 Task: Create an HTML page with a simple navigation bar and dropdown menu.
Action: Mouse moved to (146, 259)
Screenshot: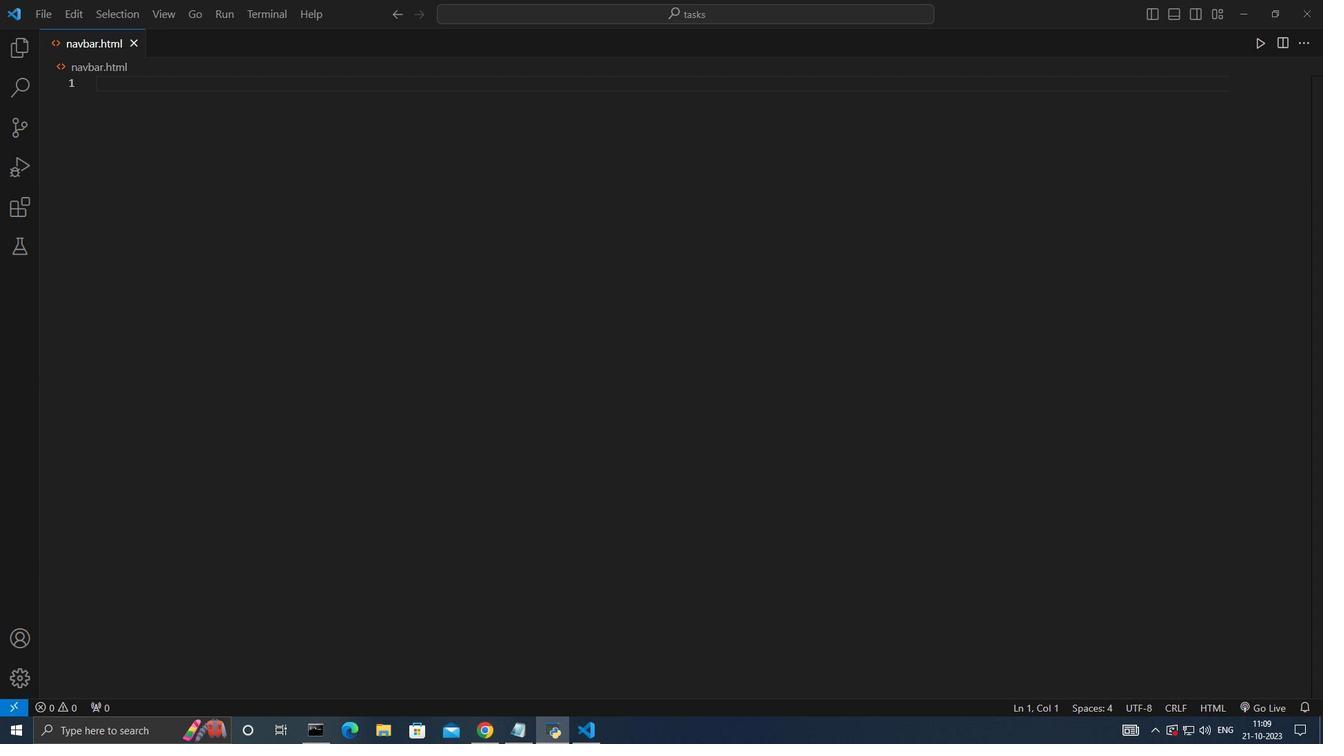 
Action: Mouse pressed left at (146, 259)
Screenshot: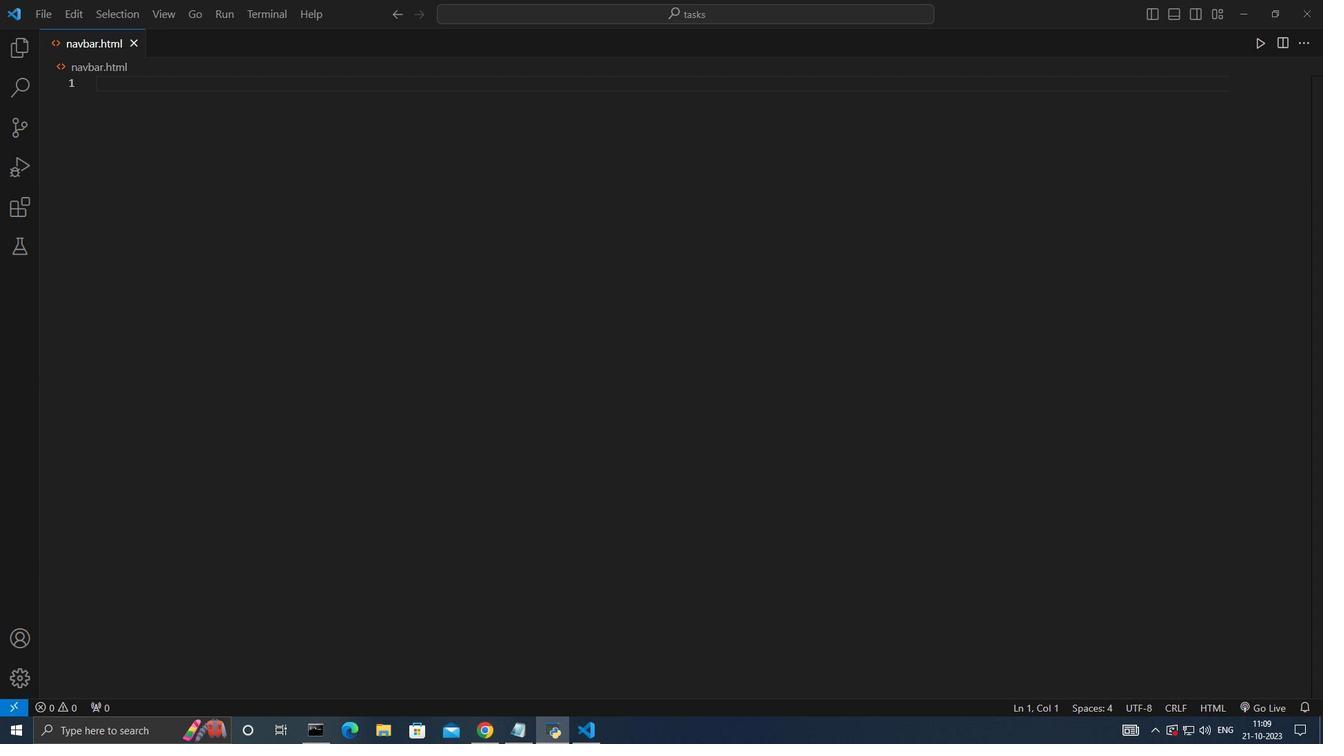 
Action: Mouse moved to (146, 259)
Screenshot: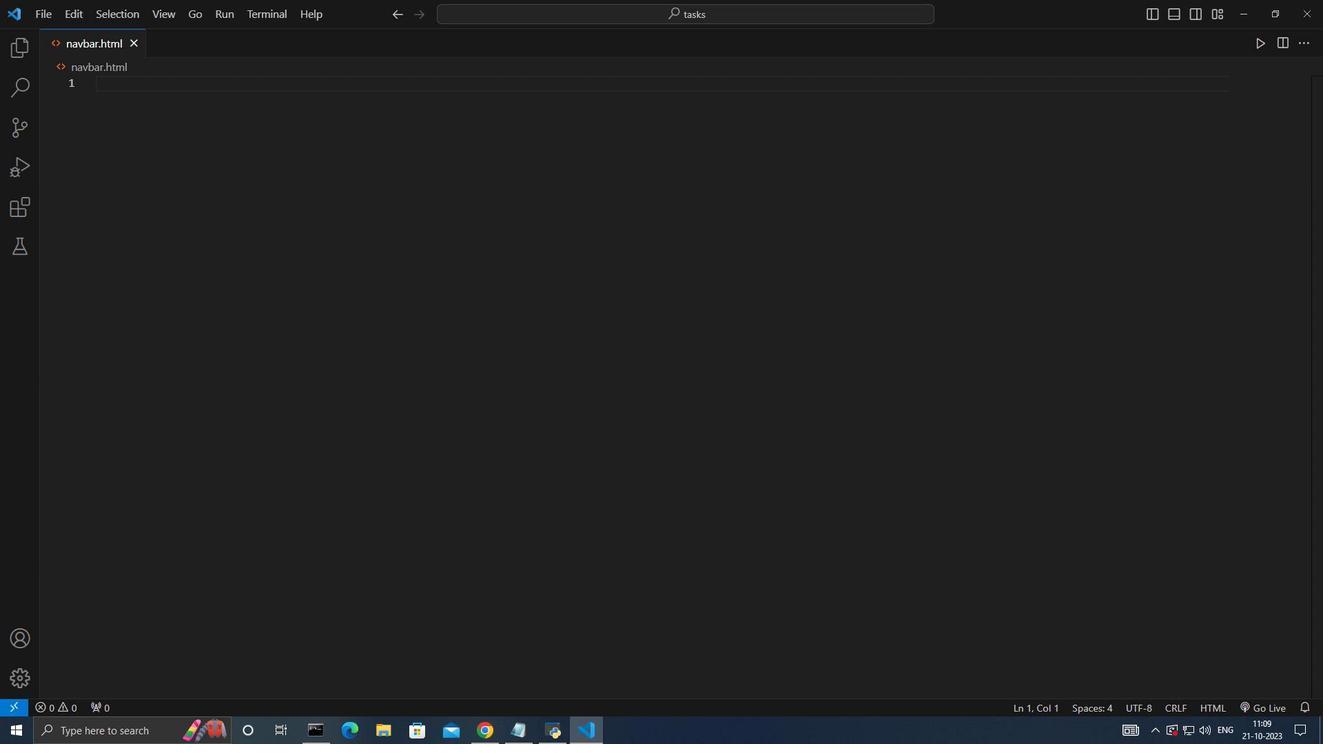 
Action: Mouse pressed left at (146, 259)
Screenshot: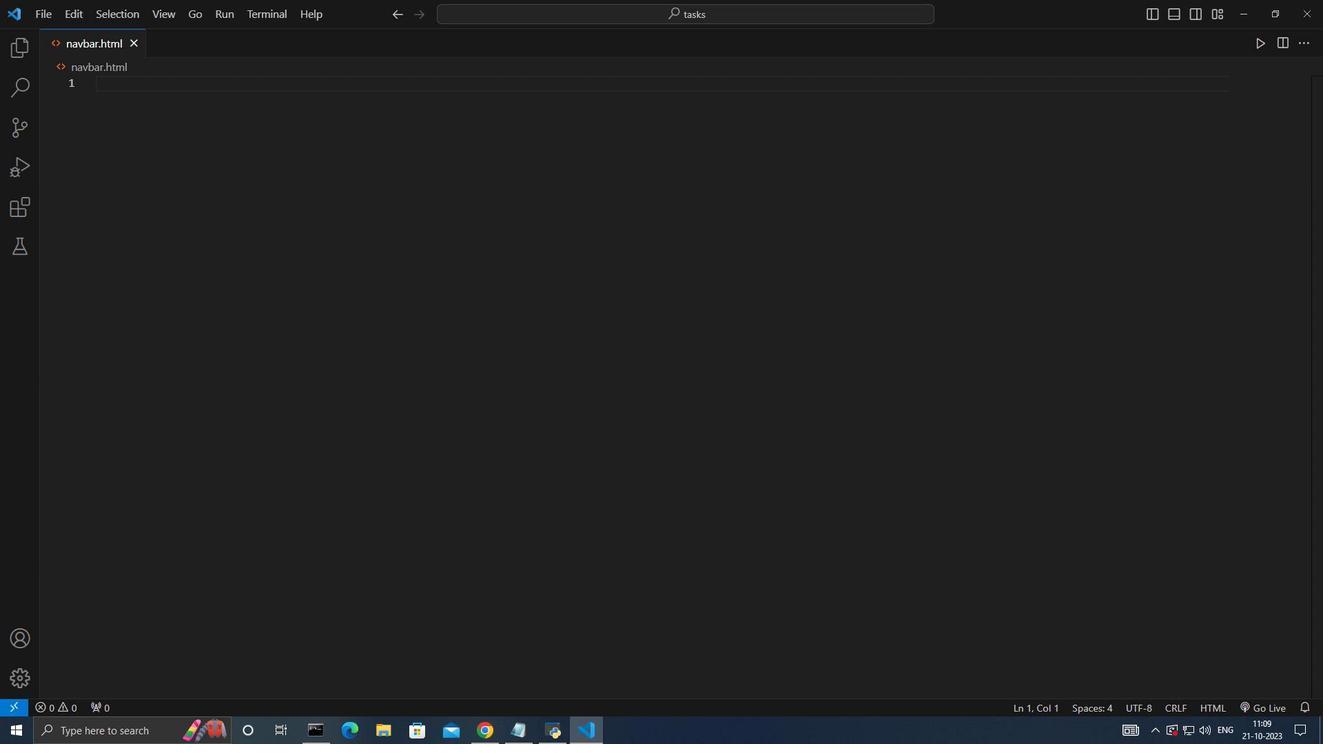 
Action: Mouse moved to (146, 259)
Screenshot: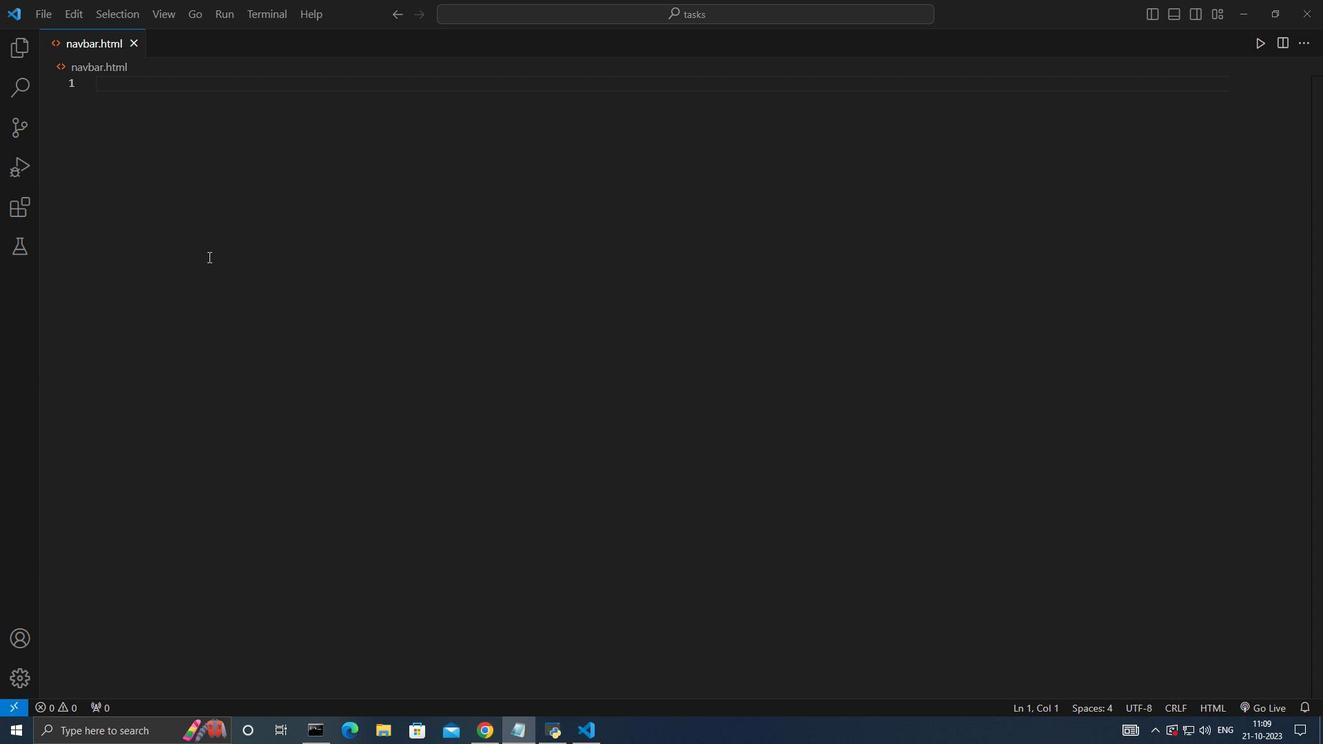
Action: Mouse pressed left at (146, 259)
Screenshot: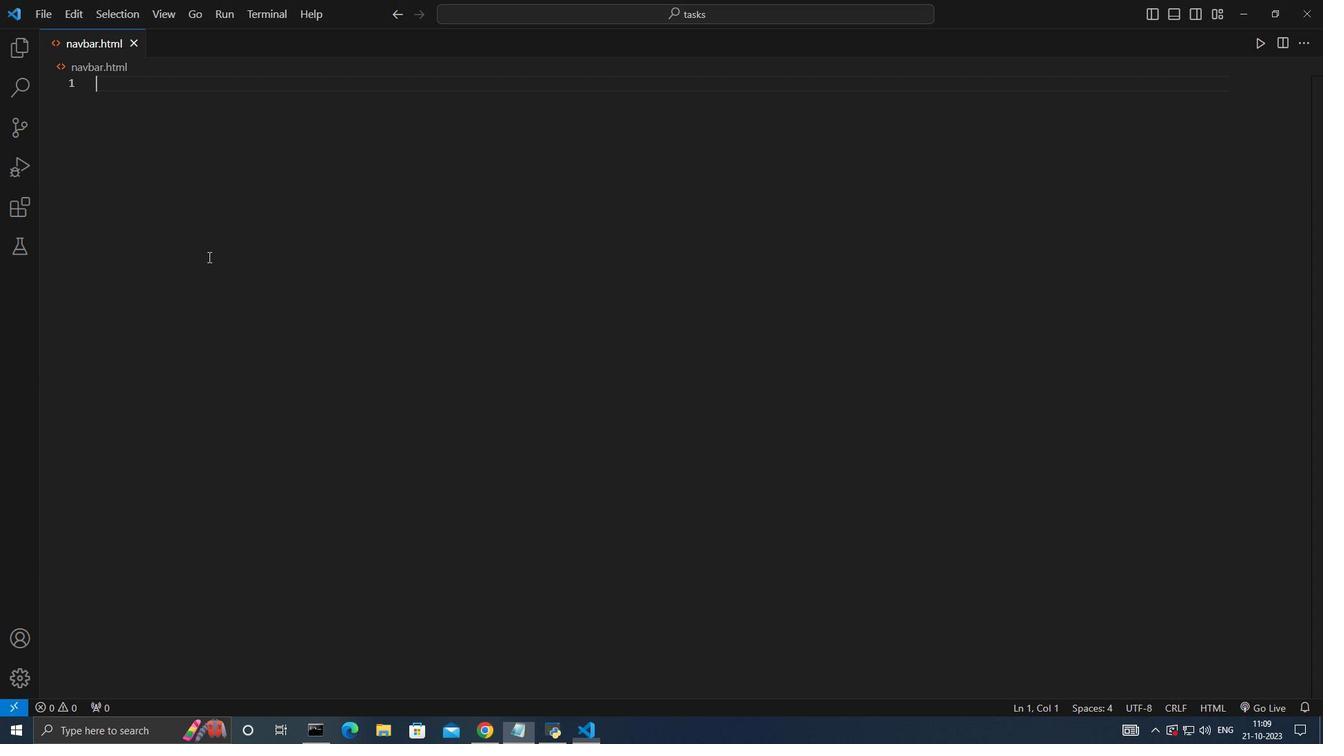 
Action: Key pressed <Key.shift_r>!<Key.enter><Key.tab><Key.tab><Key.shift><Key.shift><Key.shift><Key.shift><Key.shift><Key.shift><Key.shift><Key.shift><Key.shift><Key.shift><Key.shift><Key.shift><Key.shift><Key.shift><Key.shift><Key.shift><Key.shift><Key.shift><Key.shift><Key.shift><Key.shift><Key.shift><Key.shift><Key.shift><Key.shift><Key.shift><Key.shift><Key.shift><Key.shift><Key.shift><Key.shift><Key.shift><Key.shift><Key.shift><Key.shift><Key.shift><Key.shift><Key.shift><Key.shift><Key.shift><Key.shift><Key.shift><Key.shift><Key.shift><Key.shift><Key.shift><Key.shift><Key.shift><Key.shift>Simple<Key.space><Key.shift>Navigation<Key.space><Key.shift>Bar<Key.space>with<Key.space><Key.shift>Dropdown<Key.tab><Key.up><Key.up><Key.left><Key.left><Key.enter><Key.up><Key.tab>style<Key.enter><Key.enter><<191>><Key.shift><<191>><<191>><Key.shift>Basic<Key.space>styling<Key.space>for<Key.space>the<Key.space>navigation<Key.space>bar<Key.esc><<191>><Key.enter>ul.navbar<Key.right><Key.right><Key.right><Key.backspace><Key.backspace><Key.up><Key.right><Key.right><Key.right><Key.right><Key.right><Key.right><Key.left><Key.left><Key.left><Key.right><Key.right><Key.right><Key.space><Key.shift><Key.shift><Key.shift><Key.shift><Key.shift><Key.shift><Key.shift><Key.shift><Key.shift><Key.shift><Key.shift><Key.shift><Key.shift><Key.shift><Key.shift><Key.shift><Key.shift><Key.shift><Key.shift><Key.shift><Key.shift><Key.shift><Key.shift>*/<Key.down><Key.shift_r>{<Key.enter>list-style<Key.down><Key.enter>none<Key.enter><Key.enter>margin<Key.enter>0<Key.enter>padding<Key.enter>0<Key.enter>overl<Key.enter>hidd<Key.enter><Key.enter>backg<Key.enter><Key.shift_r>#333<Key.enter><Key.left><Key.down><Key.enter><Key.enter>li.nav-item<Key.space><Key.shift_r>{<Key.enter>float<Key.shift_r>:lef<Key.enter><Key.down><Key.enter><Key.enter>a.nav-link,<Key.space>.dropdown-content<Key.space>a<Key.space><Key.shift_r>{<Key.enter>display<Key.shift_r>:<Key.enter>;<Key.enter>color<Key.enter>white<Key.enter><Key.enter>colo<Key.backspace>text<Key.enter>center<Key.enter>padding<Key.enter><Key.backspace><Key.backspace><Key.backspace><Key.backspace><Key.backspace><Key.backspace><Key.shift_r>:<Key.space>center<Key.enter><Key.enter>padding<Key.enter>14px<Key.space>16px<Key.enter><Key.enter>text-de<Key.enter>none<Key.enter><Key.left><Key.down><Key.enter><Key.enter>a.nav-link<Key.shift_r>Lhover,<Key.space>.dropdown<Key.shift_r>:<Key.space>hover<Key.space>.dropdown-content<Key.space><Key.shift_r>{<Key.enter><Key.right><Key.up><Key.up><Key.right><Key.right><Key.right><Key.right><Key.right><Key.right><Key.right><Key.backspace><Key.left><Key.left><Key.right><Key.down><Key.tab><Key.tab><Key.backspace>backgr<Key.enter><Key.shift><Key.shift><Key.shift><Key.shift><Key.shift><Key.shift><Key.shift>#555<Key.enter><Key.down><Key.enter><Key.enter><<191>><Key.shift>Dropdown<Key.space>menu<Key.space>styling<Key.enter>.dropdown<Key.space><Key.shift_r>{<Key.enter>display<Key.enter>inline-block
Screenshot: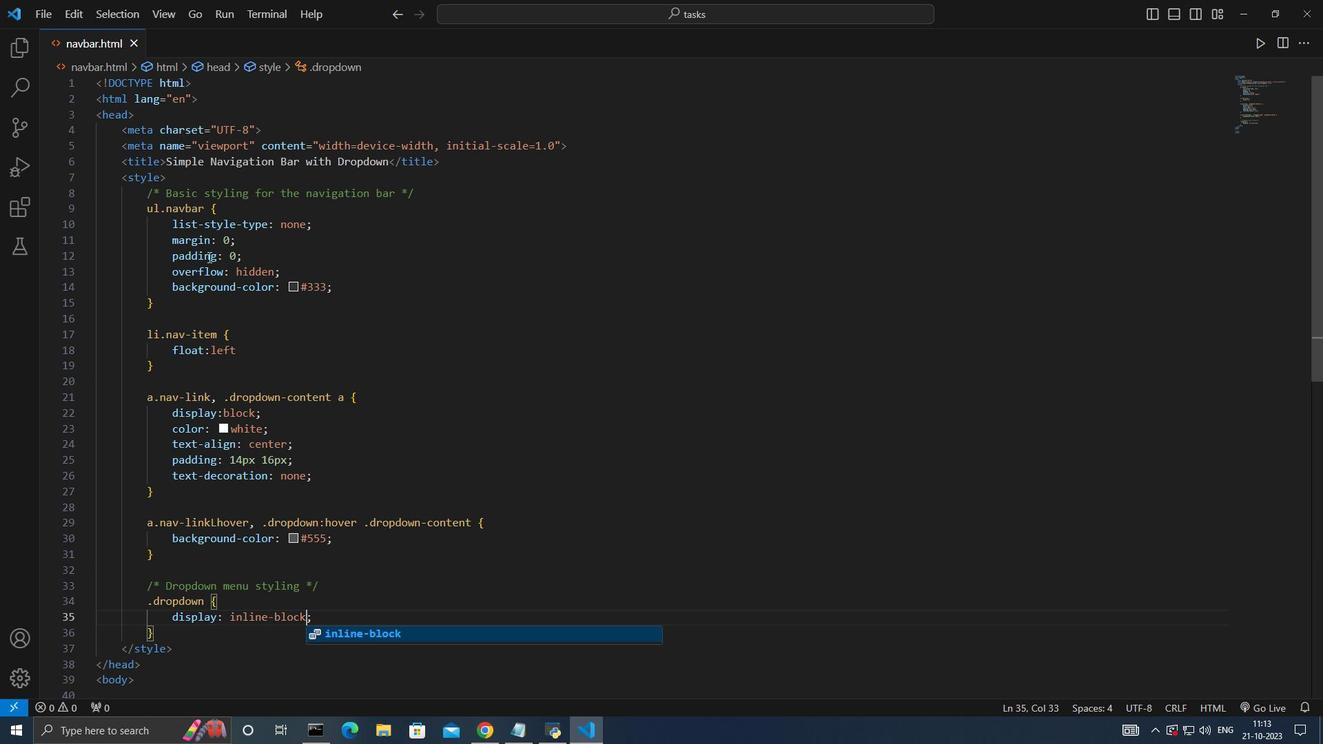 
Action: Mouse moved to (146, 259)
Screenshot: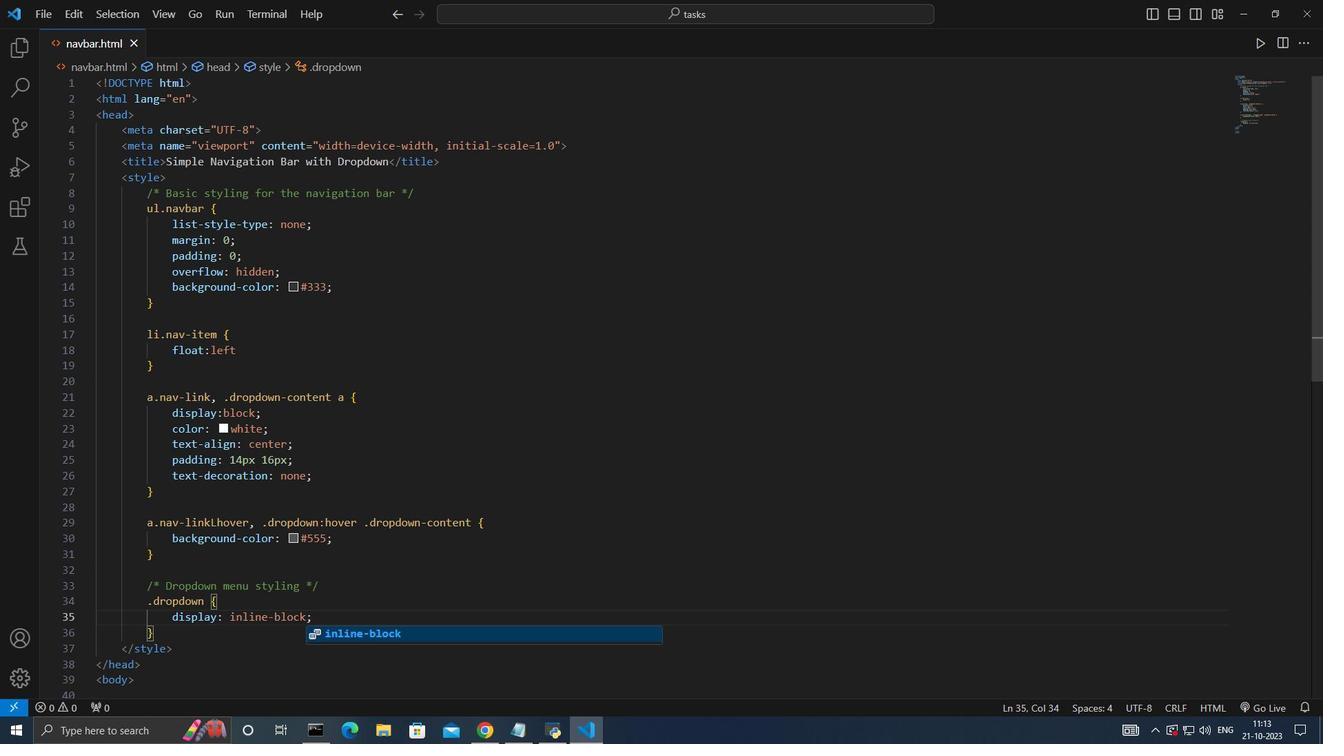 
Action: Mouse scrolled (146, 259) with delta (0, 0)
Screenshot: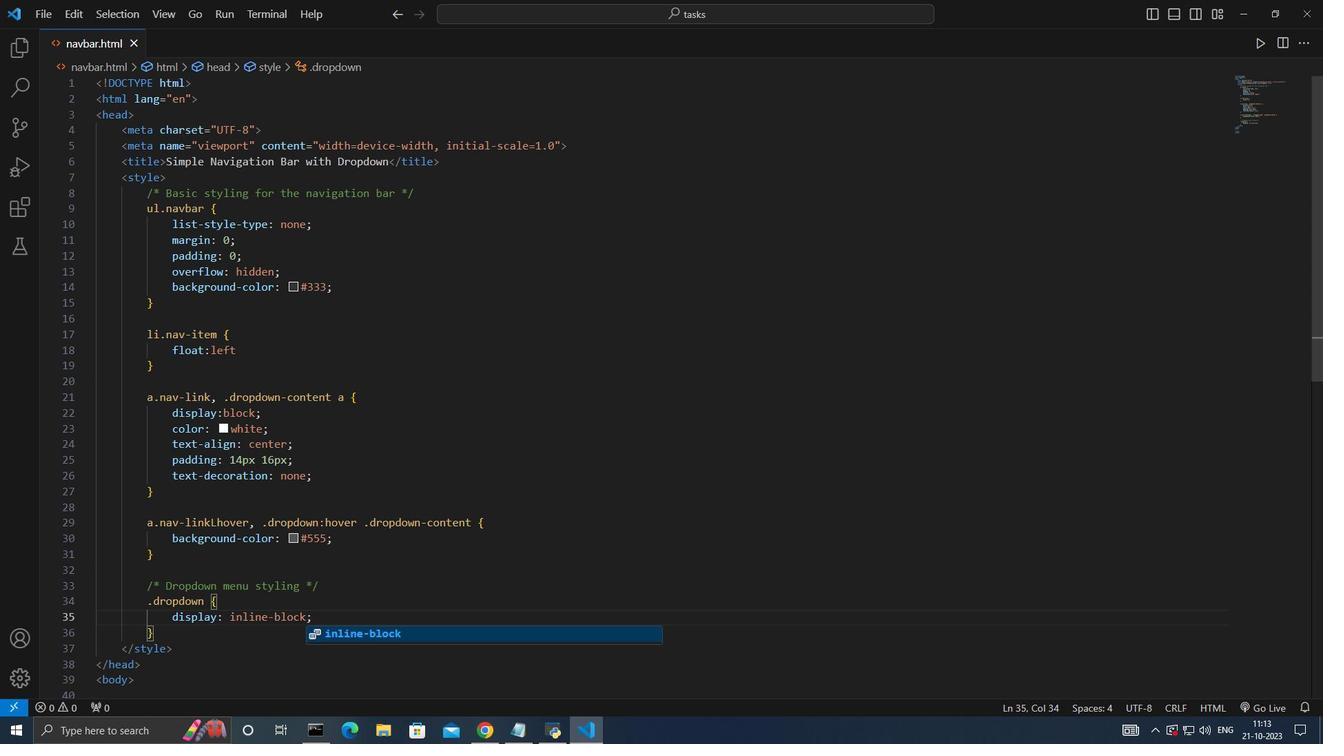 
Action: Mouse moved to (146, 259)
Screenshot: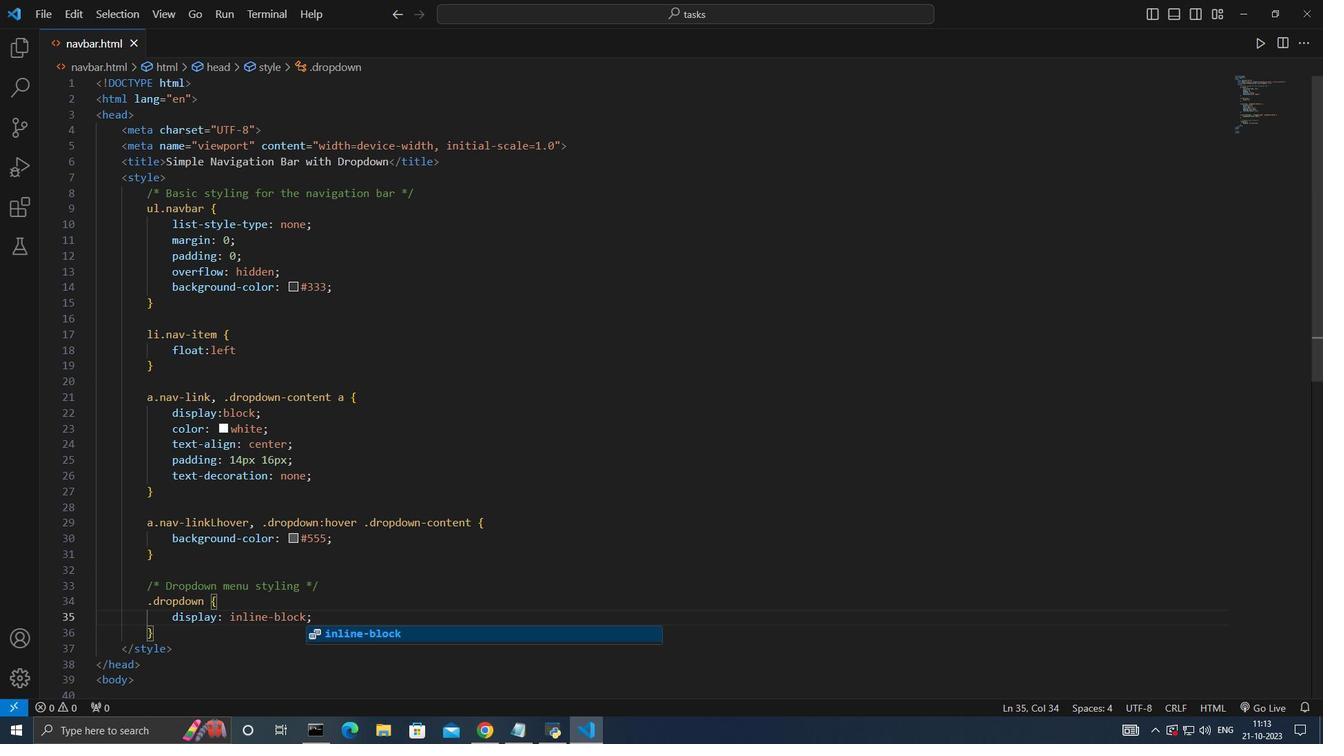 
Action: Mouse scrolled (146, 259) with delta (0, 0)
Screenshot: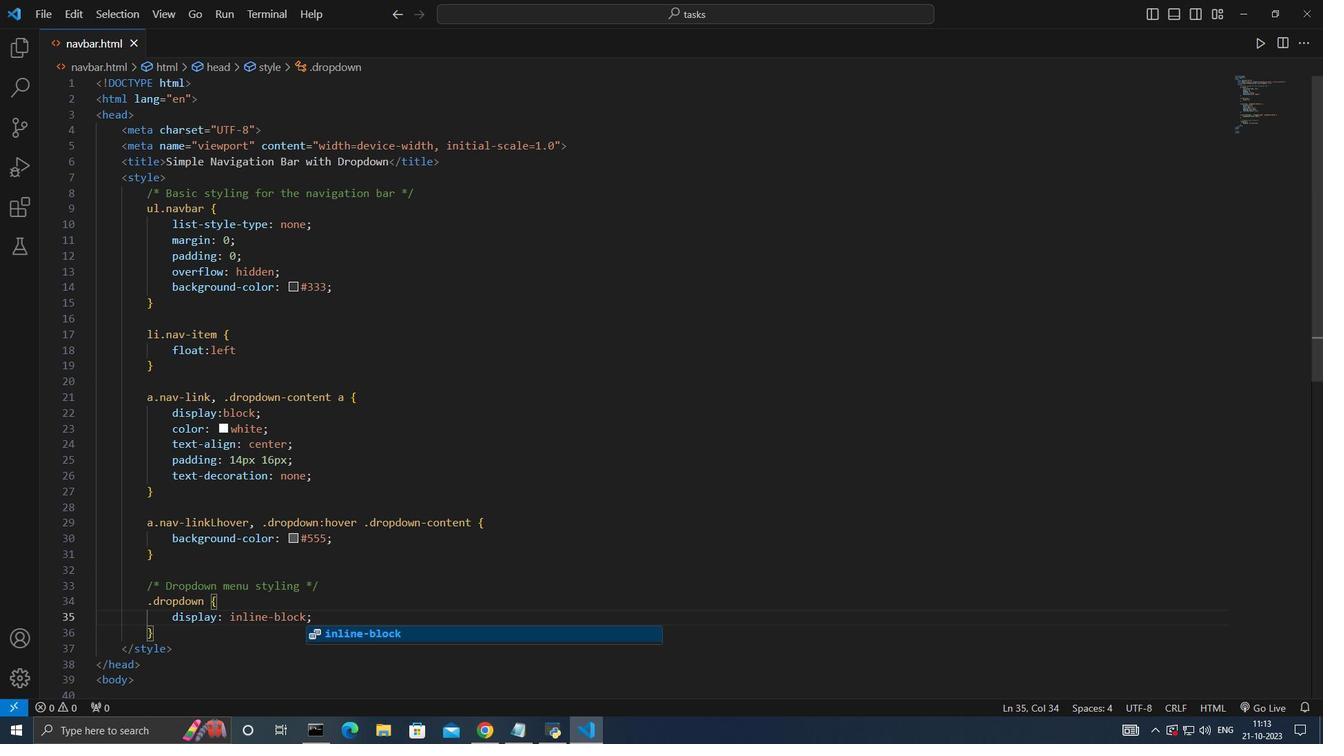 
Action: Mouse moved to (146, 259)
Screenshot: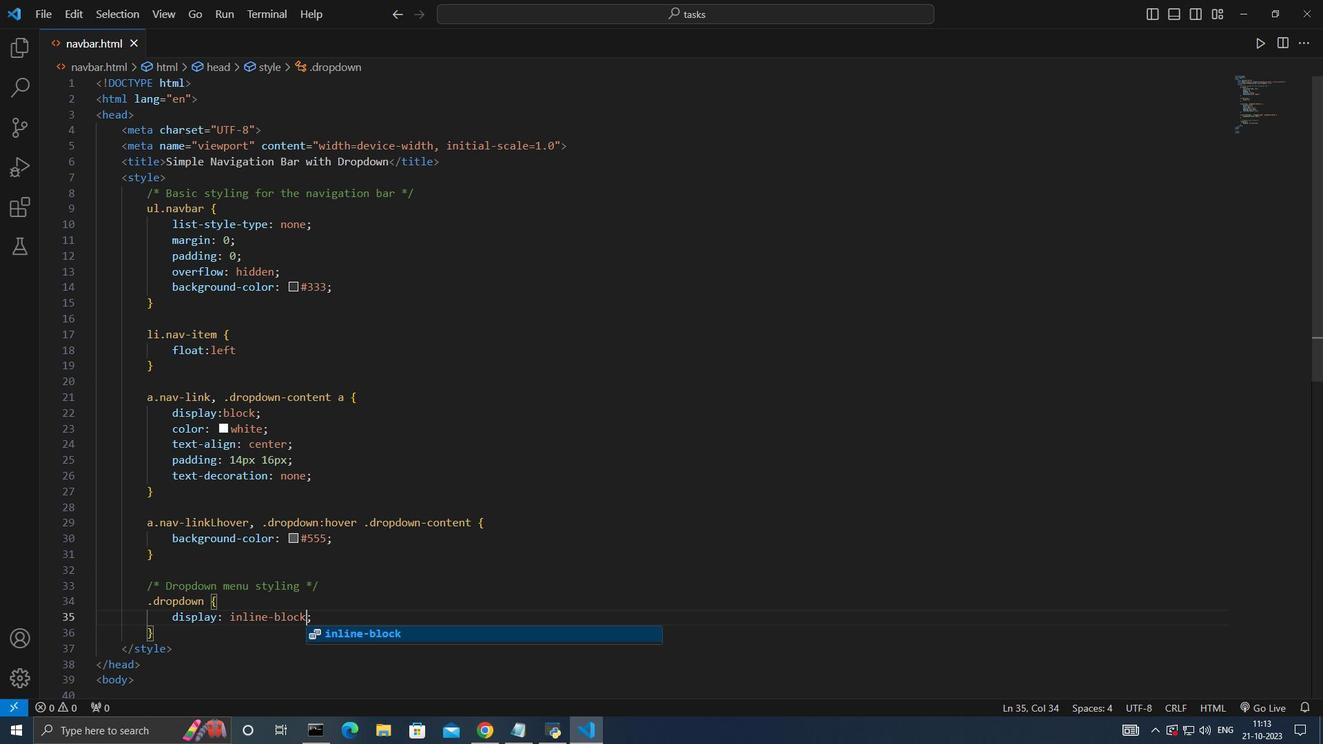 
Action: Mouse scrolled (146, 259) with delta (0, 0)
Screenshot: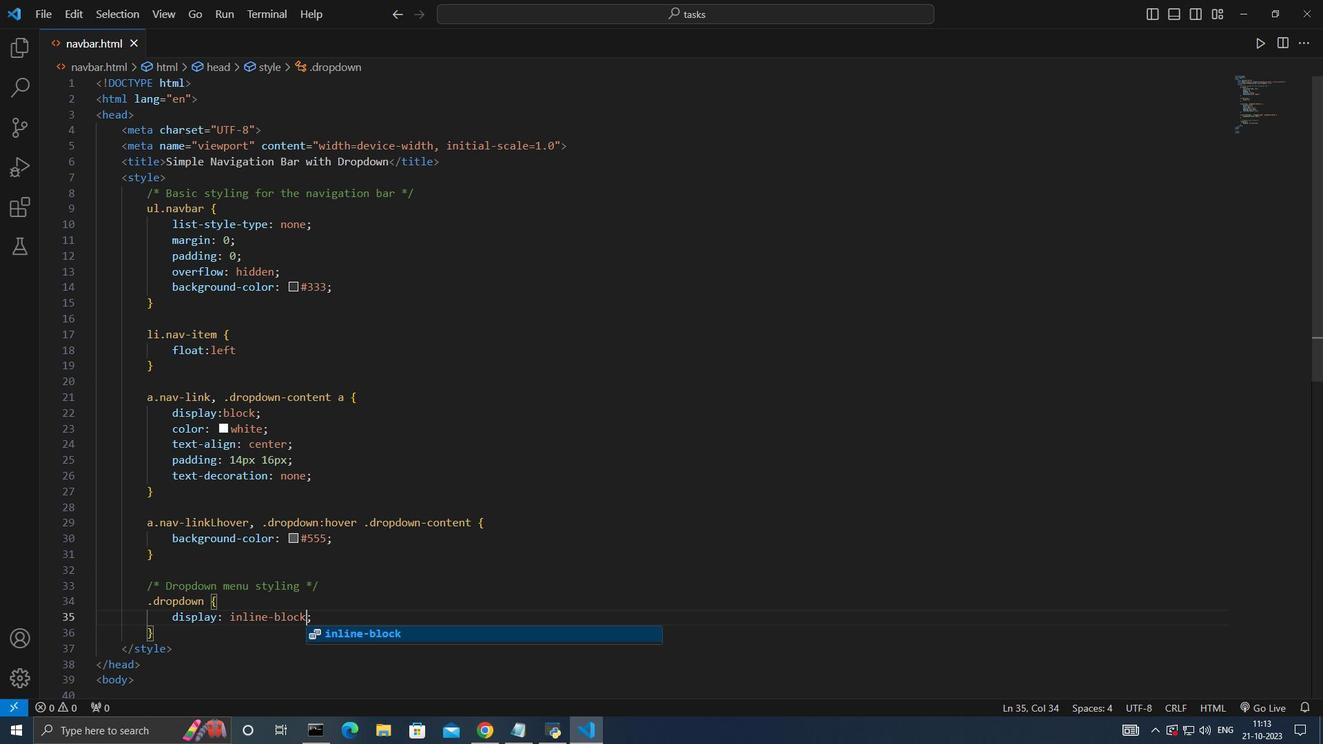 
Action: Mouse moved to (146, 259)
Screenshot: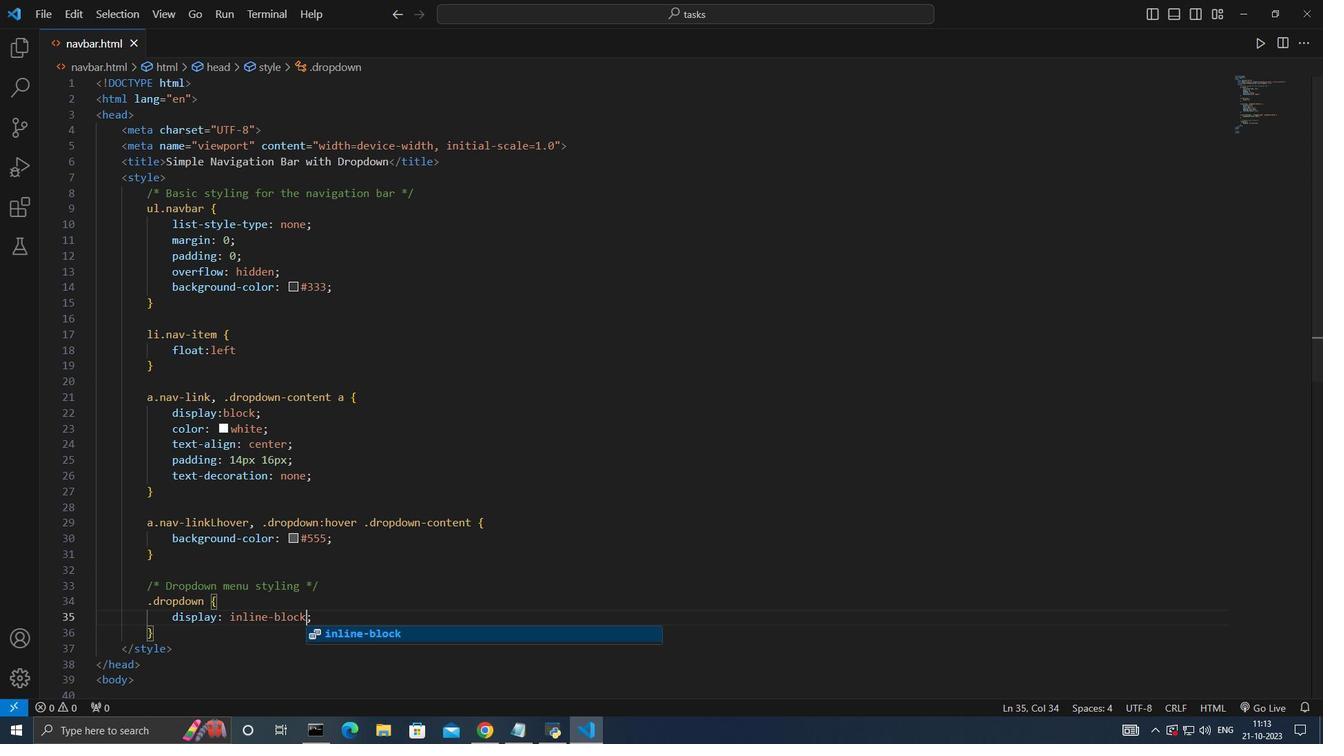 
Action: Mouse scrolled (146, 259) with delta (0, 0)
Screenshot: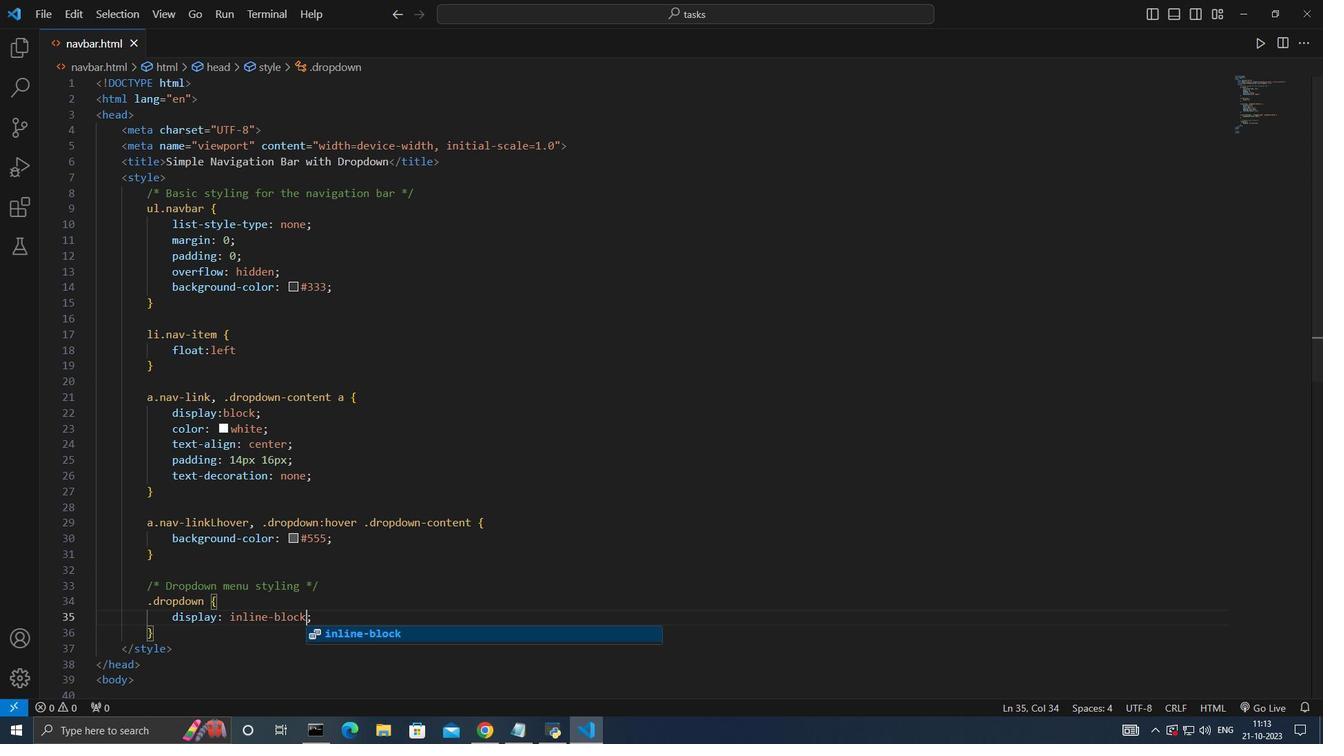 
Action: Mouse moved to (146, 259)
Screenshot: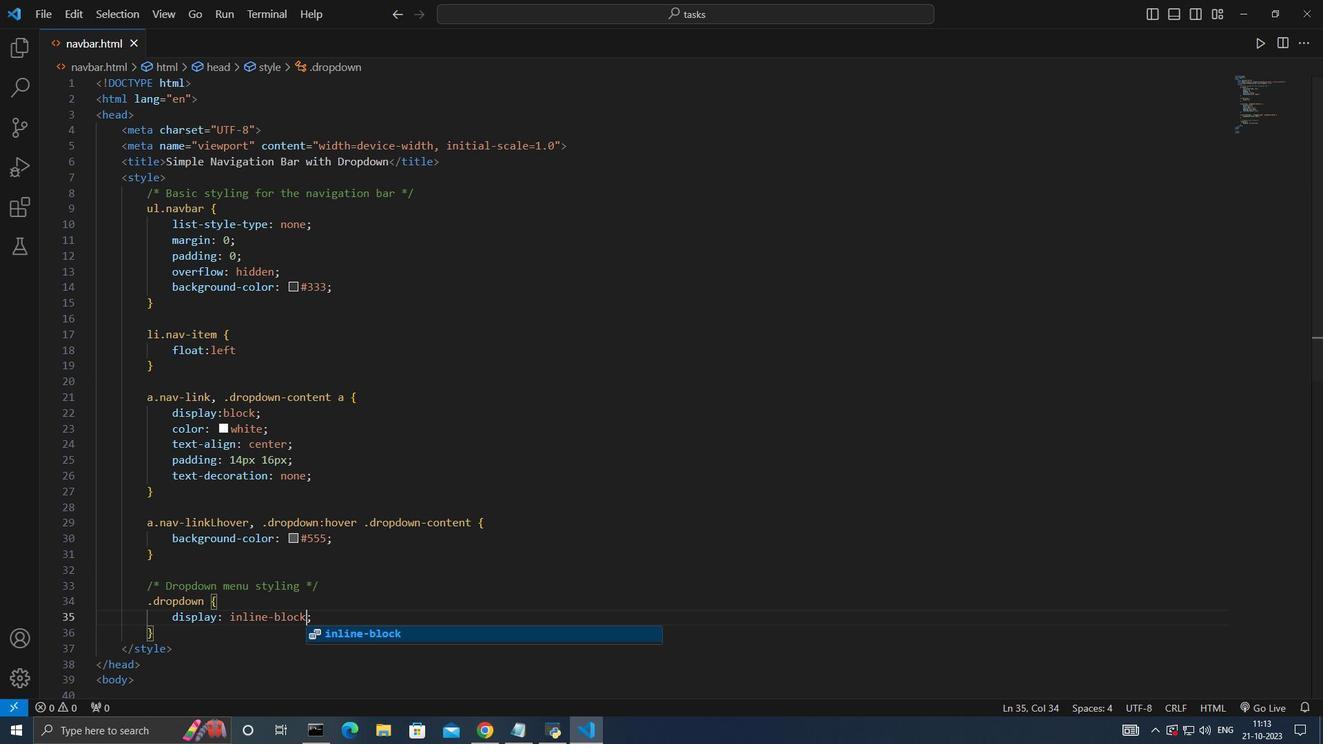 
Action: Mouse scrolled (146, 259) with delta (0, 0)
Screenshot: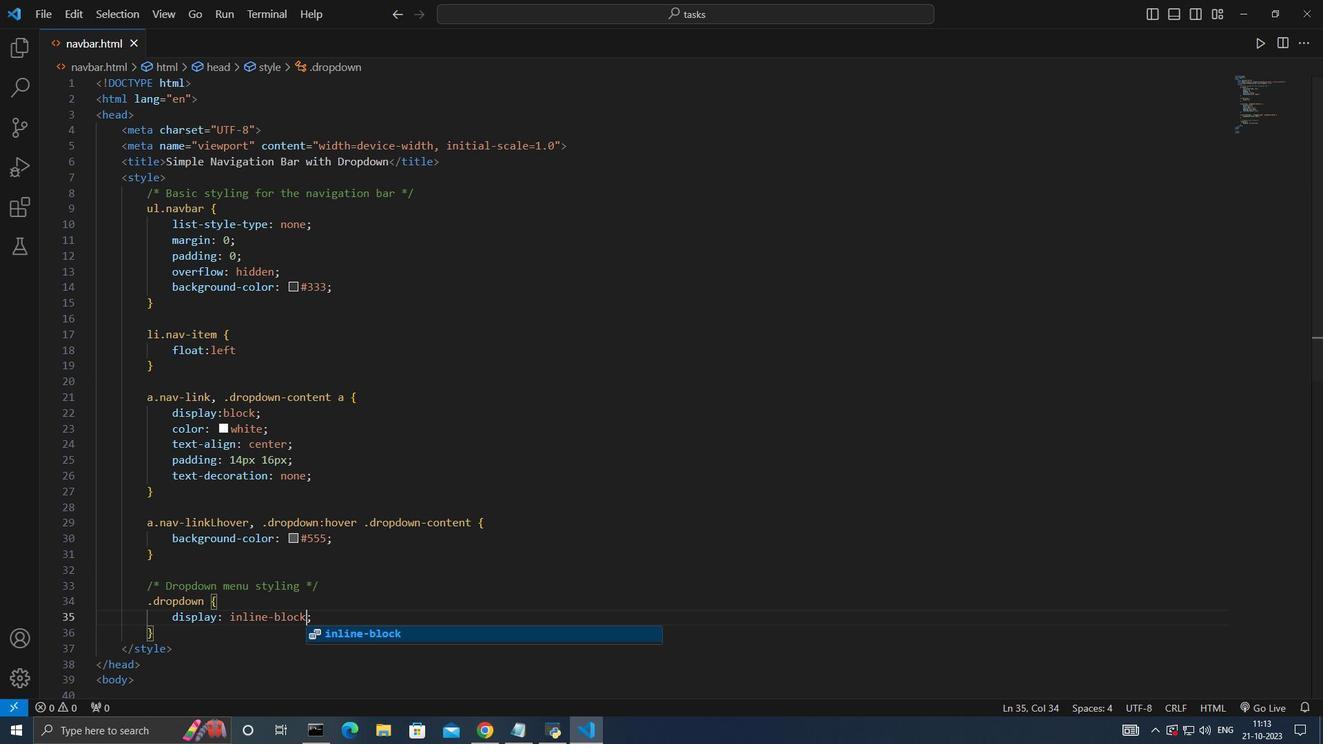 
Action: Mouse moved to (146, 259)
Screenshot: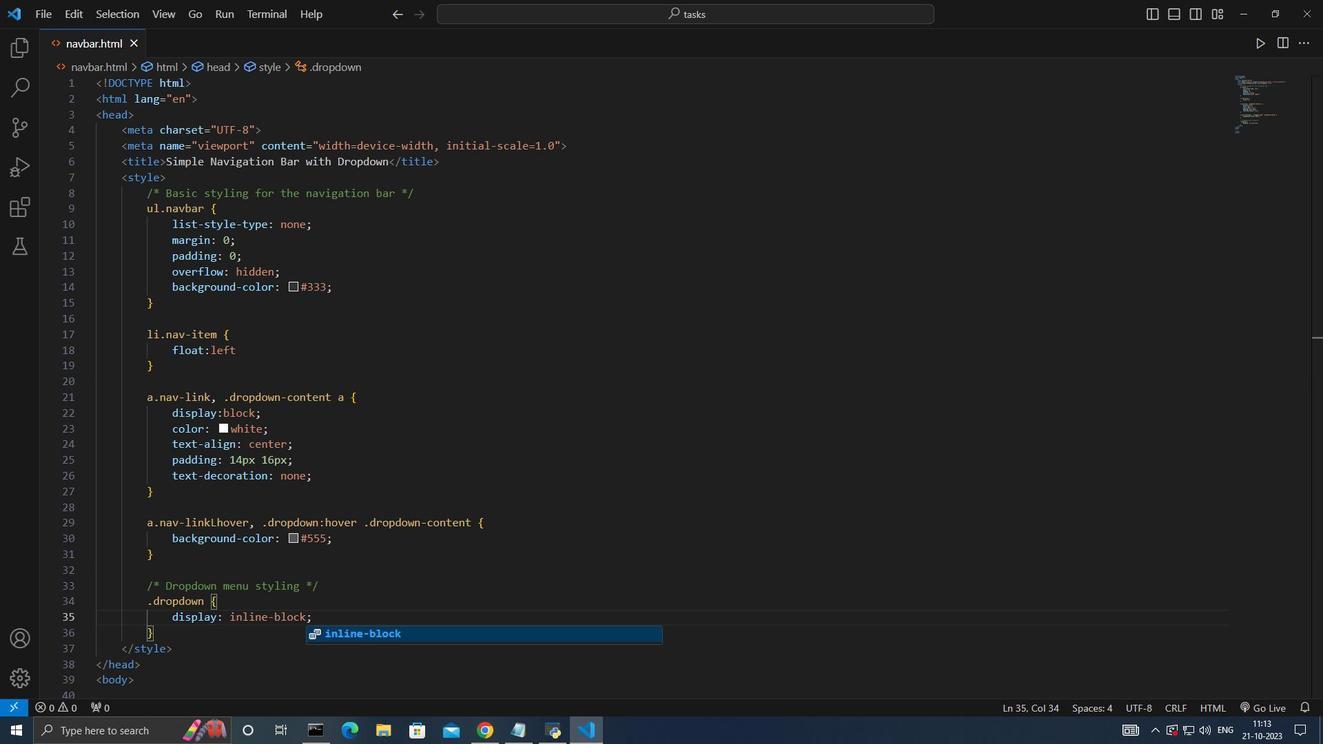 
Action: Mouse scrolled (146, 259) with delta (0, 0)
Screenshot: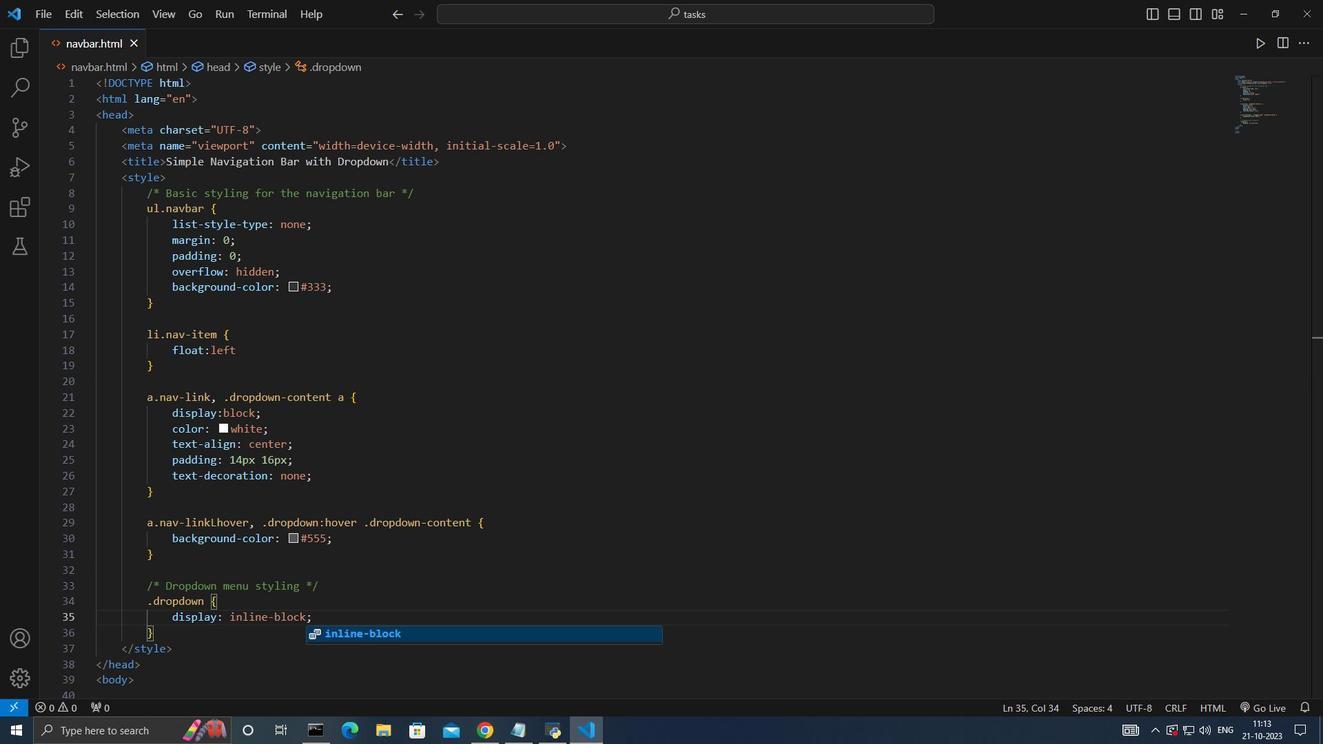 
Action: Mouse moved to (146, 259)
Screenshot: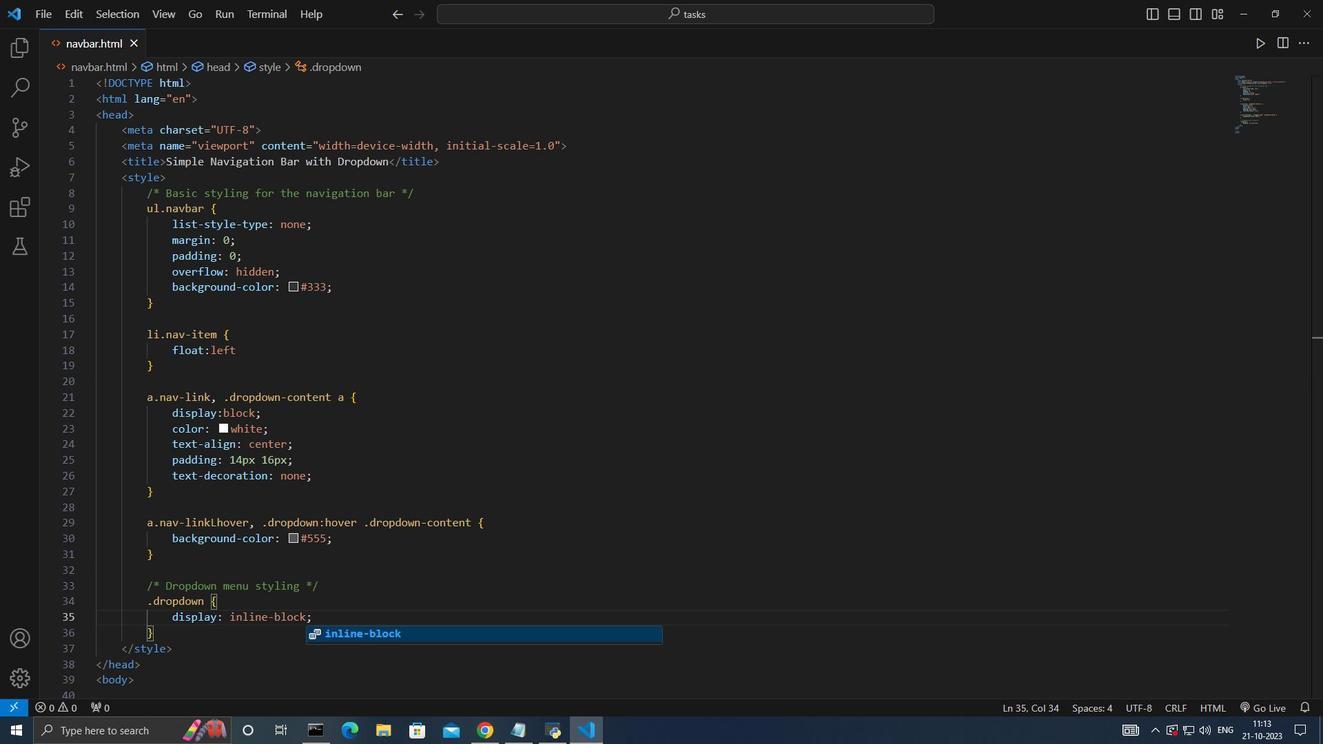 
Action: Mouse scrolled (146, 259) with delta (0, 0)
Screenshot: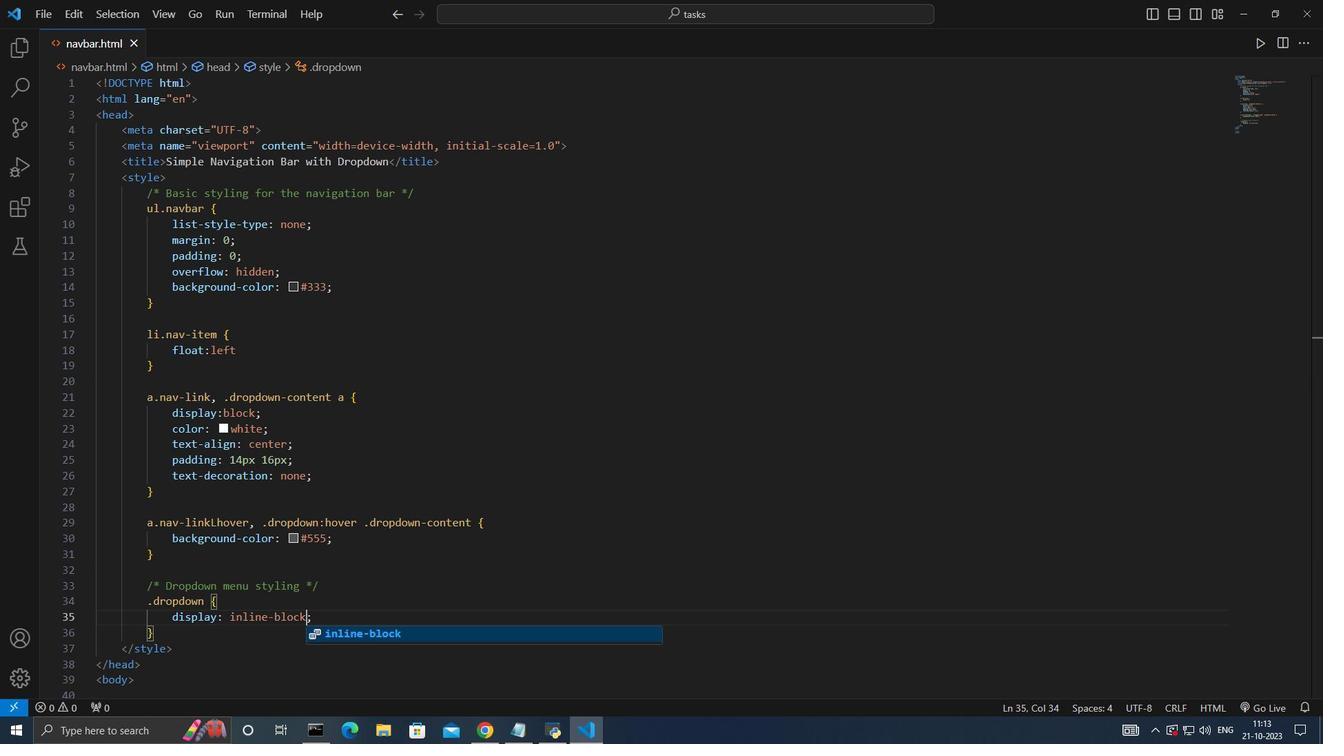 
Action: Mouse moved to (146, 259)
Screenshot: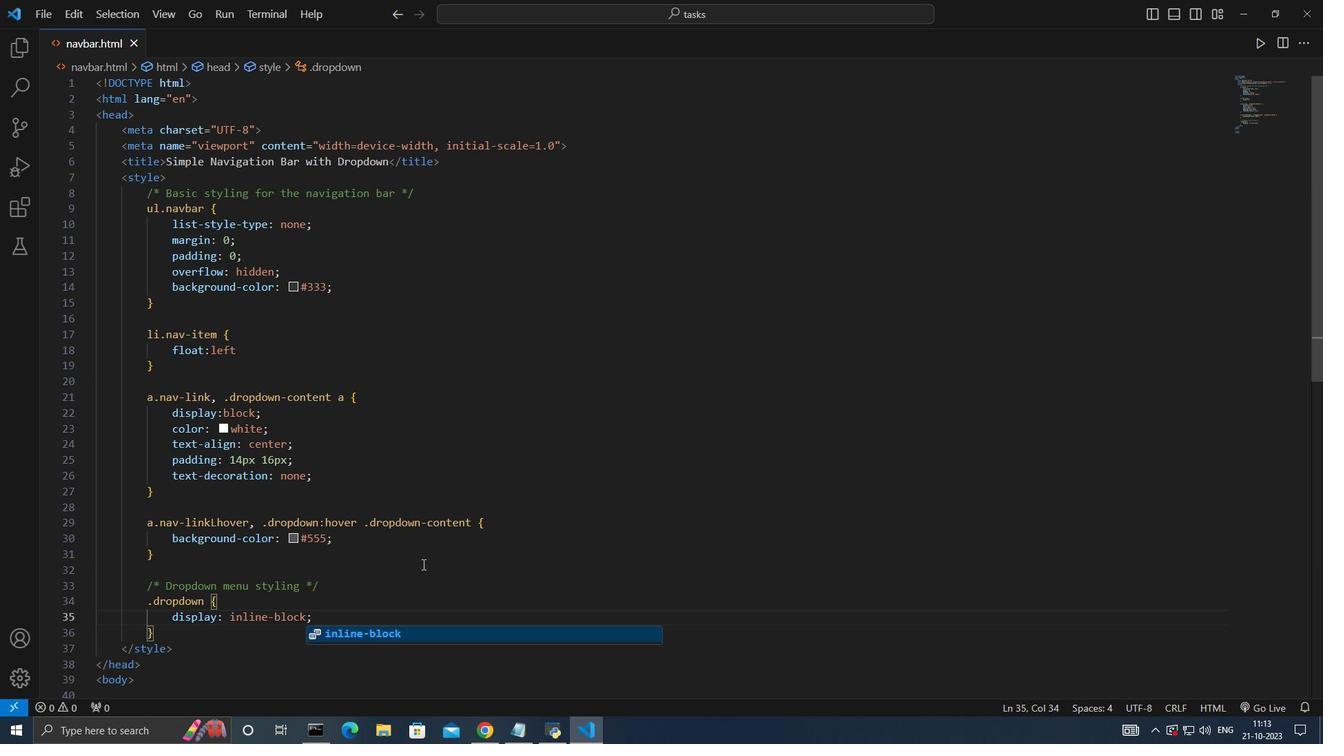 
Action: Mouse pressed left at (146, 259)
Screenshot: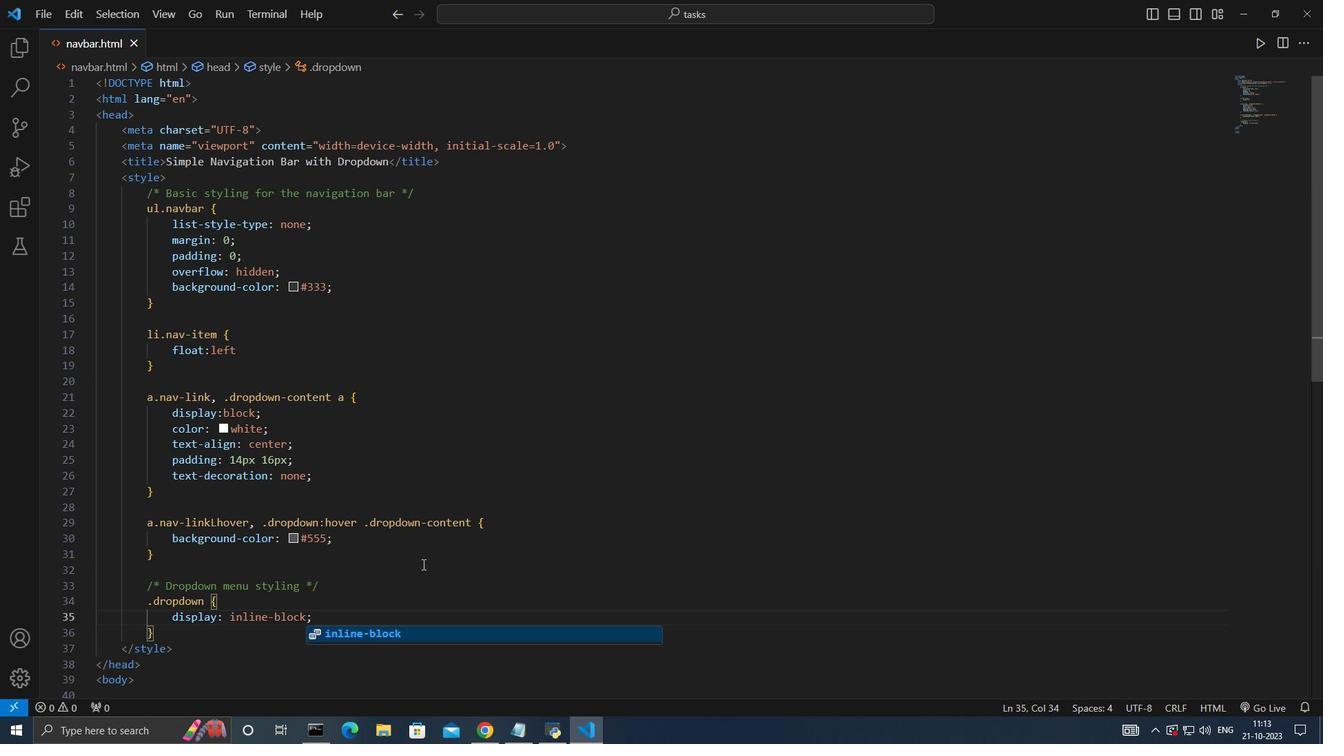 
Action: Mouse moved to (146, 259)
Screenshot: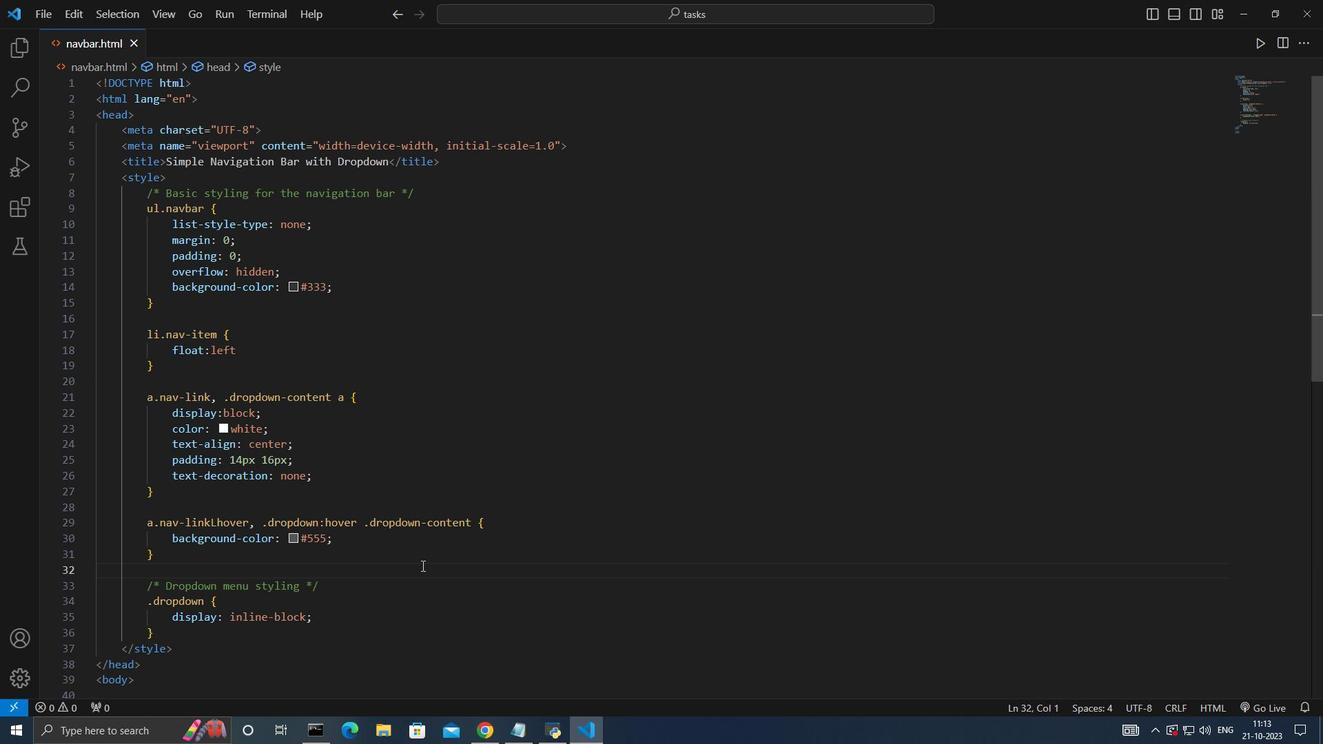 
Action: Key pressed <Key.down>
Screenshot: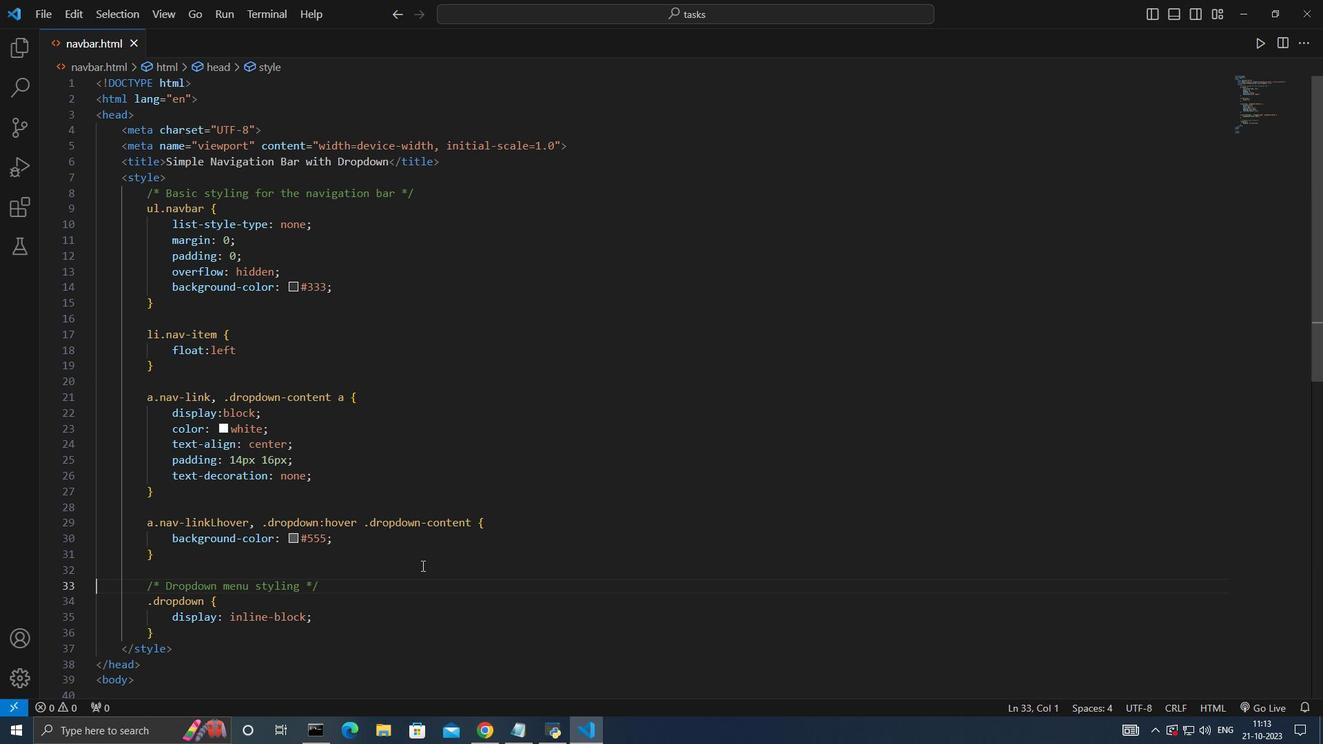 
Action: Mouse moved to (146, 259)
Screenshot: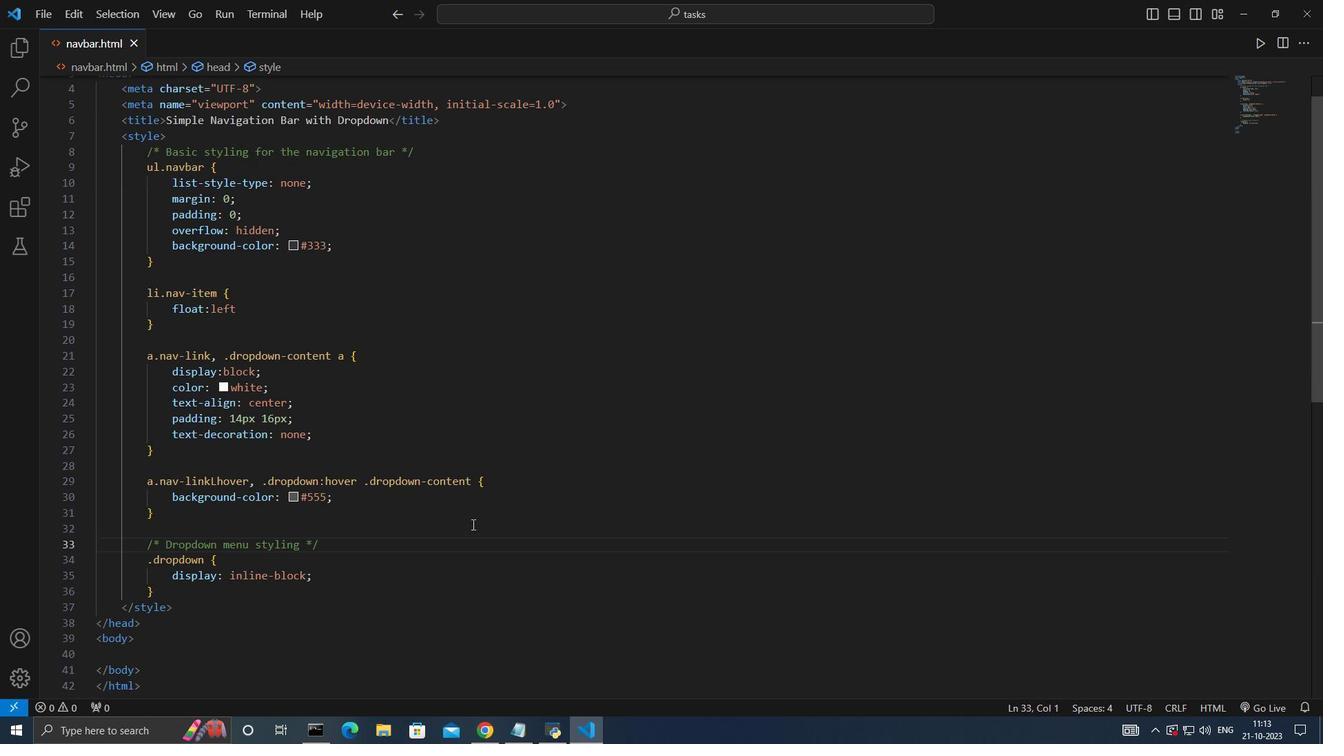 
Action: Mouse scrolled (146, 259) with delta (0, 0)
Screenshot: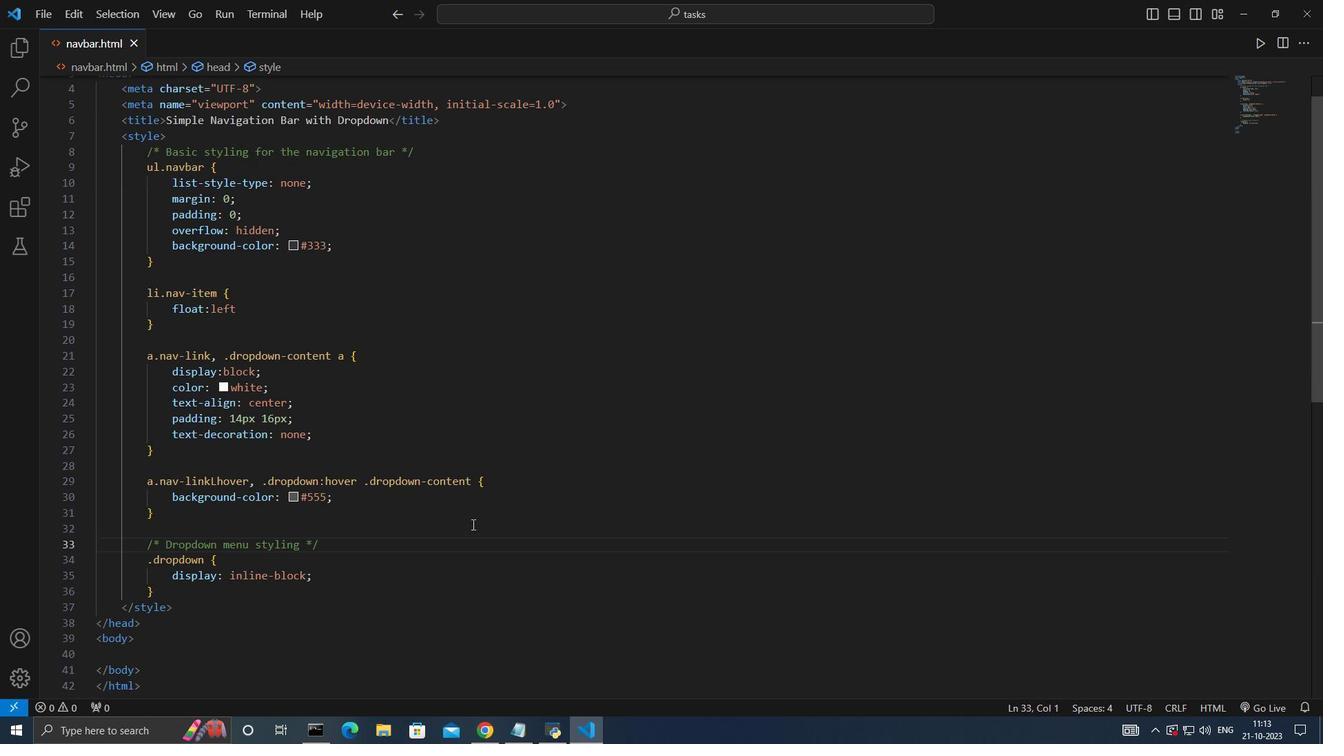 
Action: Mouse moved to (146, 259)
Screenshot: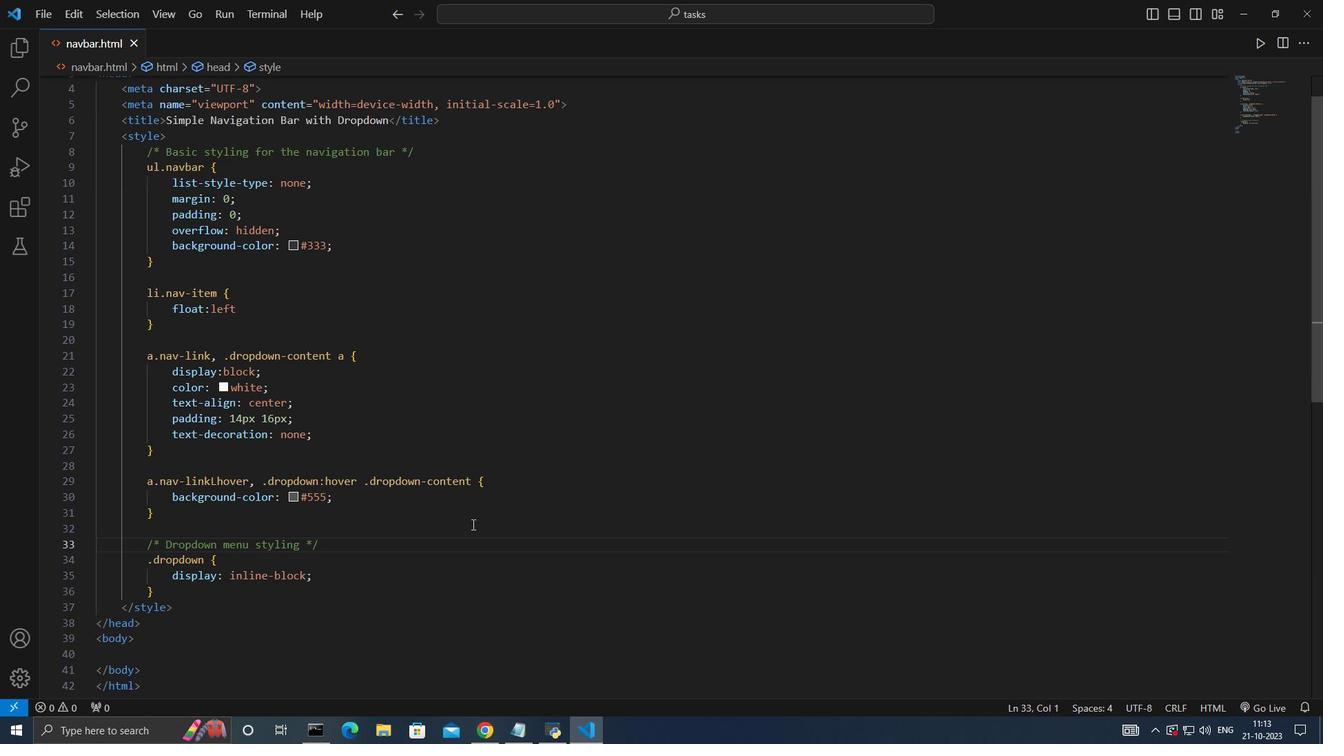 
Action: Mouse scrolled (146, 259) with delta (0, 0)
Screenshot: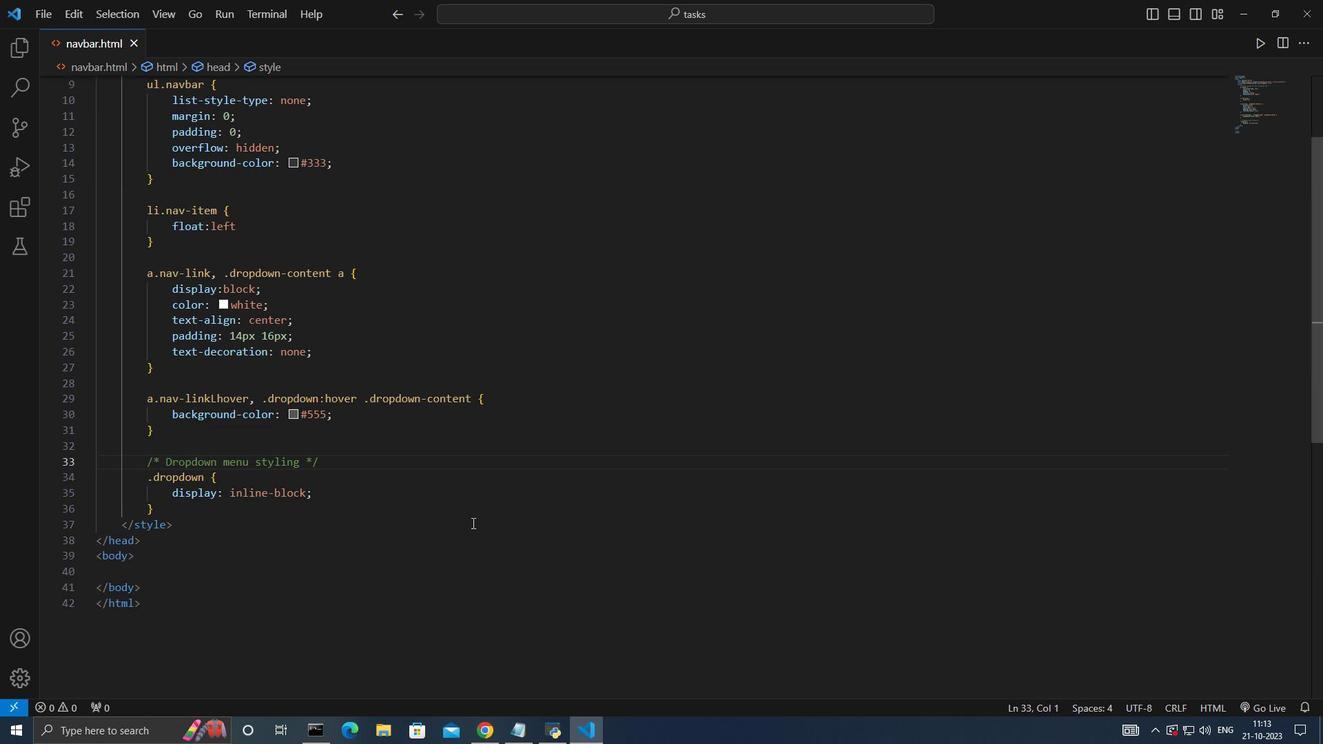 
Action: Mouse moved to (146, 259)
Screenshot: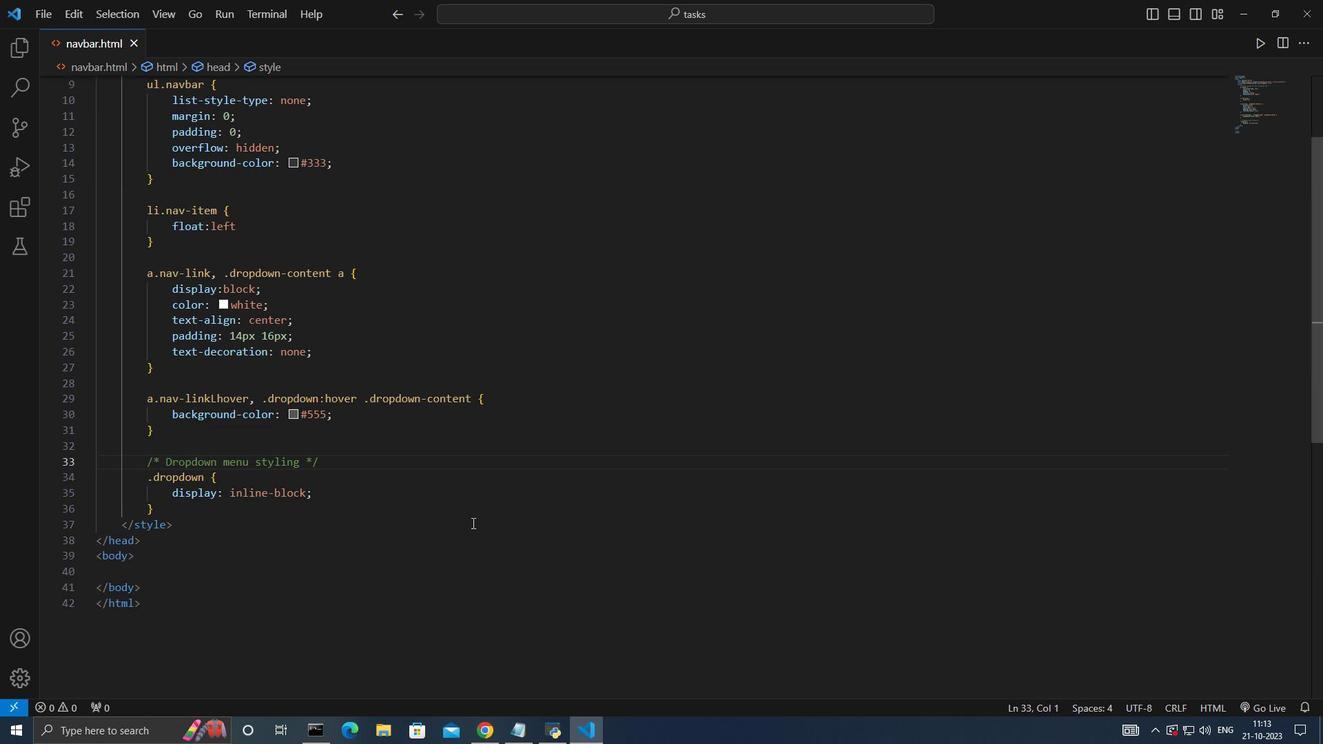 
Action: Mouse scrolled (146, 259) with delta (0, 0)
Screenshot: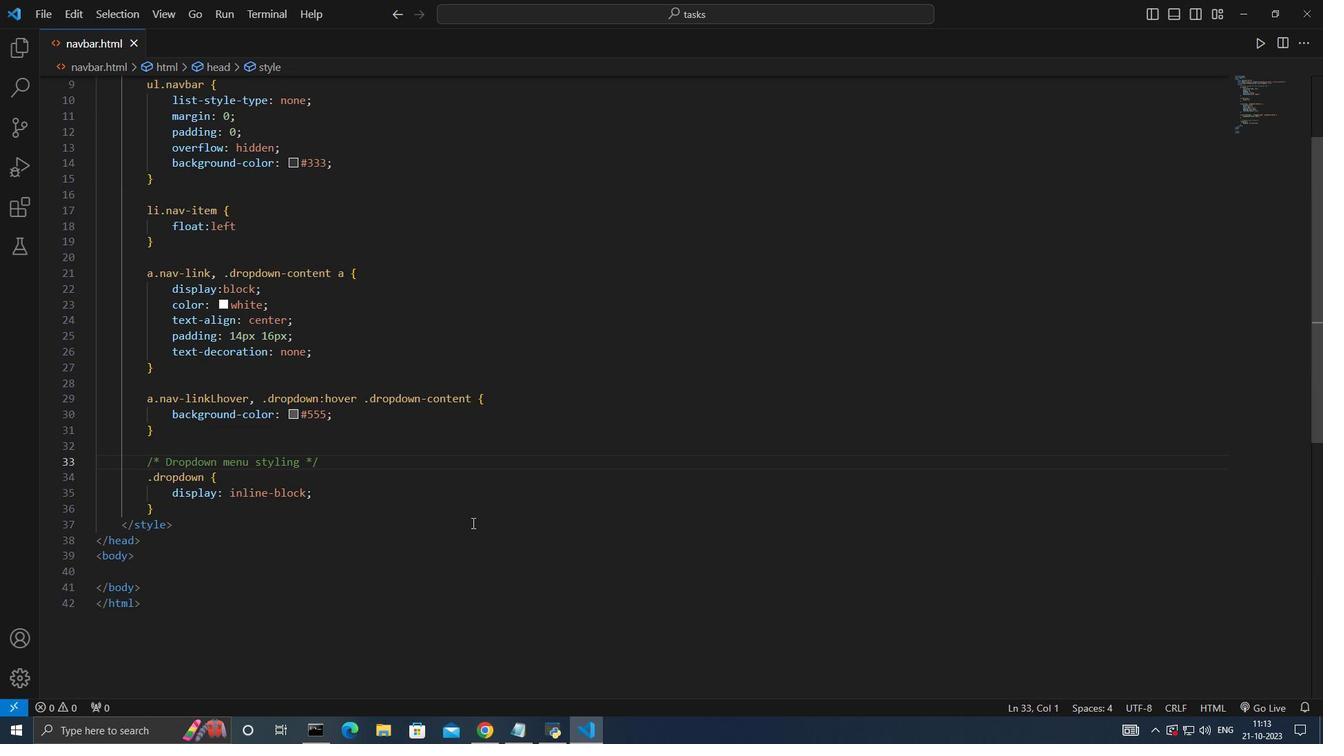 
Action: Mouse scrolled (146, 259) with delta (0, 0)
Screenshot: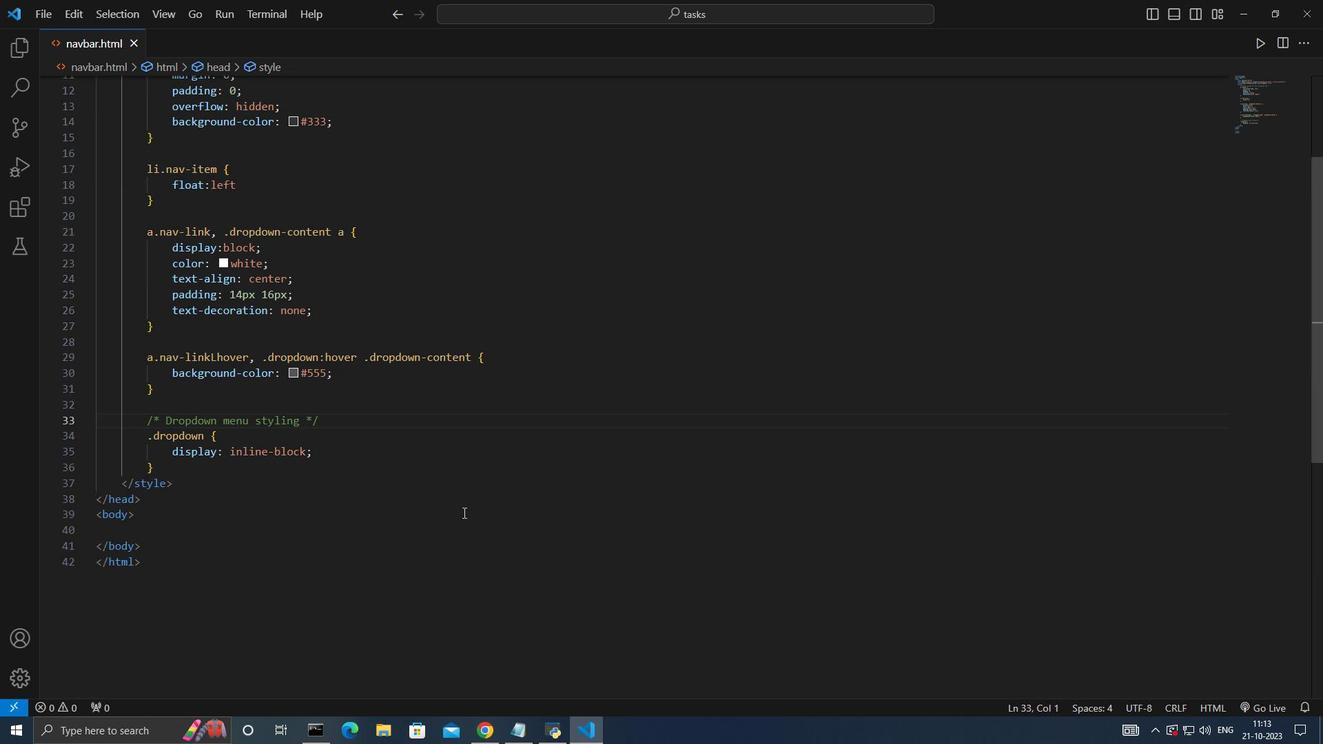 
Action: Mouse moved to (146, 259)
Screenshot: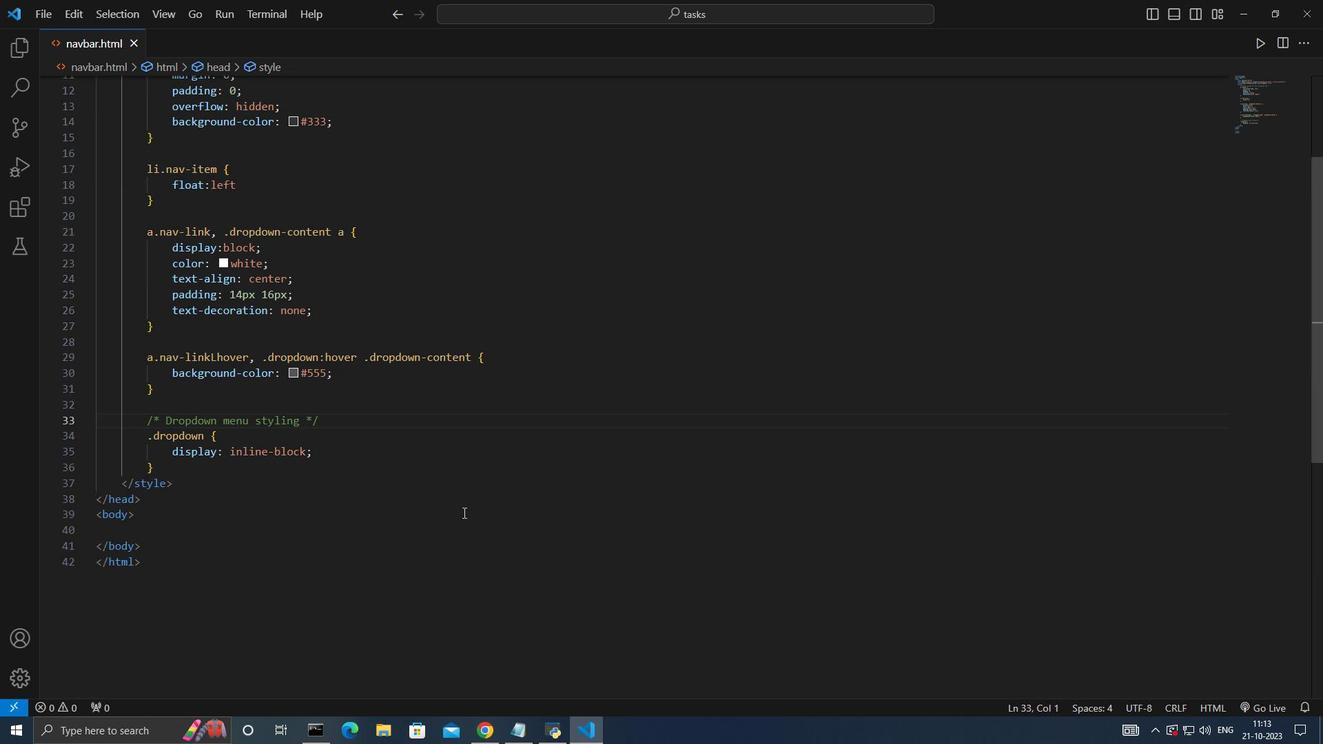 
Action: Mouse scrolled (146, 259) with delta (0, 0)
Screenshot: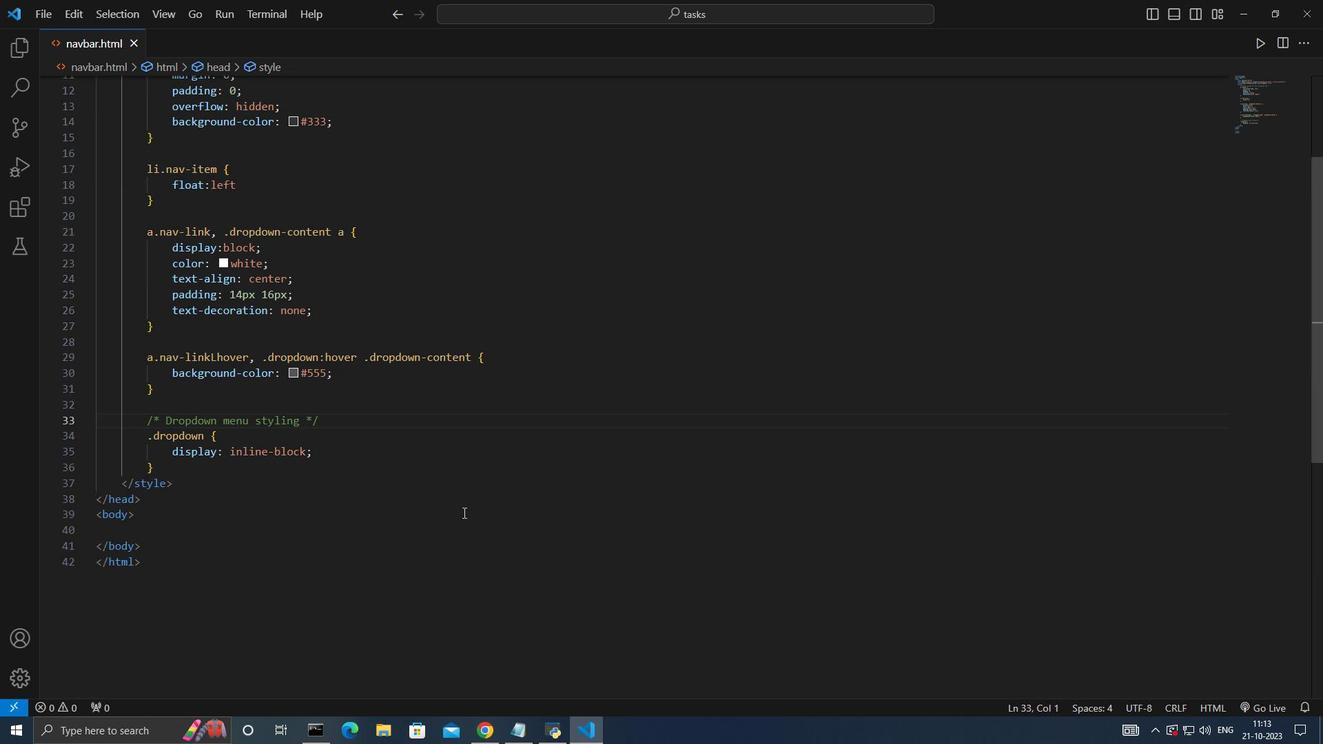 
Action: Mouse moved to (146, 259)
Screenshot: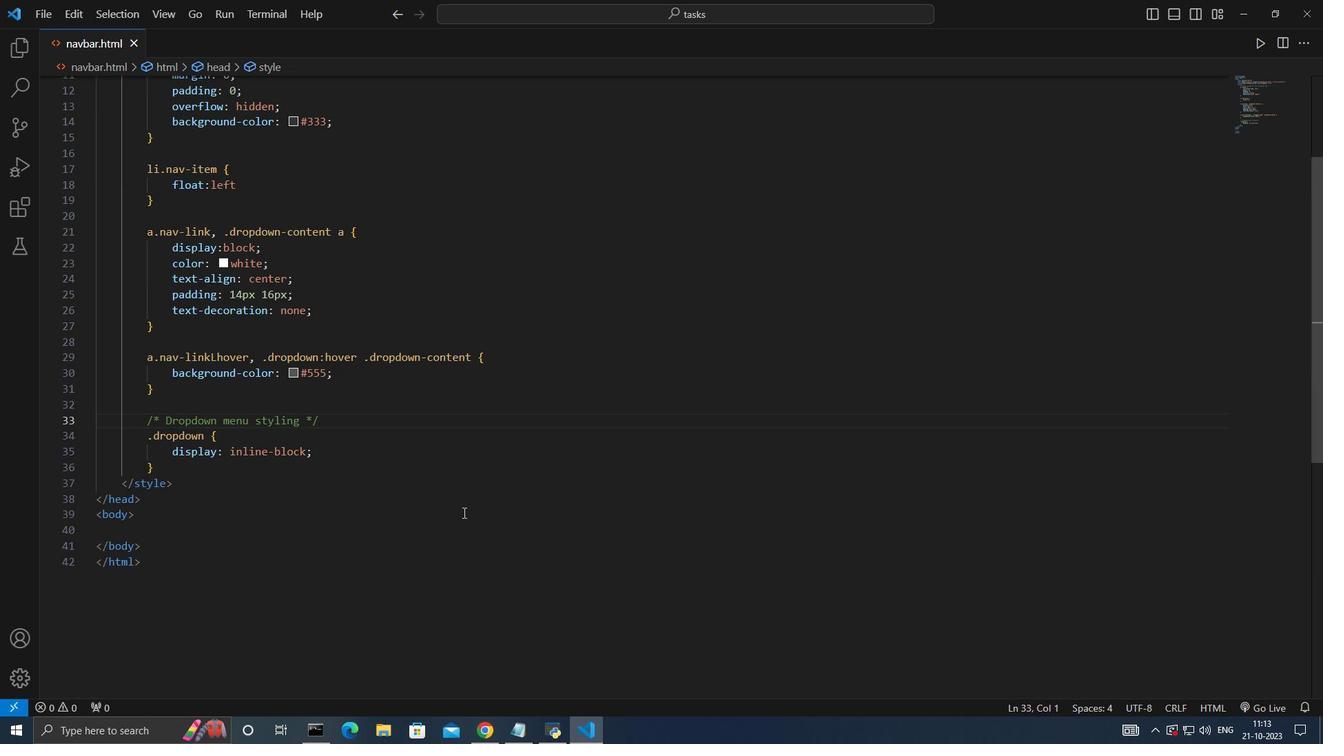 
Action: Mouse scrolled (146, 259) with delta (0, 0)
Screenshot: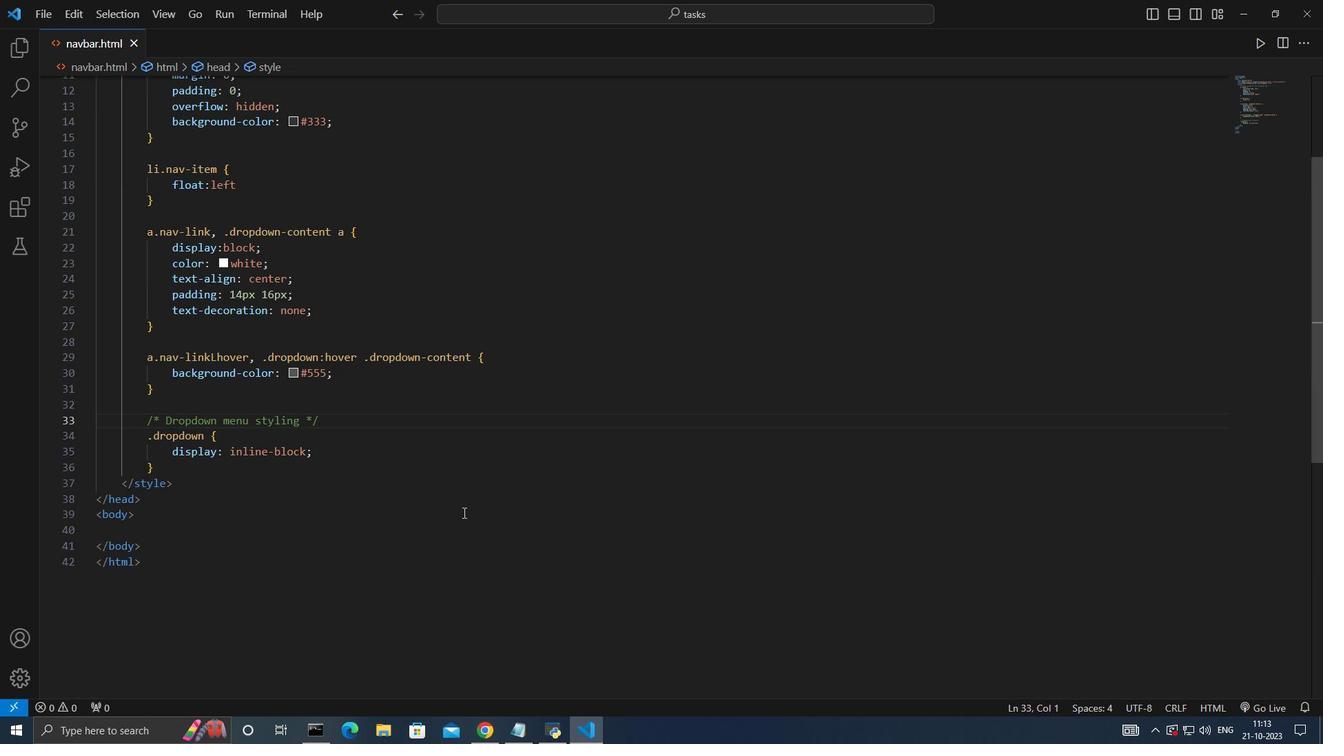 
Action: Mouse moved to (146, 259)
Screenshot: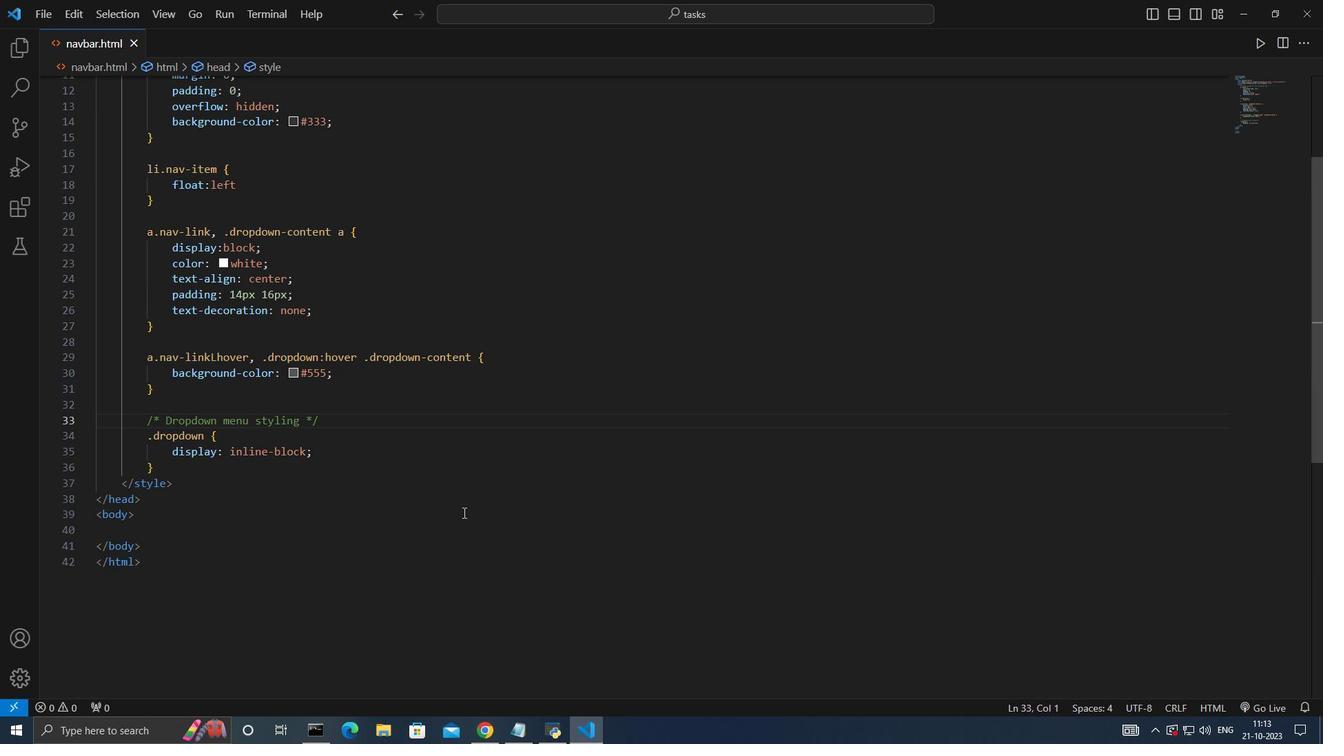 
Action: Mouse scrolled (146, 259) with delta (0, 0)
Screenshot: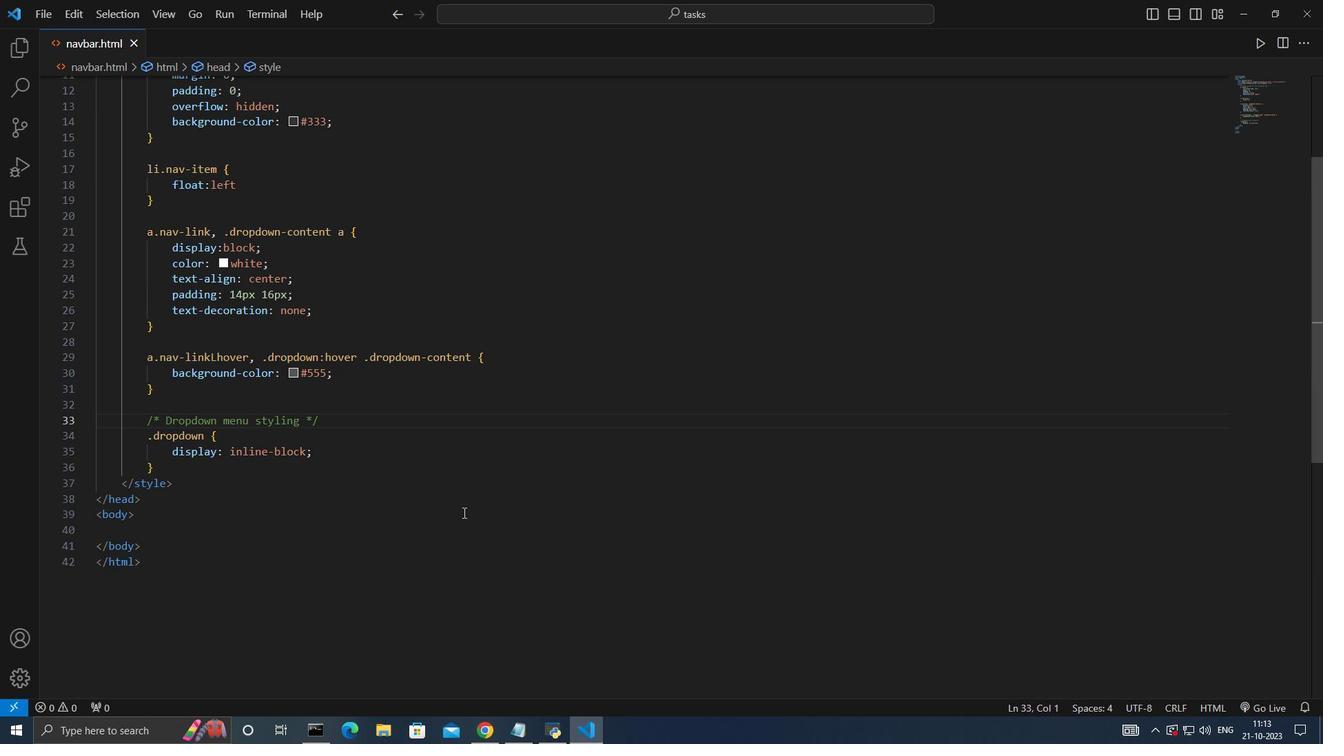 
Action: Mouse moved to (146, 259)
Screenshot: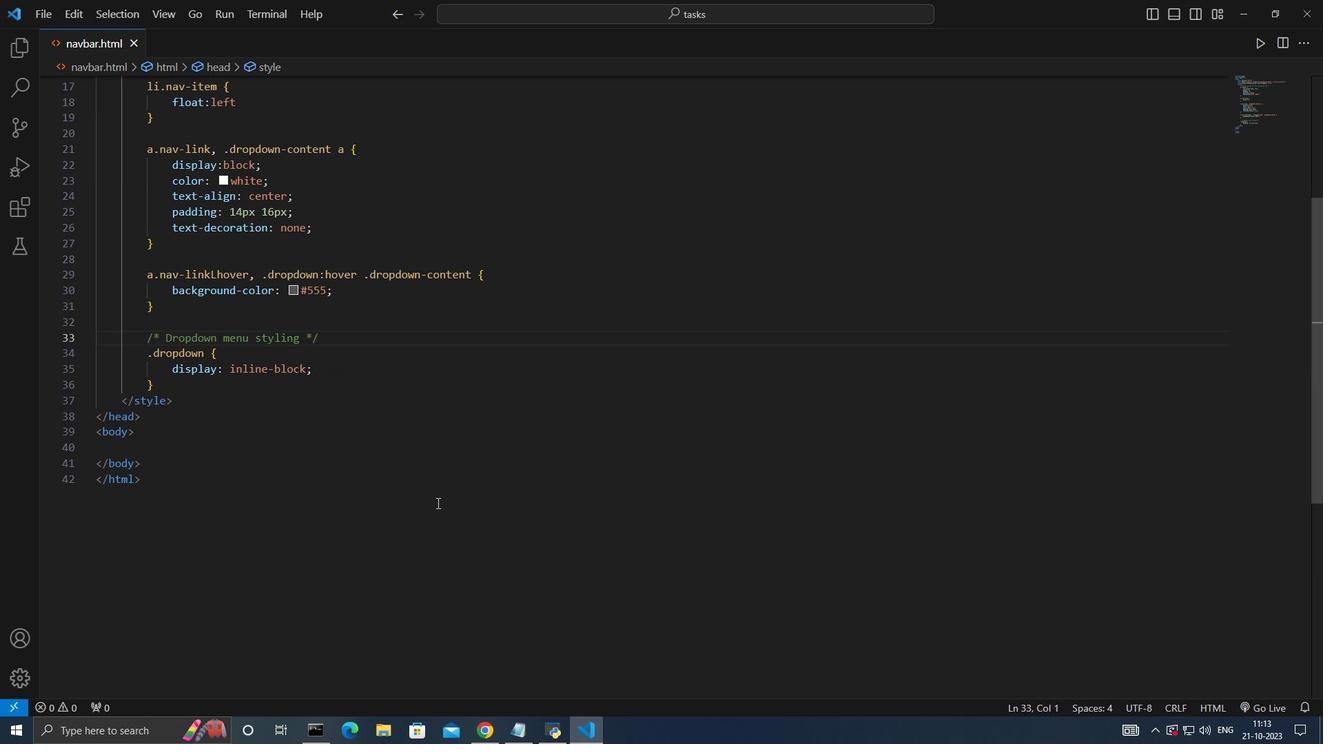 
Action: Mouse scrolled (146, 259) with delta (0, 0)
Screenshot: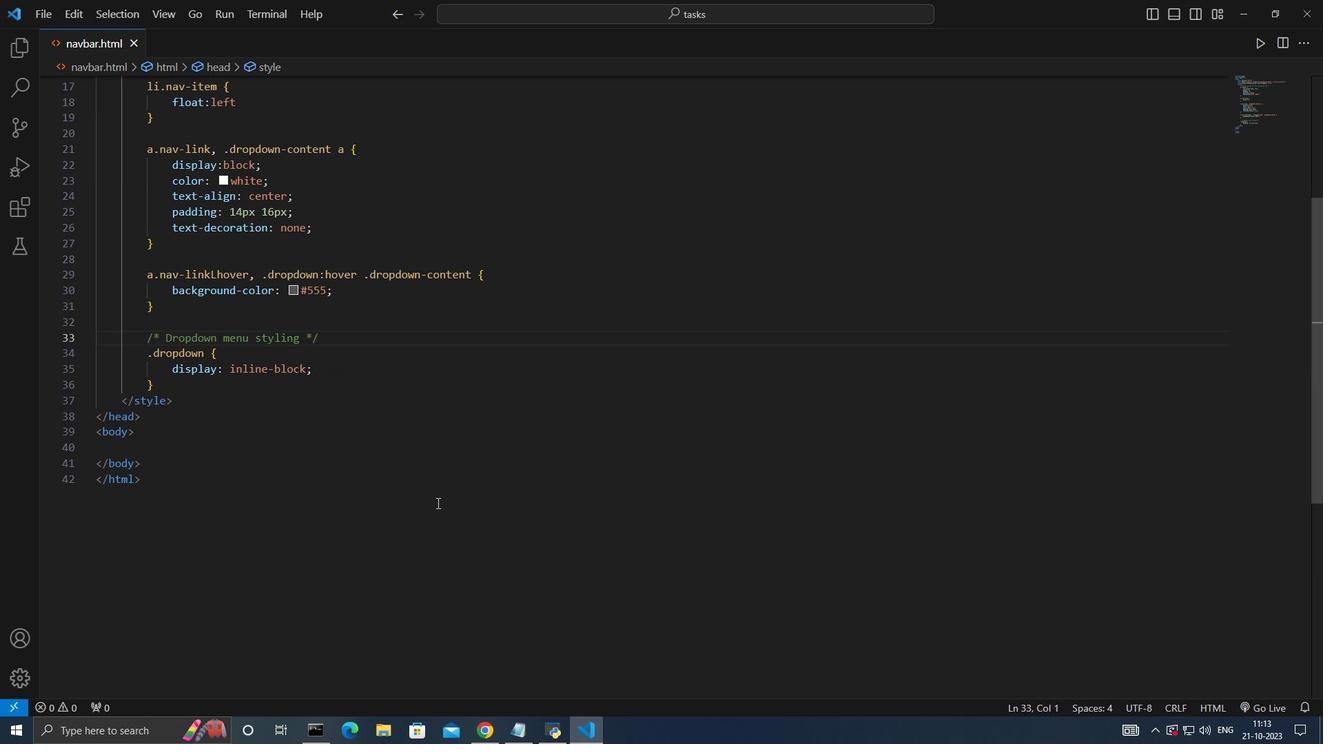 
Action: Mouse moved to (146, 259)
Screenshot: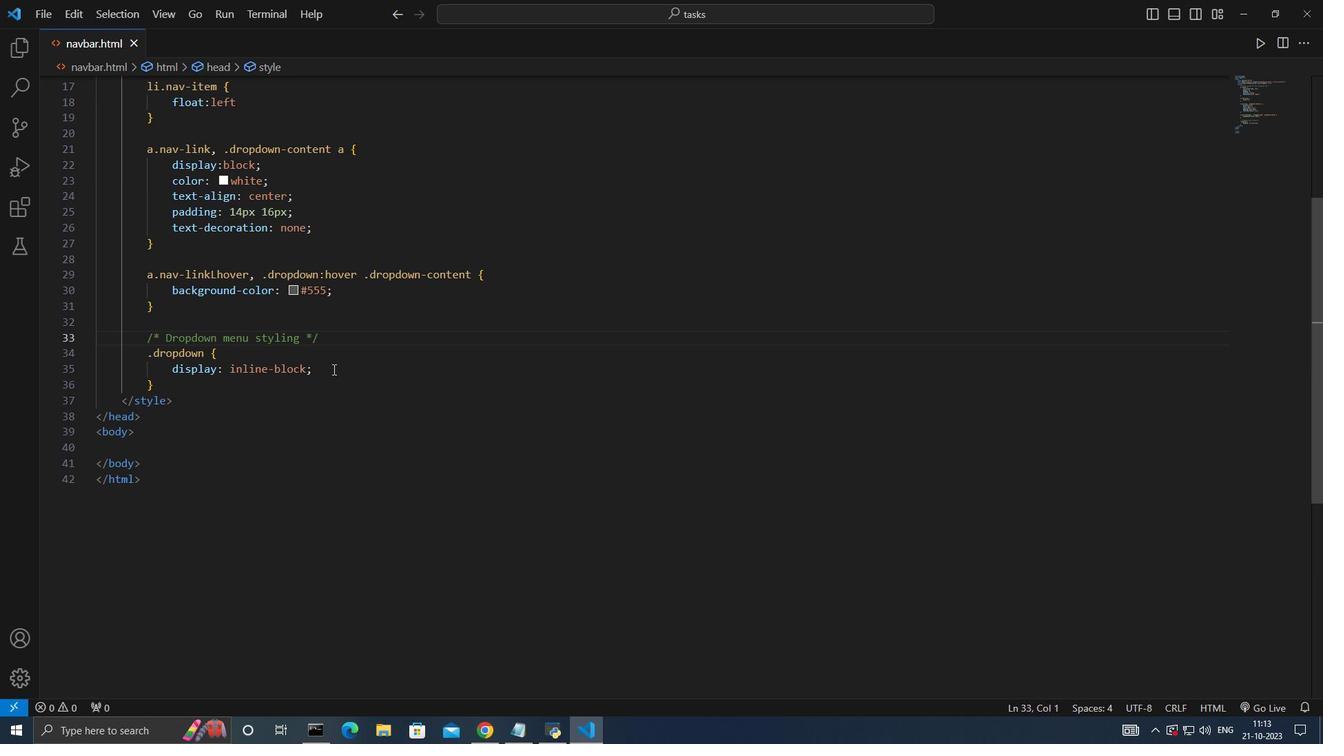 
Action: Mouse pressed left at (146, 259)
Screenshot: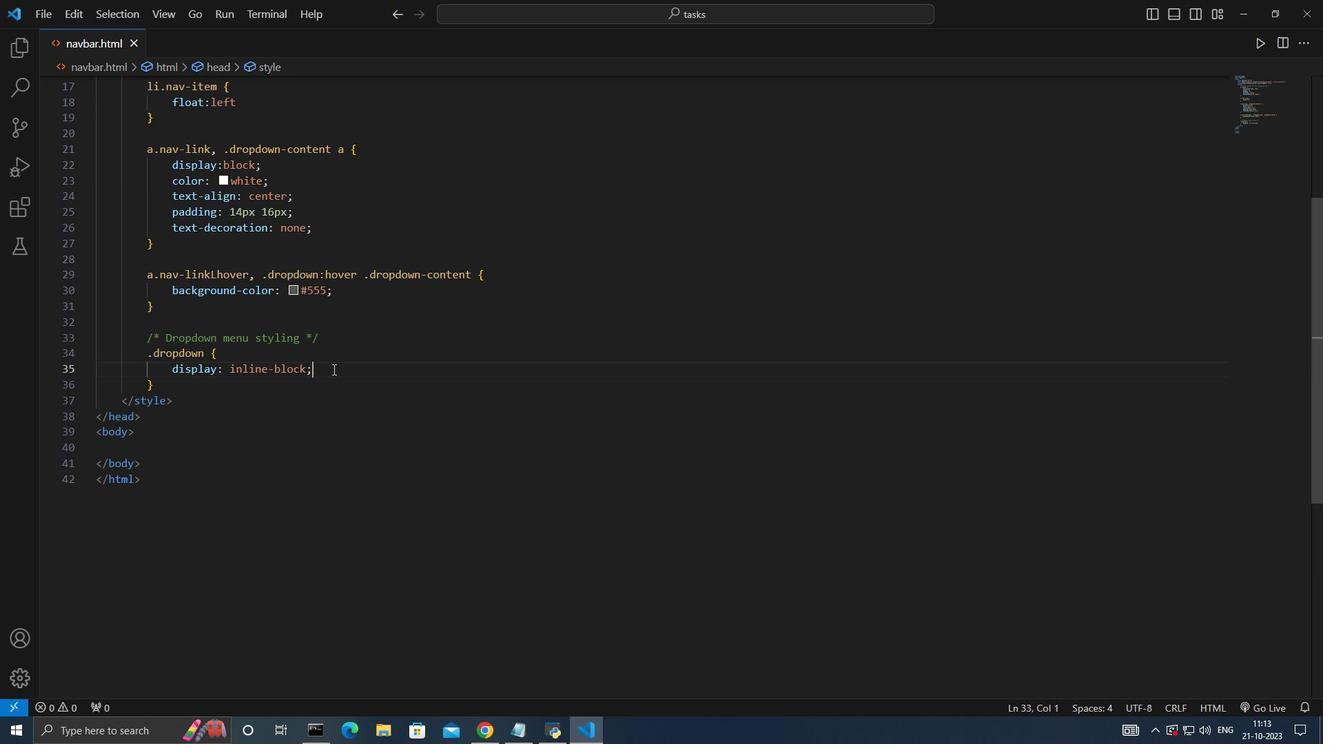 
Action: Key pressed <Key.up><Key.down><Key.down><Key.enter><Key.enter>.drop<Key.down><Key.enter><Key.space><Key.shift_r>{<Key.enter>display<Key.enter>none<Key.enter><Key.enter>posiit<Key.backspace><Key.backspace><Key.backspace>ition<Key.enter>absolute<Key.enter><Key.enter>background<Key.enter><Key.backspace><Key.backspace>-co<Key.enter><Key.shift><Key.shift>#33<Key.enter><Key.enter>min-wi<Key.enter>160px<Key.enter><Key.enter>z-indez<Key.enter><Key.backspace><Key.backspace>1;<Key.enter><Key.backspace><Key.backspace><Key.backspace><Key.backspace><Key.down><Key.enter><Key.enter>
Screenshot: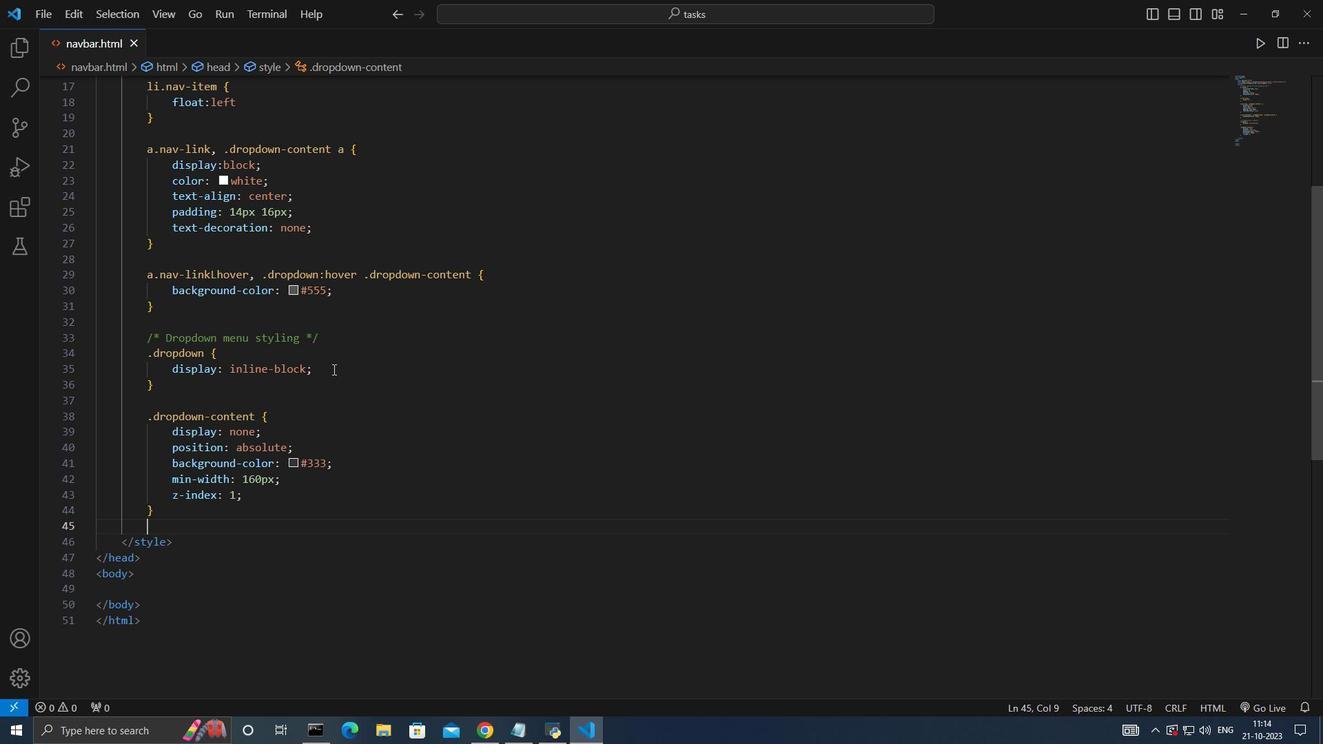 
Action: Mouse moved to (146, 259)
Screenshot: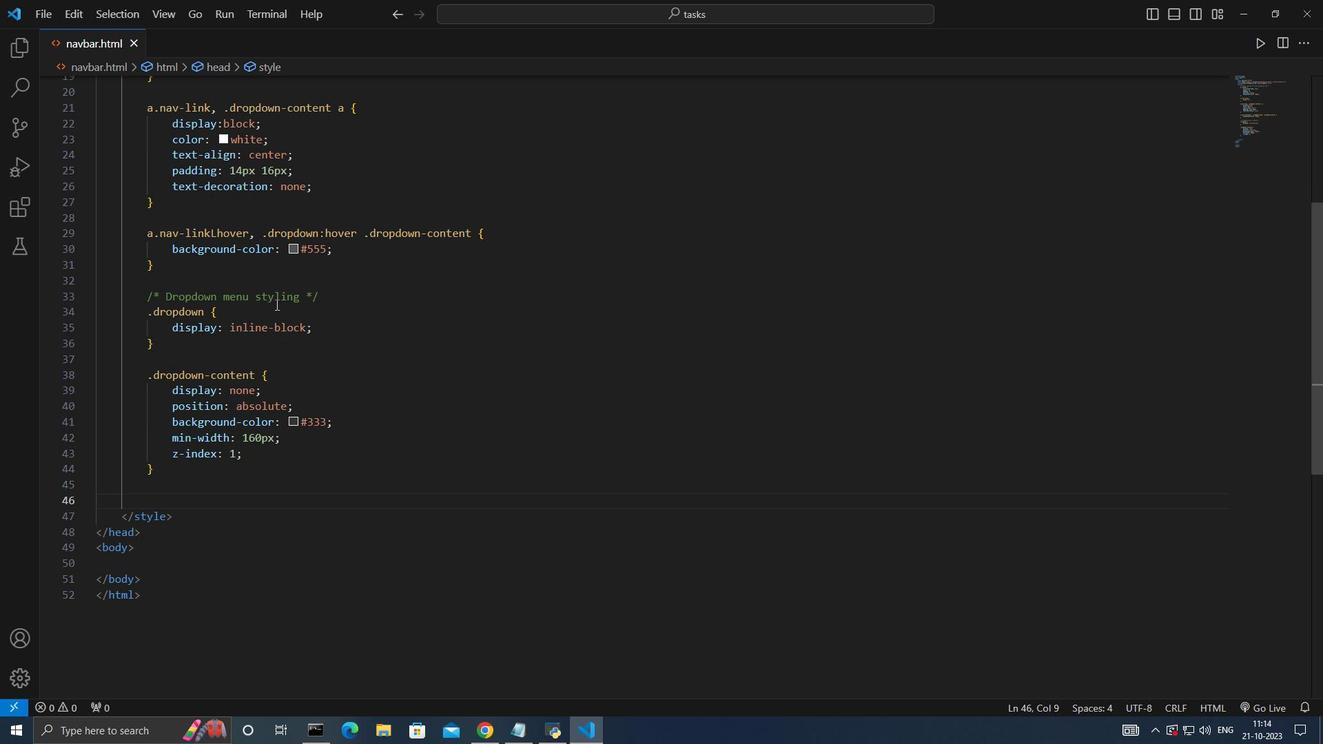 
Action: Mouse scrolled (146, 259) with delta (0, 0)
Screenshot: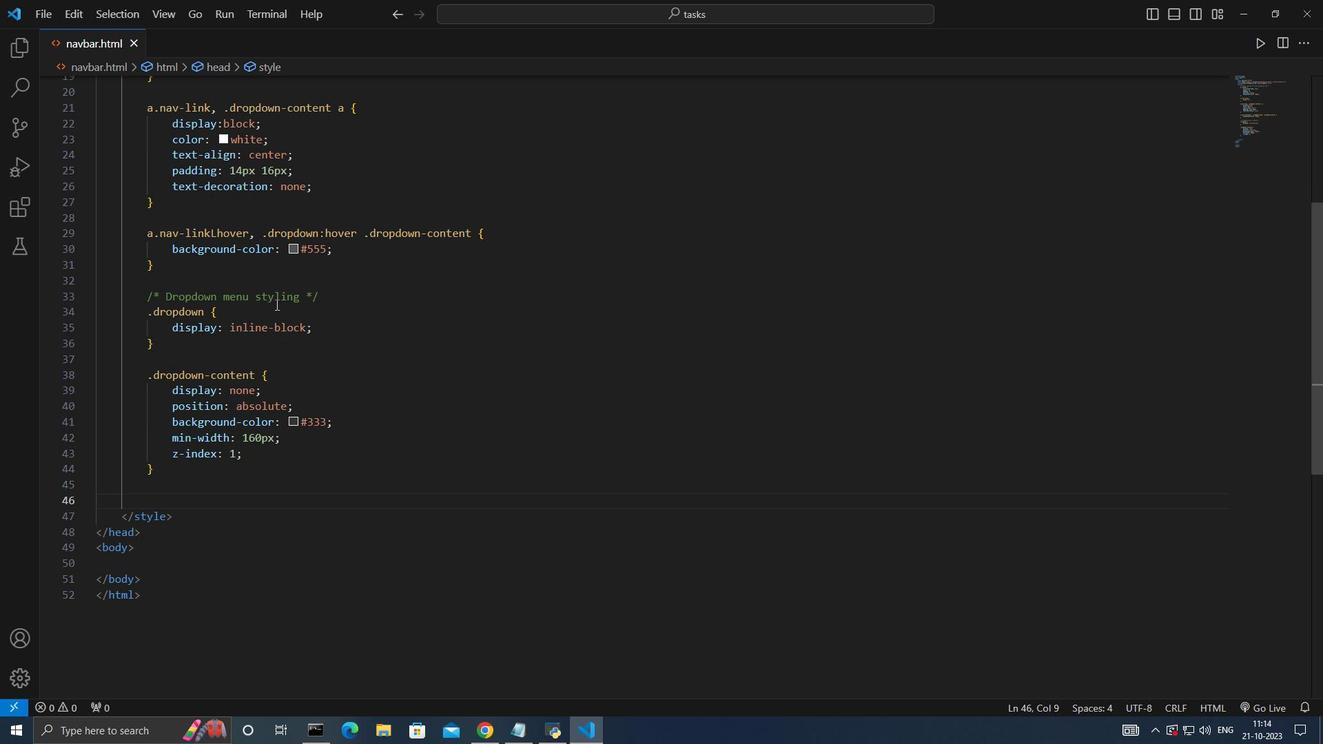 
Action: Mouse moved to (146, 259)
Screenshot: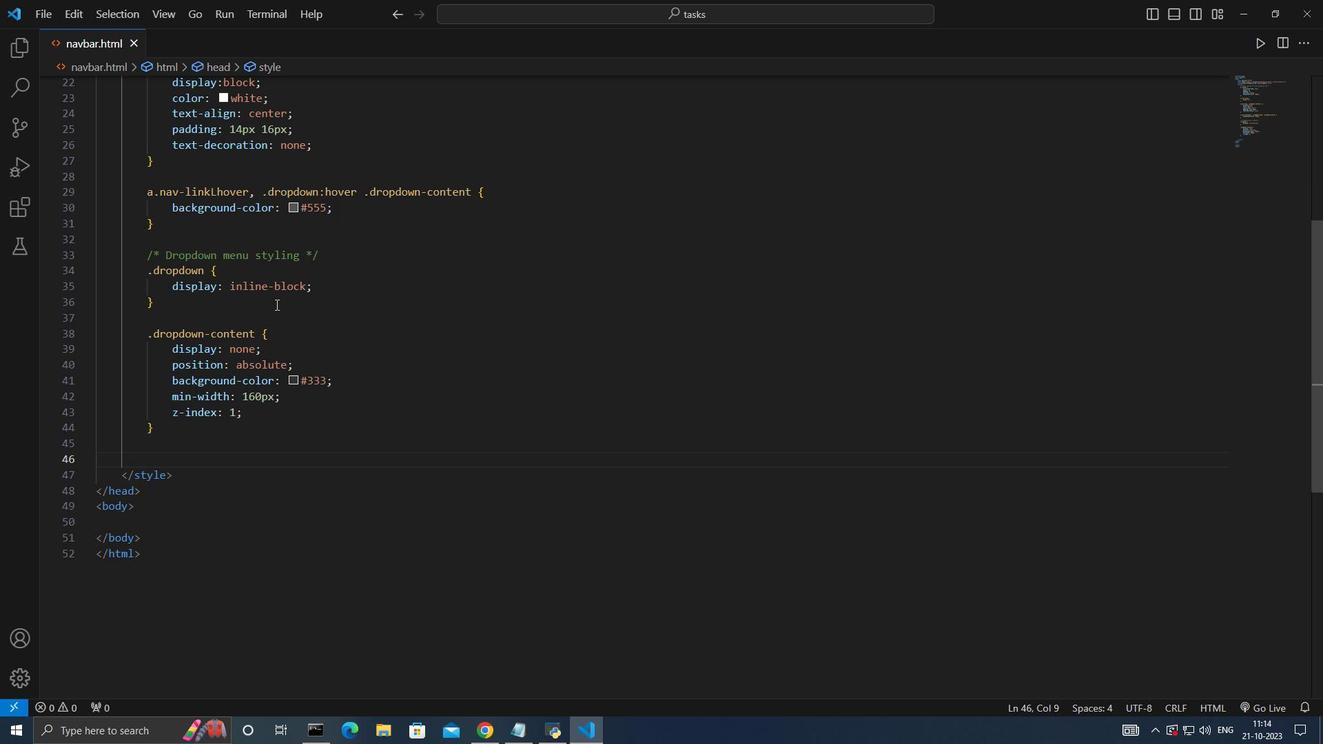 
Action: Mouse scrolled (146, 259) with delta (0, 0)
Screenshot: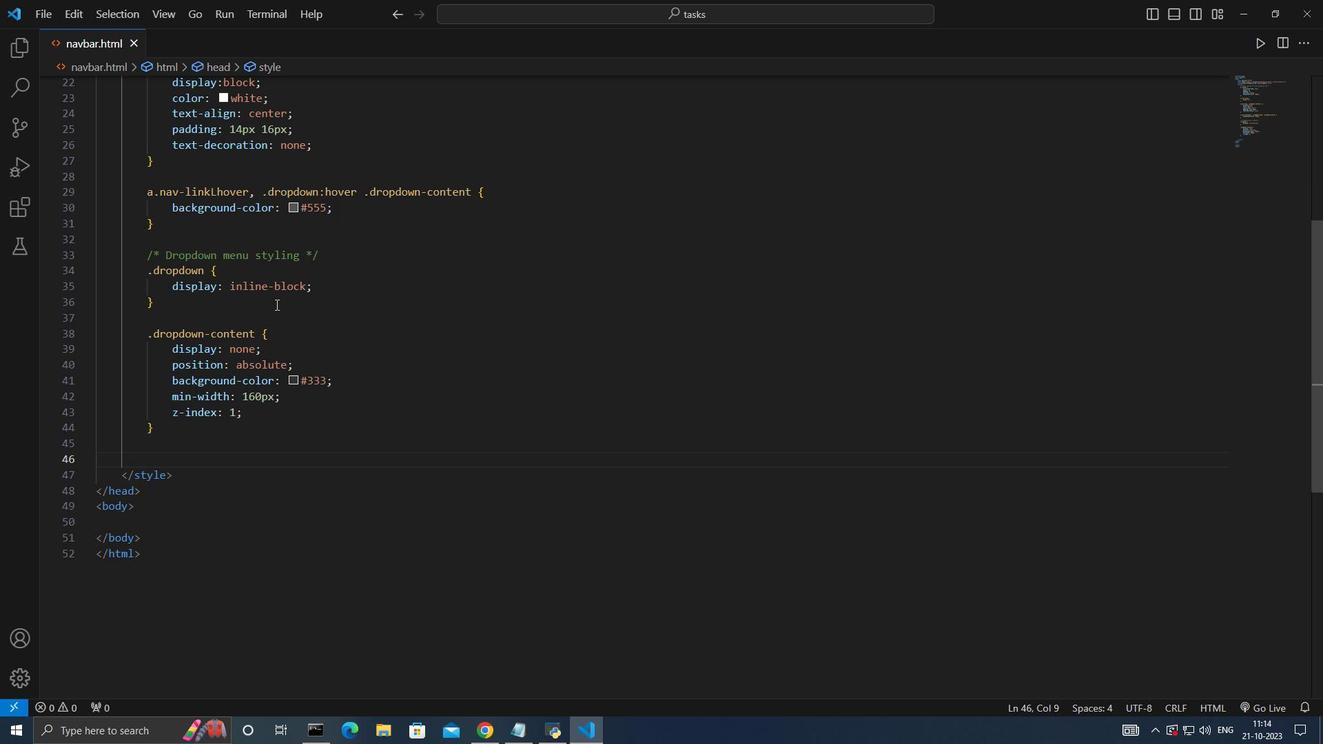 
Action: Mouse scrolled (146, 259) with delta (0, 0)
Screenshot: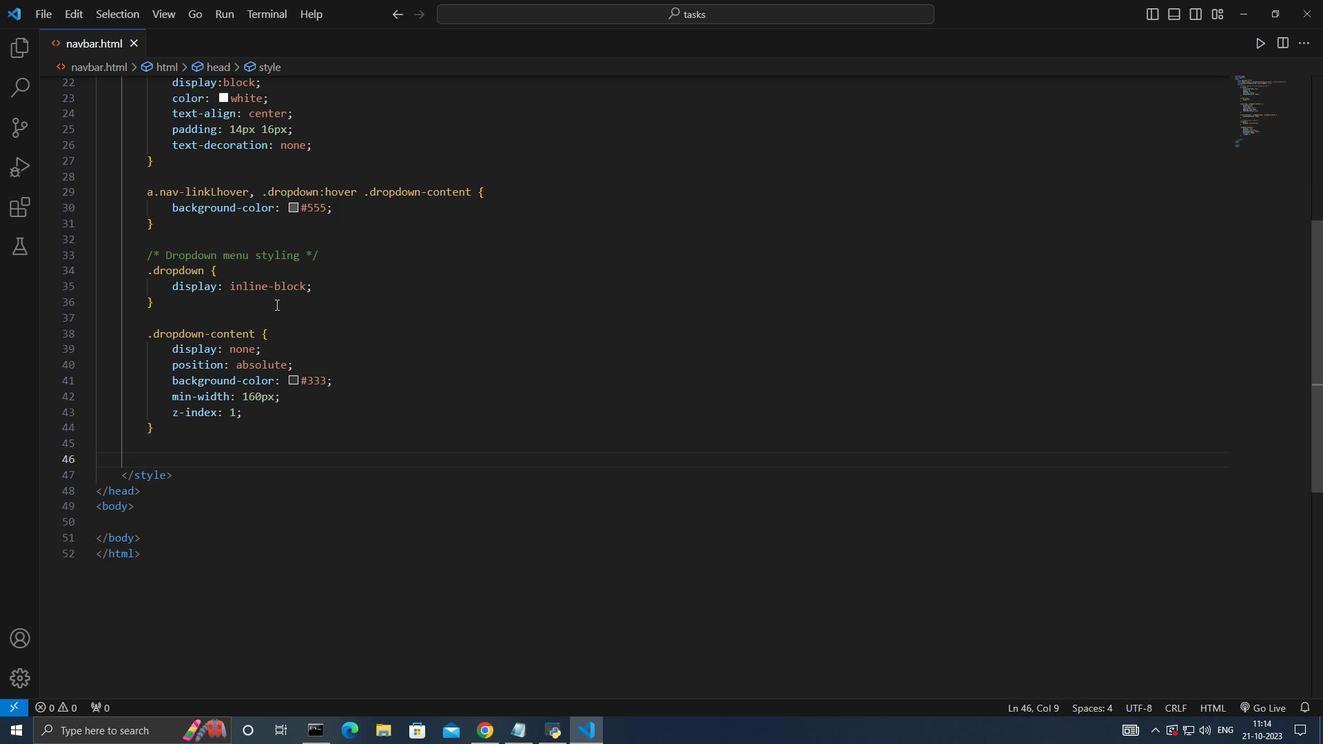 
Action: Mouse scrolled (146, 259) with delta (0, 0)
Screenshot: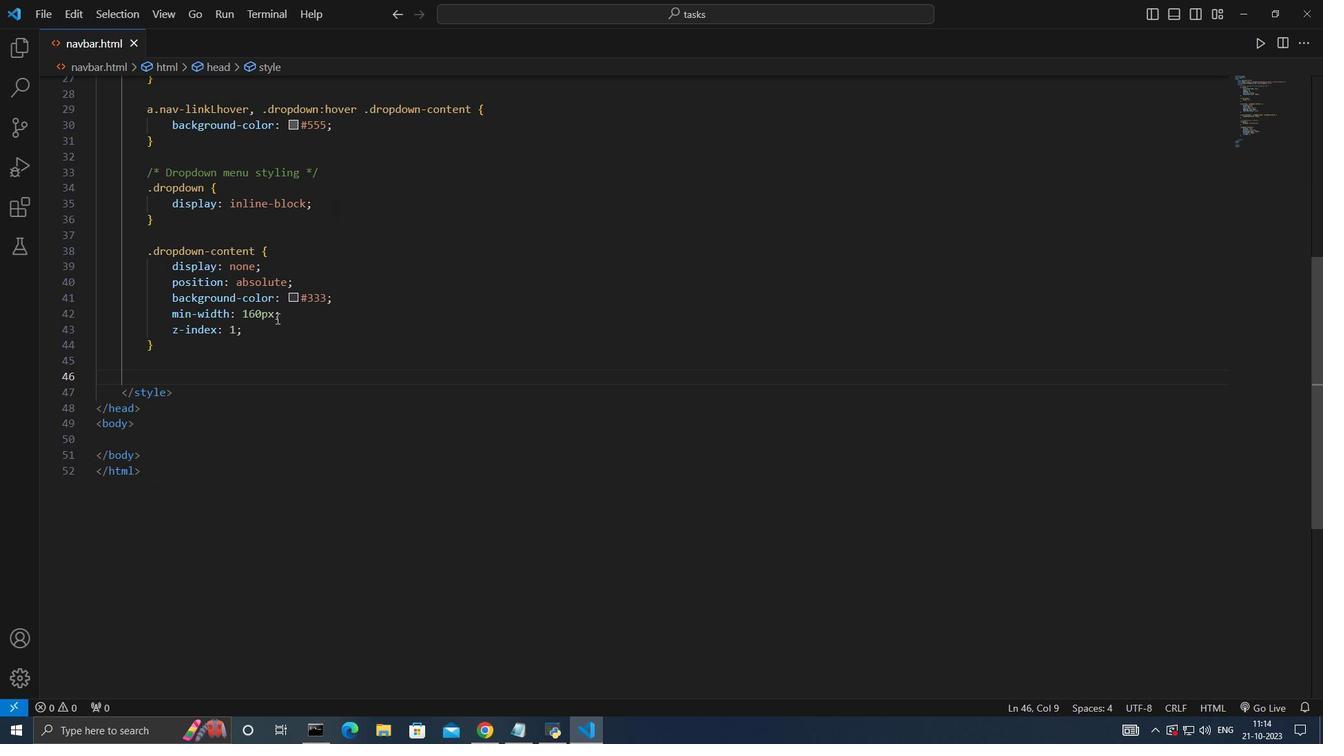 
Action: Mouse moved to (146, 259)
Screenshot: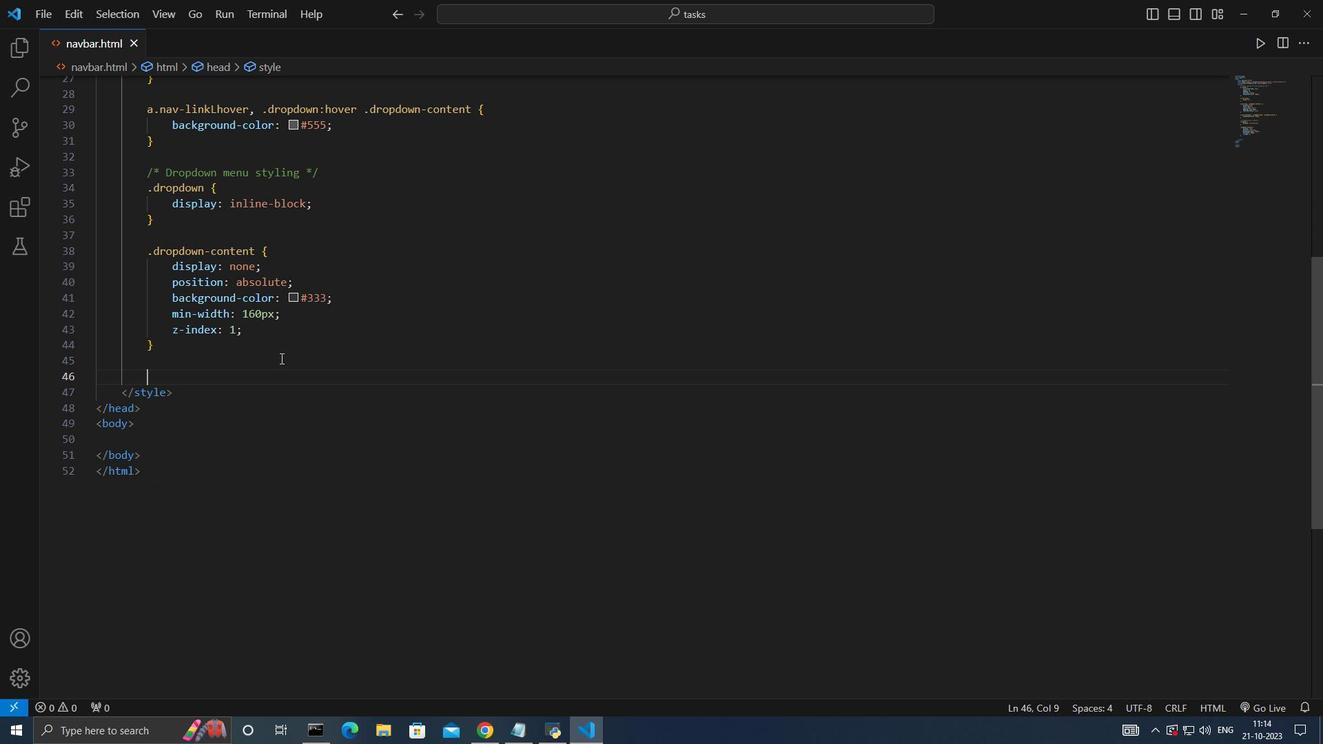 
Action: Key pressed .dropdown-content<Key.space>a<Key.space><Key.shift_r>{<Key.enter>display<Key.enter>block<Key.enter><Key.down><Key.enter><Key.enter>.dropdown<Key.shift_r>:hover<Key.space>.drop-down-content<Key.space><Key.shift_r>{<Key.enter>display<Key.enter>block<Key.enter>
Screenshot: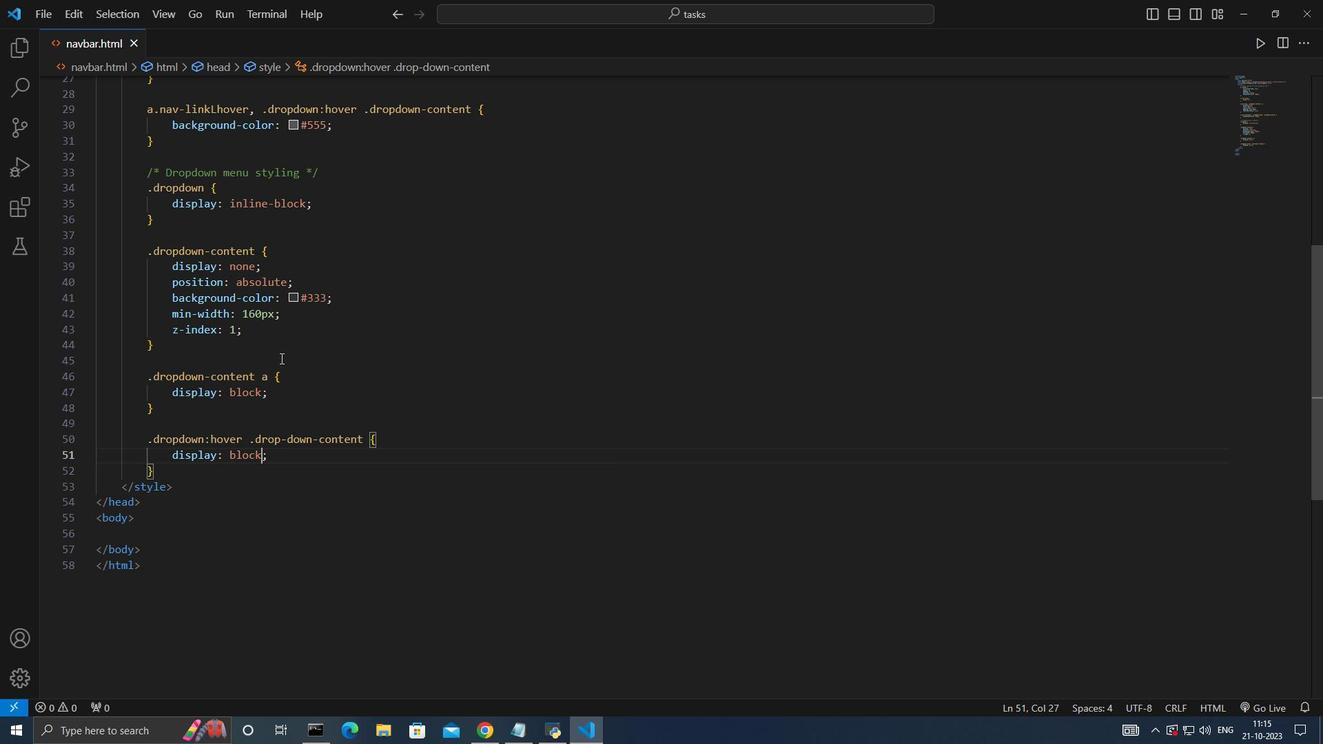 
Action: Mouse moved to (146, 259)
Screenshot: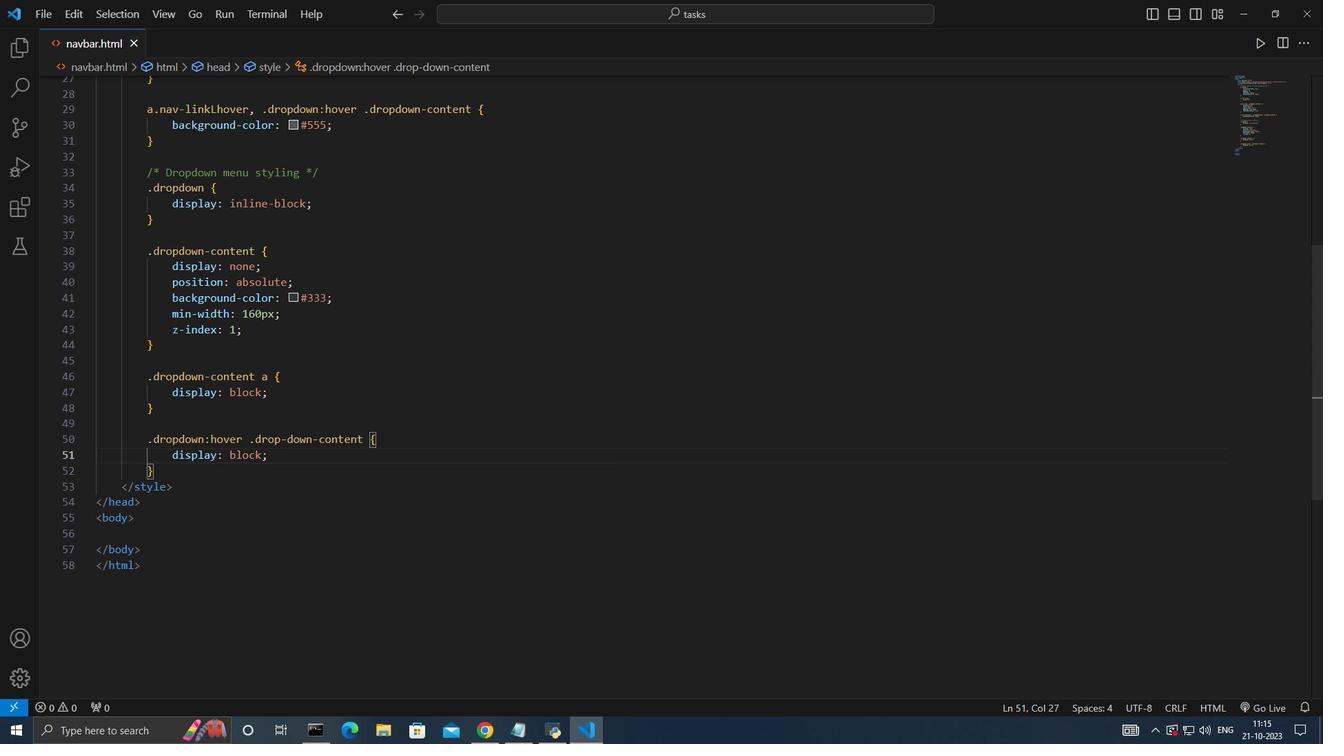 
Action: Mouse scrolled (146, 259) with delta (0, 0)
Screenshot: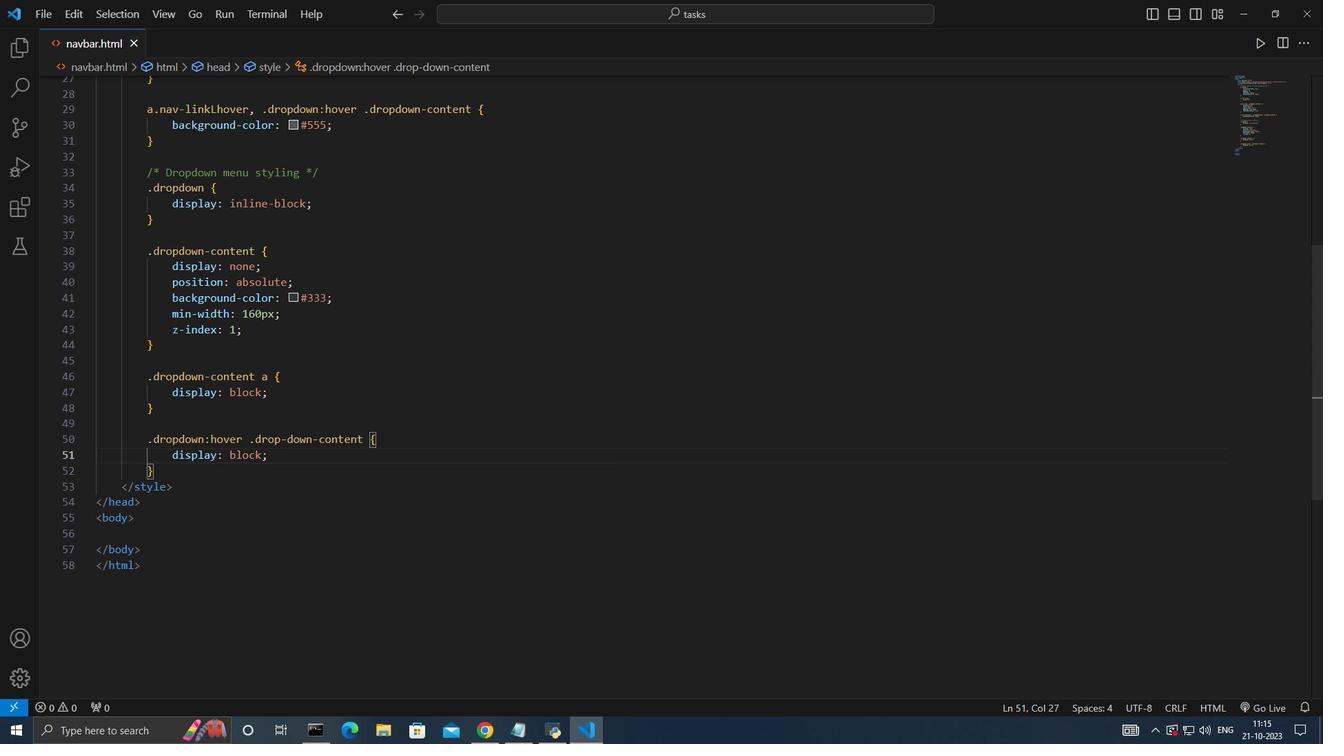 
Action: Mouse moved to (146, 259)
Screenshot: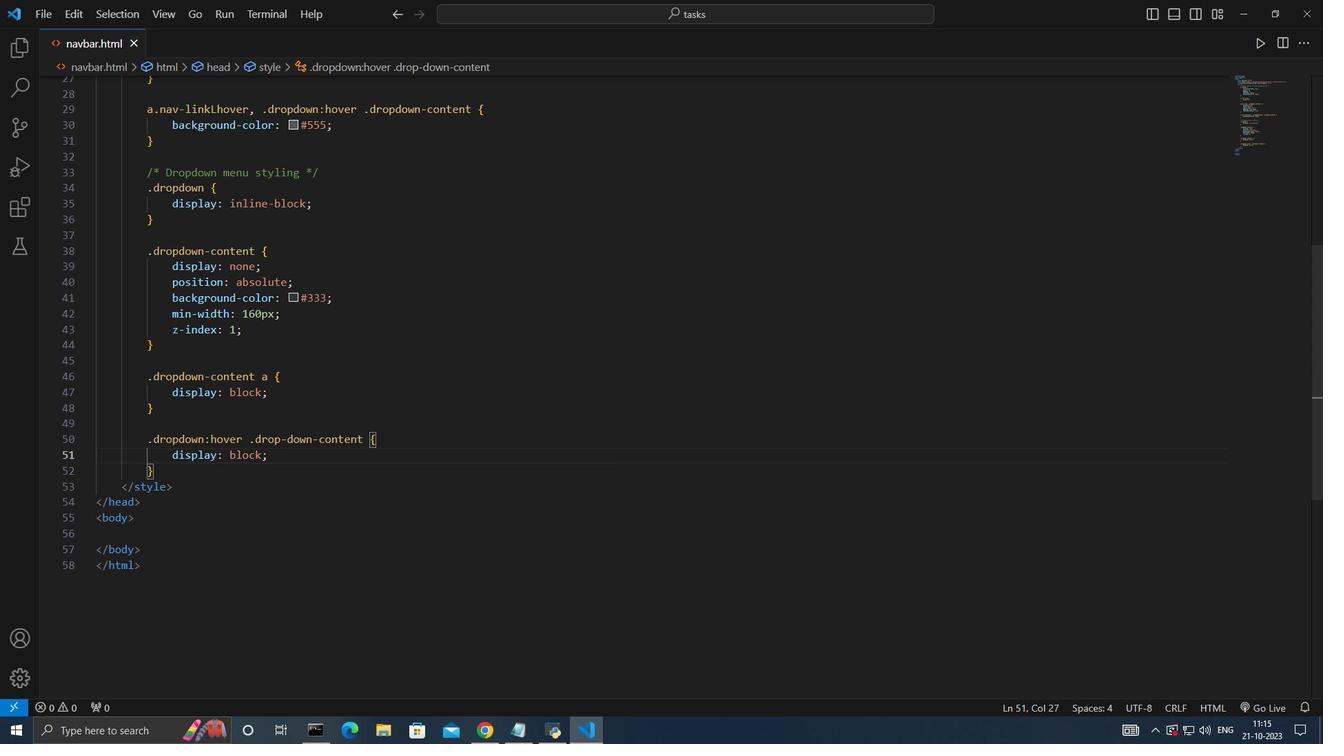
Action: Mouse scrolled (146, 259) with delta (0, 0)
Screenshot: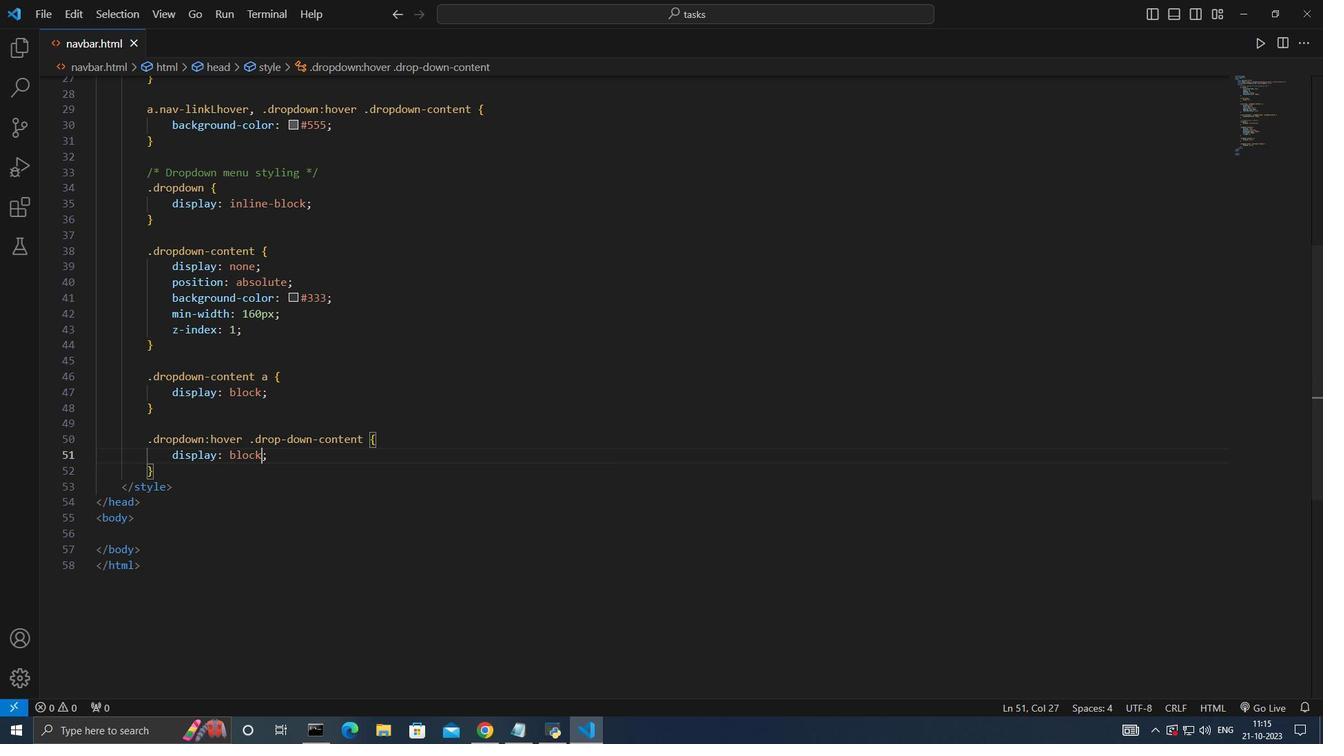 
Action: Mouse moved to (146, 259)
Screenshot: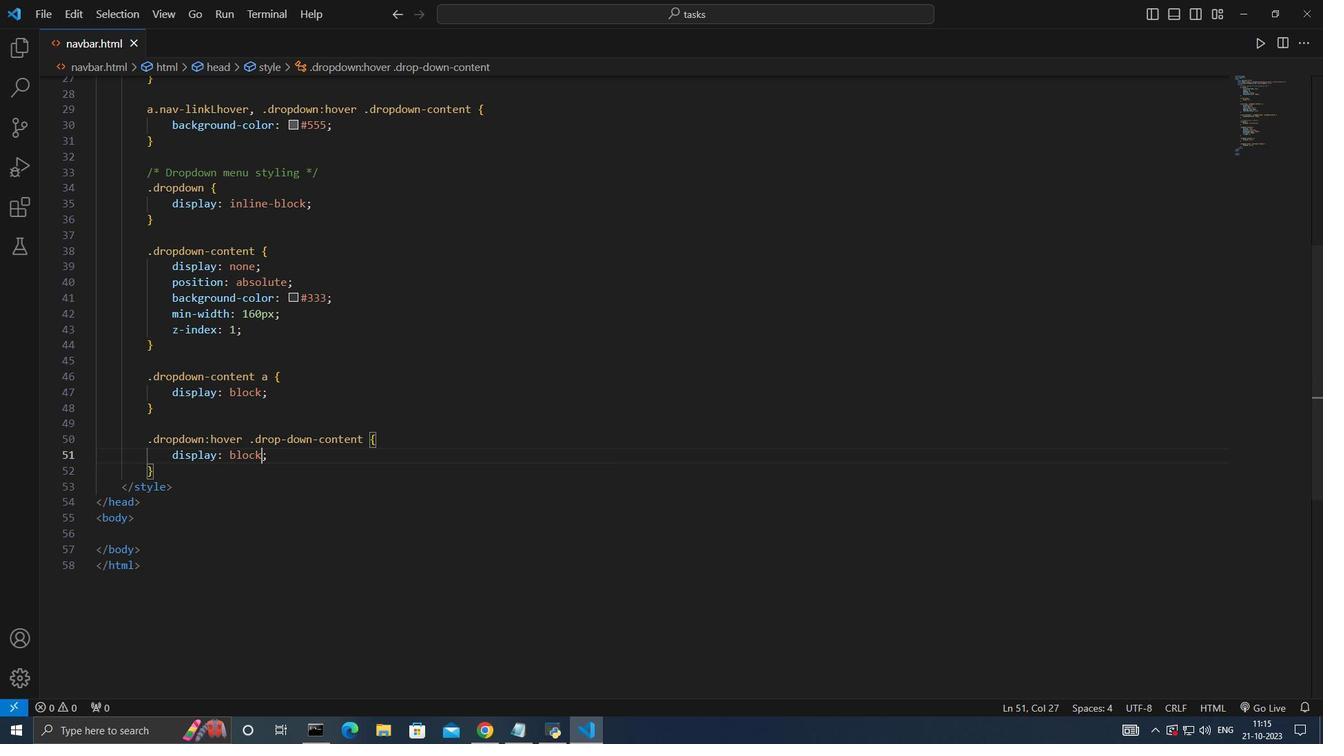 
Action: Mouse scrolled (146, 259) with delta (0, 0)
Screenshot: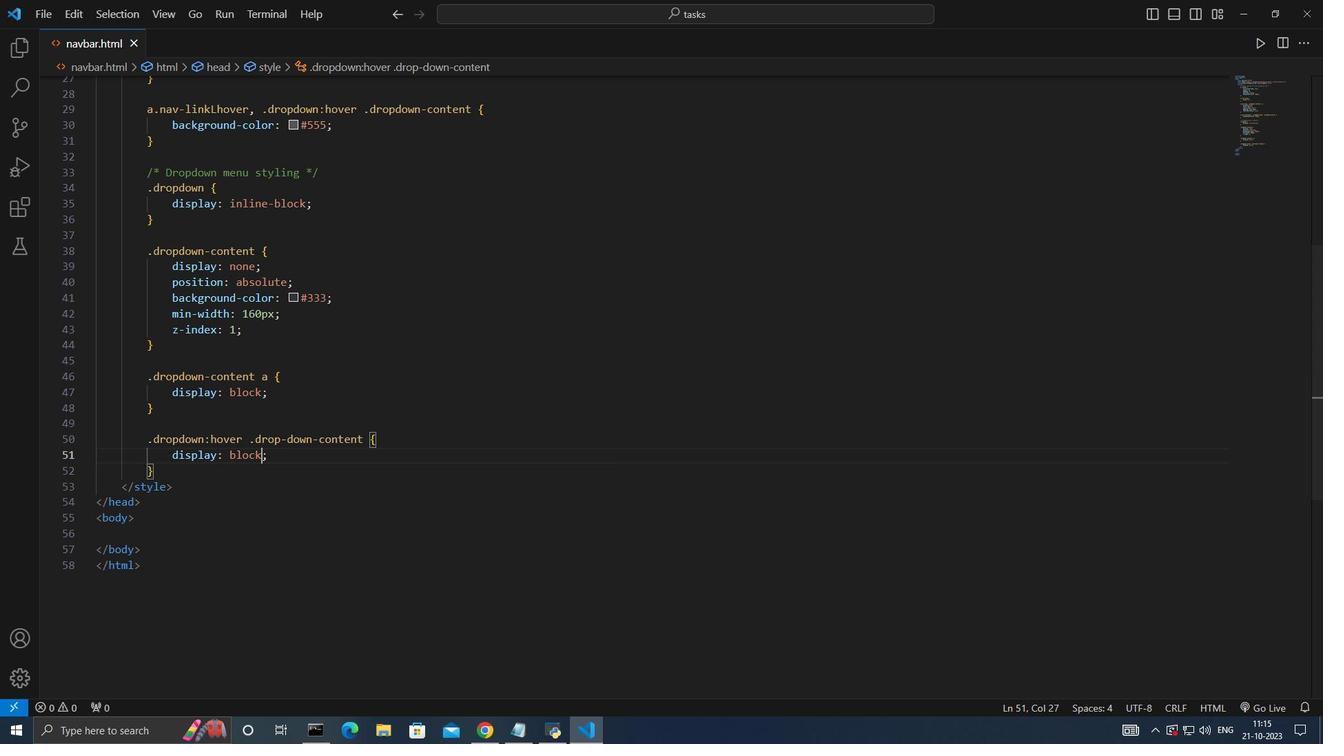 
Action: Mouse scrolled (146, 259) with delta (0, 0)
Screenshot: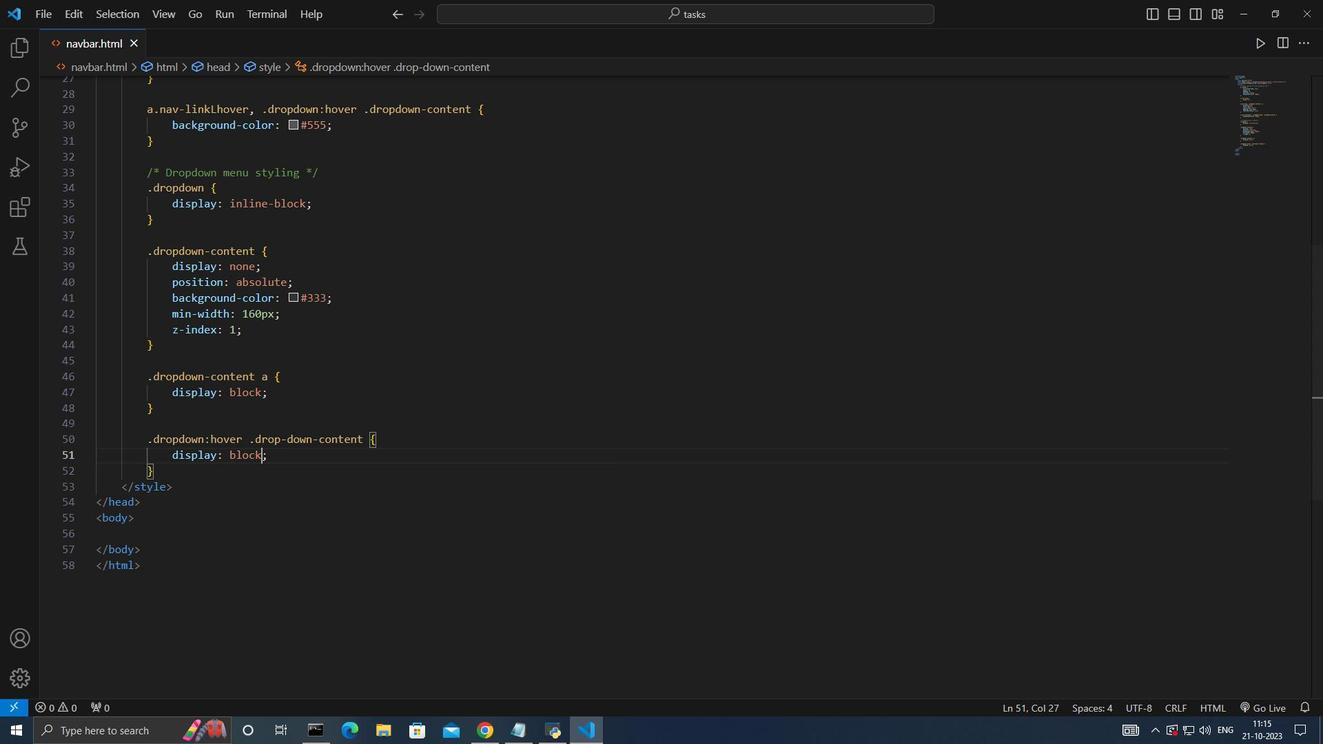 
Action: Mouse moved to (146, 259)
Screenshot: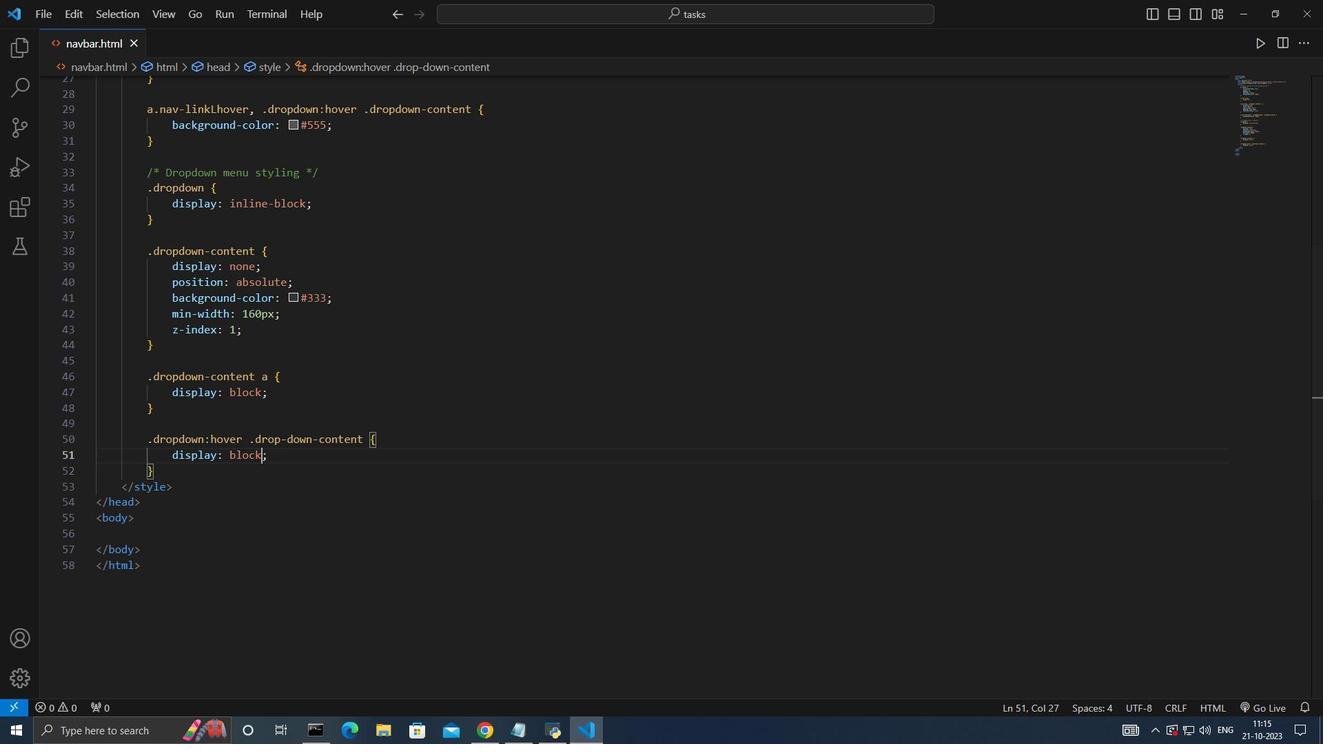 
Action: Mouse scrolled (146, 259) with delta (0, 0)
Screenshot: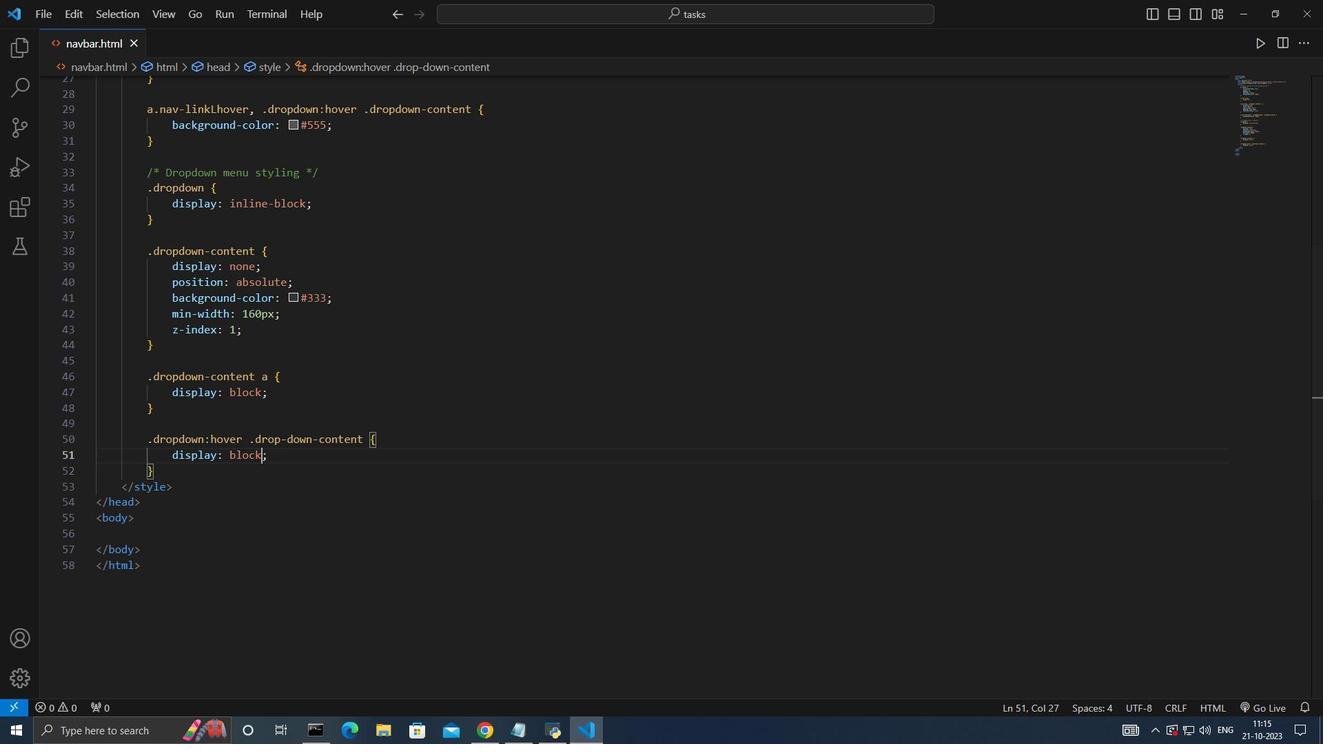 
Action: Mouse moved to (146, 259)
Screenshot: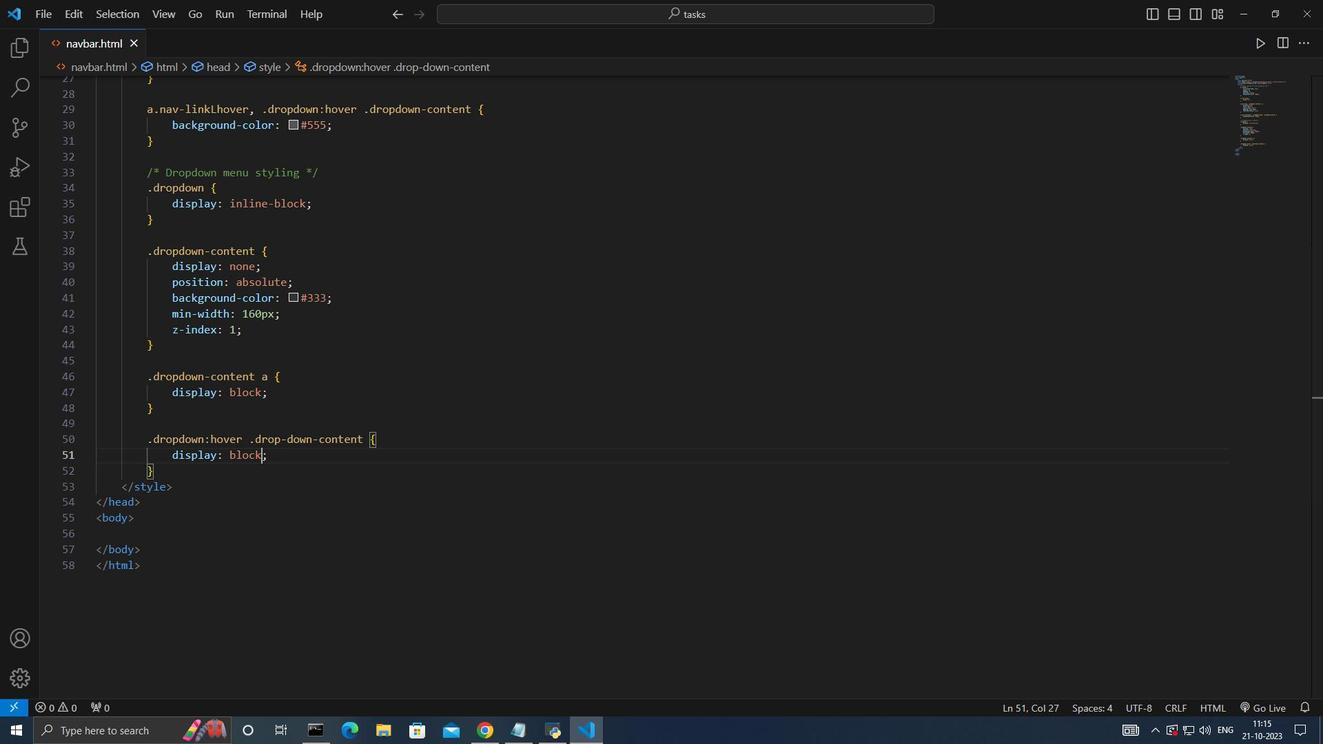 
Action: Mouse scrolled (146, 259) with delta (0, 0)
Screenshot: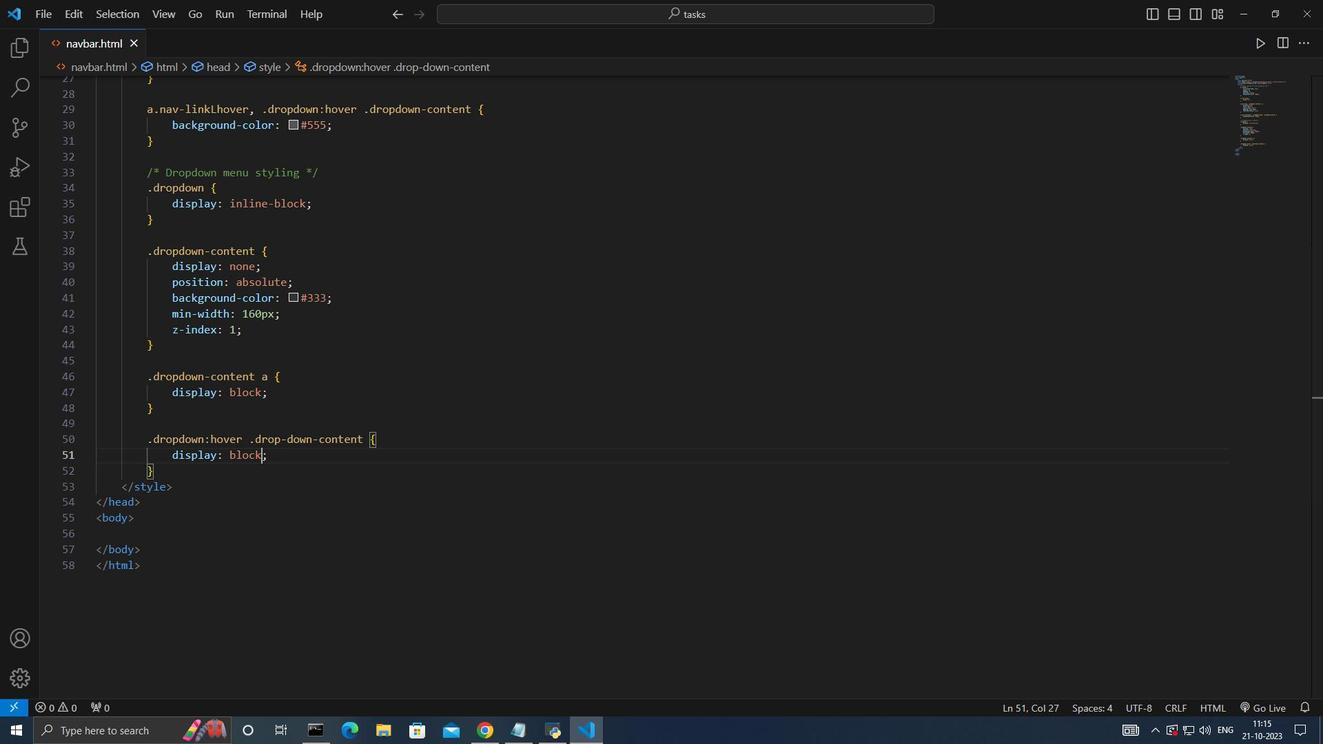 
Action: Mouse moved to (146, 259)
Screenshot: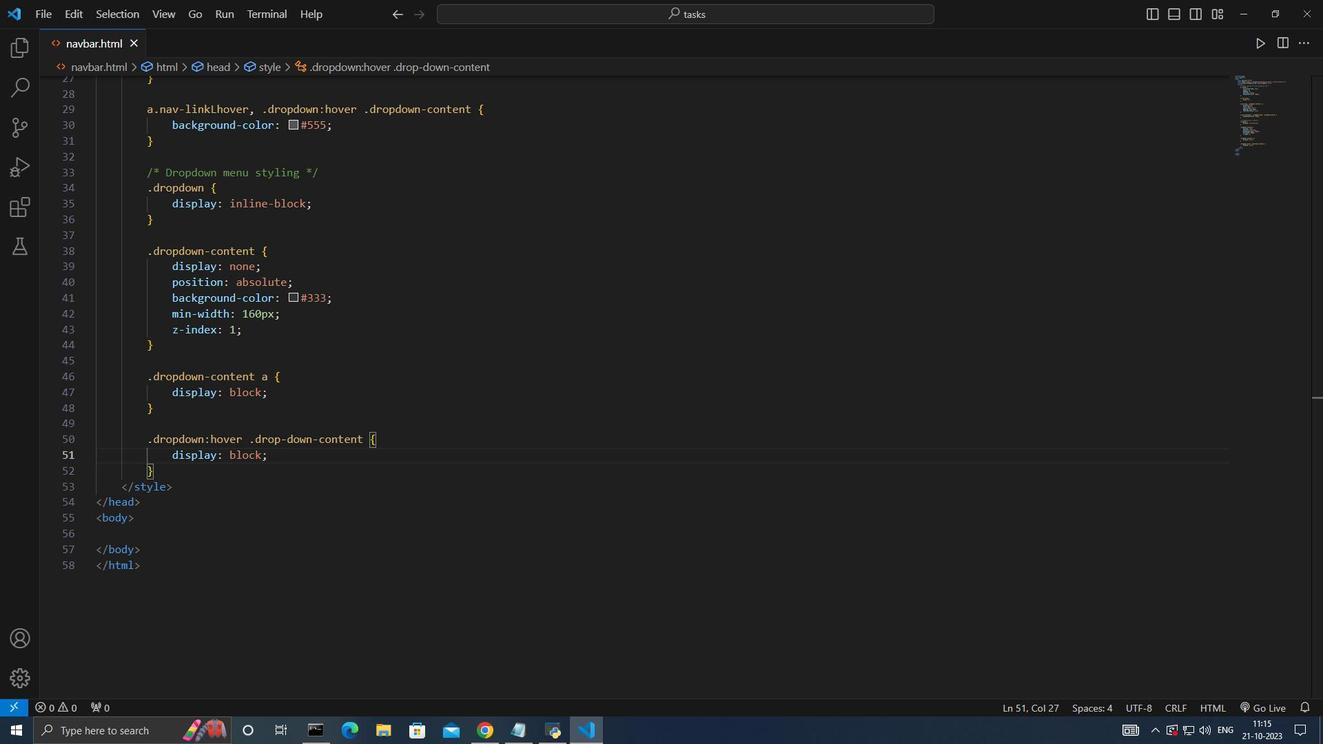 
Action: Mouse scrolled (146, 259) with delta (0, 0)
Screenshot: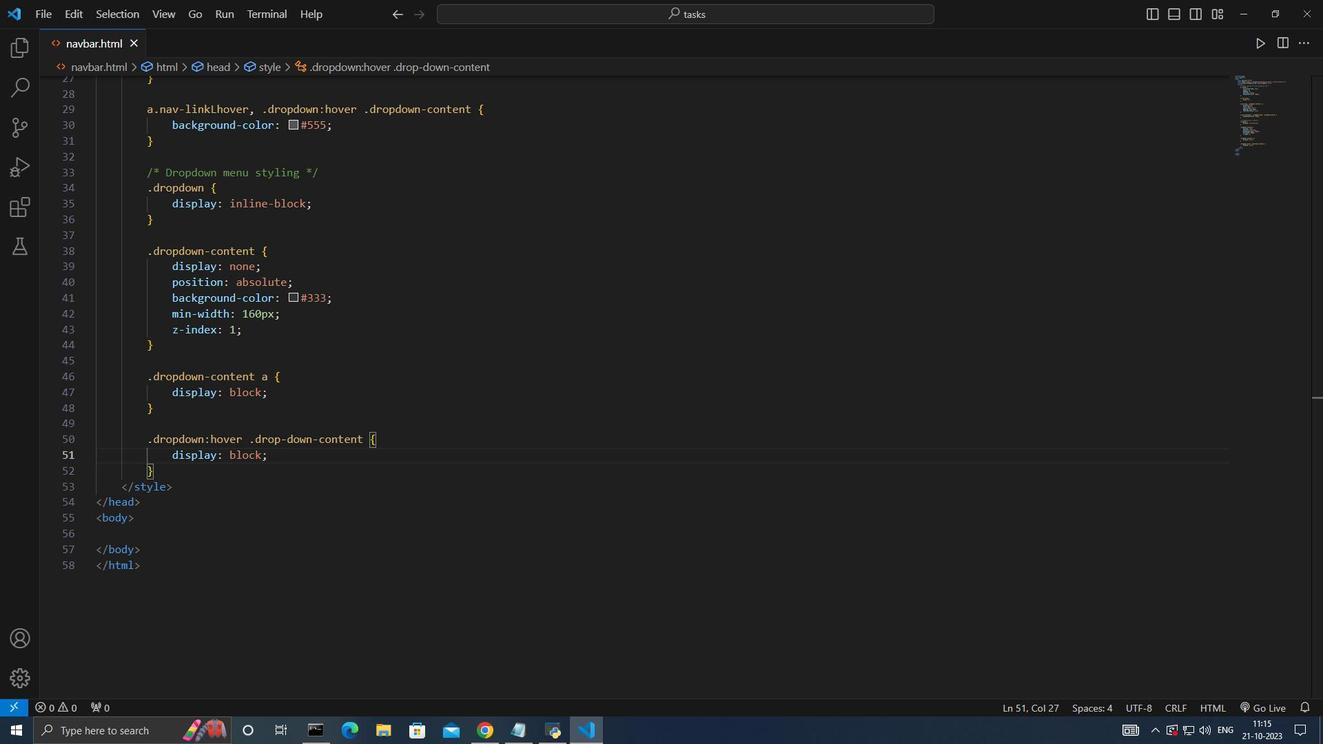 
Action: Mouse scrolled (146, 259) with delta (0, 0)
Screenshot: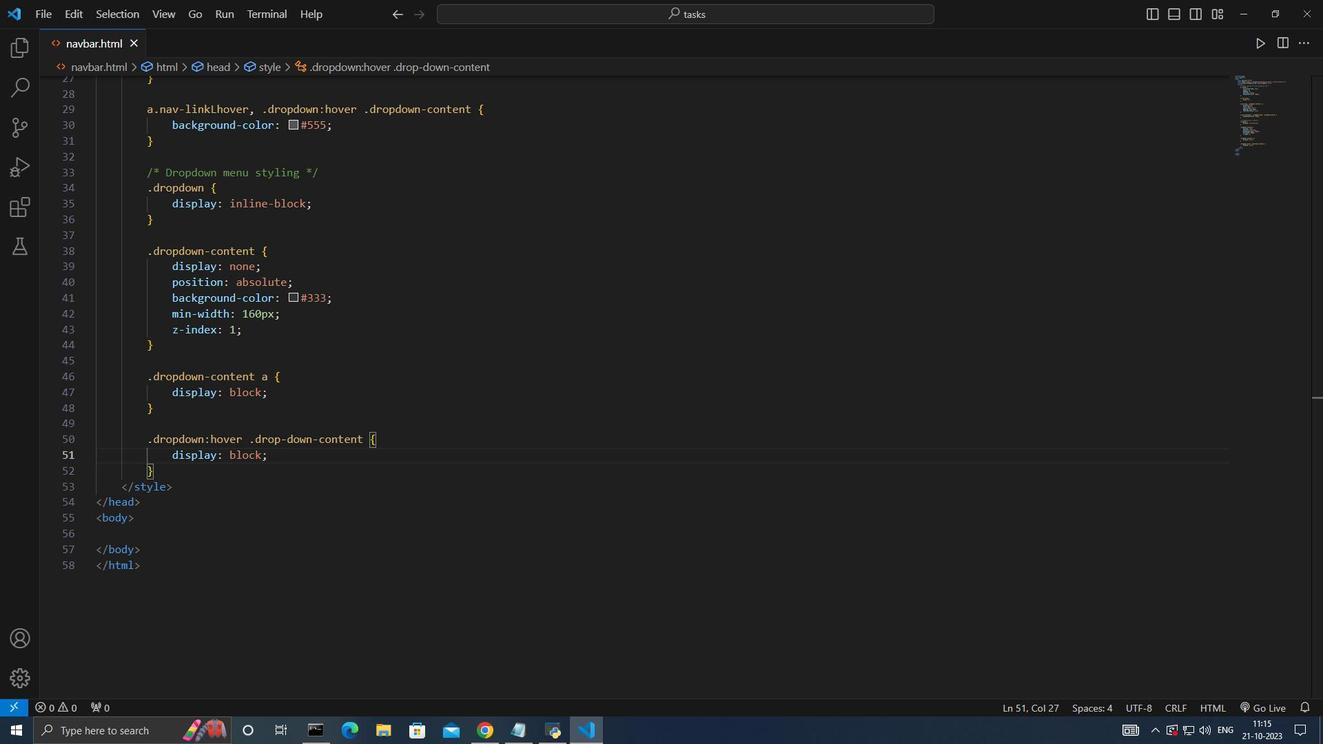 
Action: Mouse moved to (146, 259)
Screenshot: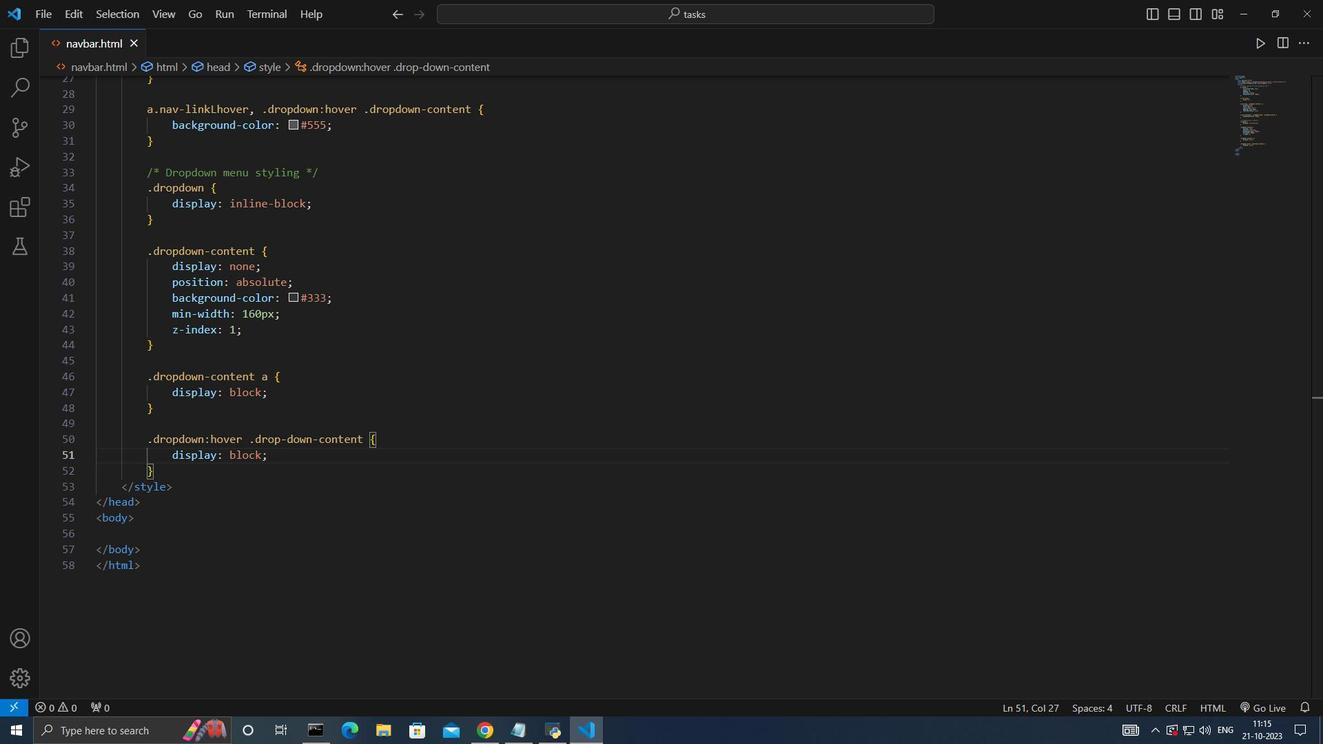 
Action: Mouse scrolled (146, 259) with delta (0, 0)
Screenshot: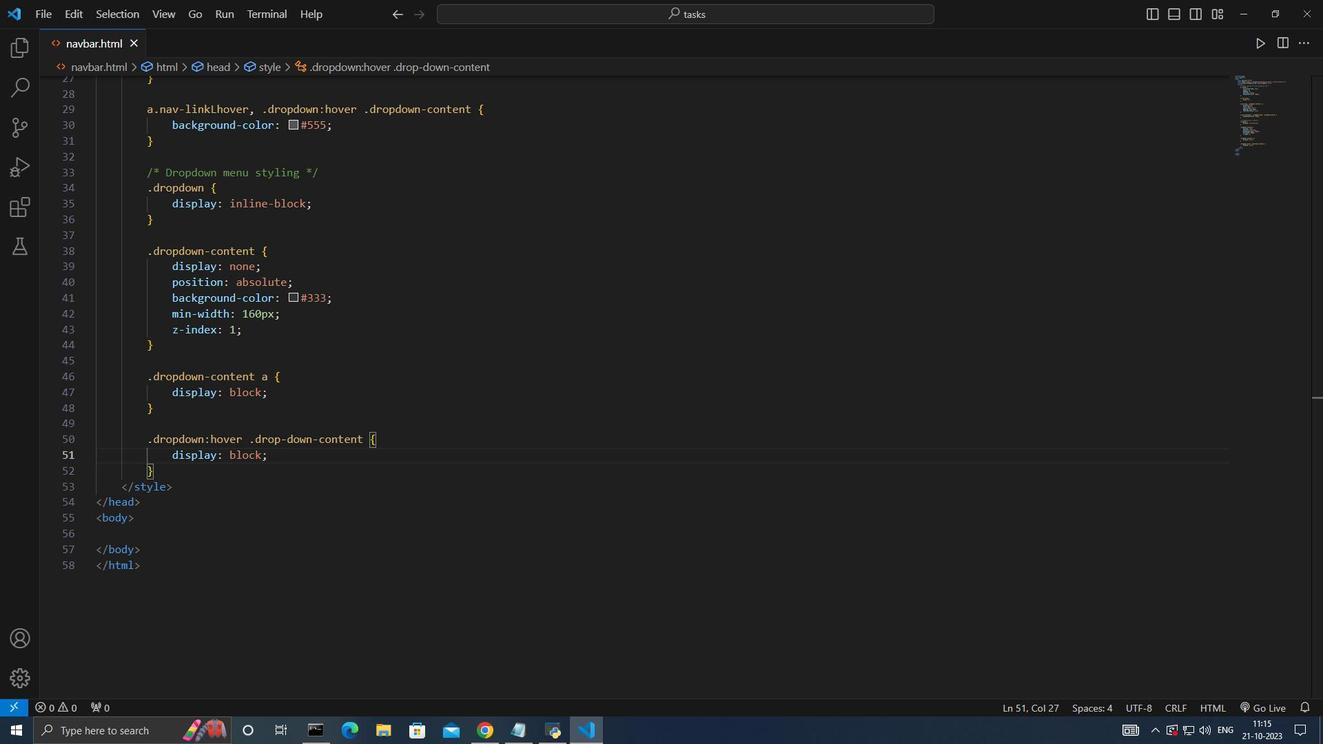 
Action: Mouse moved to (146, 259)
Screenshot: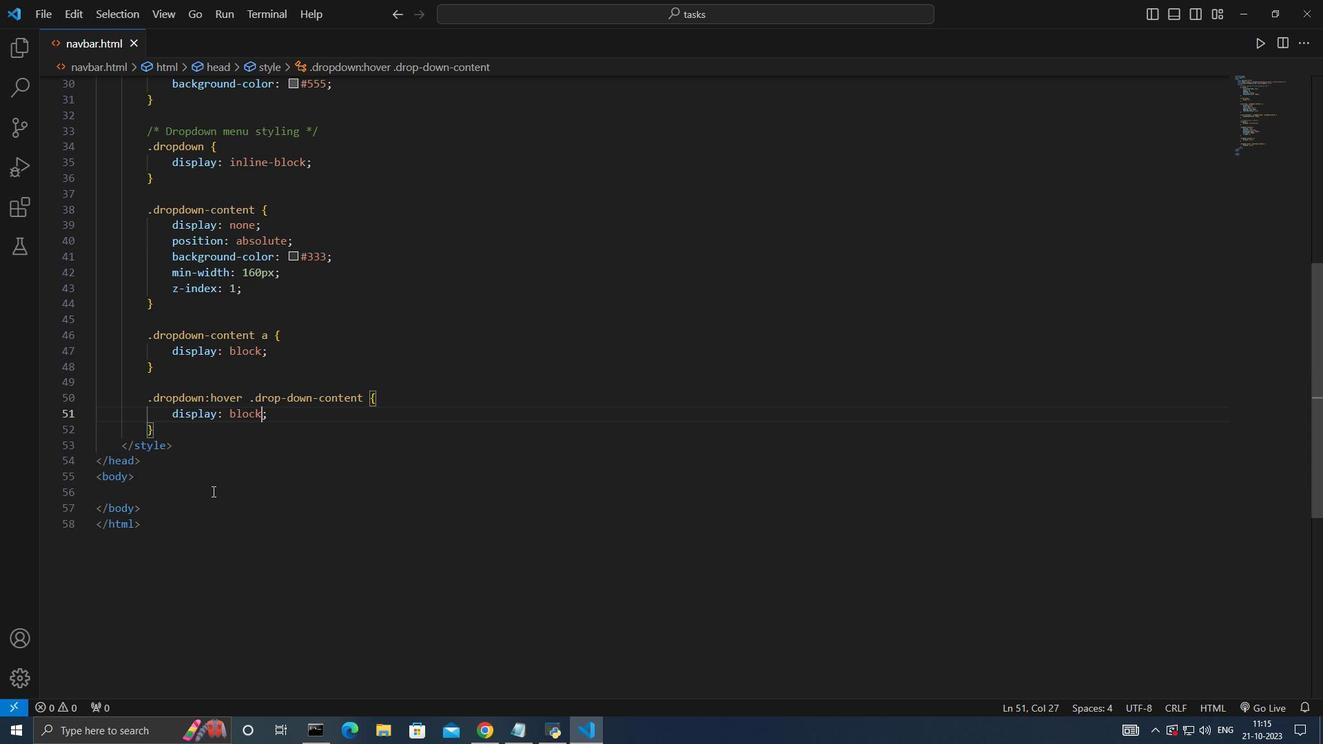 
Action: Mouse scrolled (146, 259) with delta (0, 0)
Screenshot: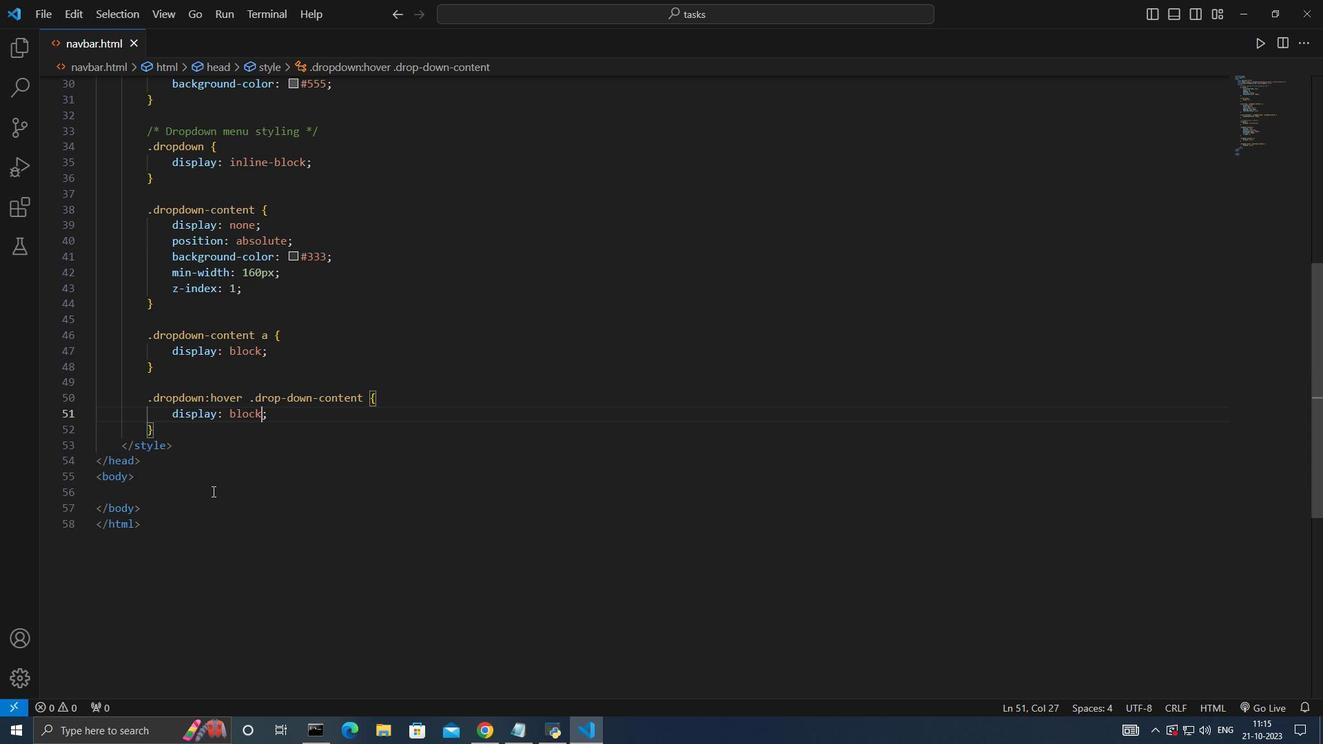 
Action: Mouse moved to (146, 259)
Screenshot: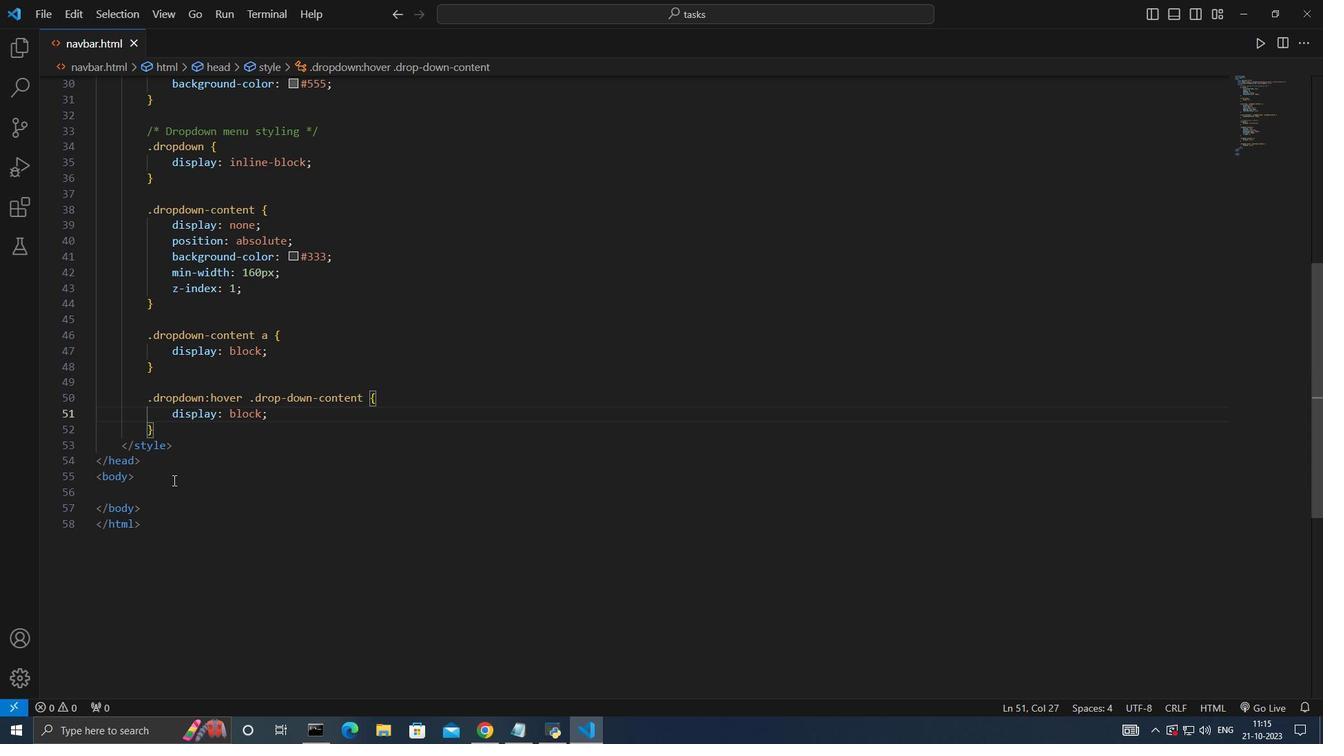 
Action: Mouse pressed left at (146, 259)
Screenshot: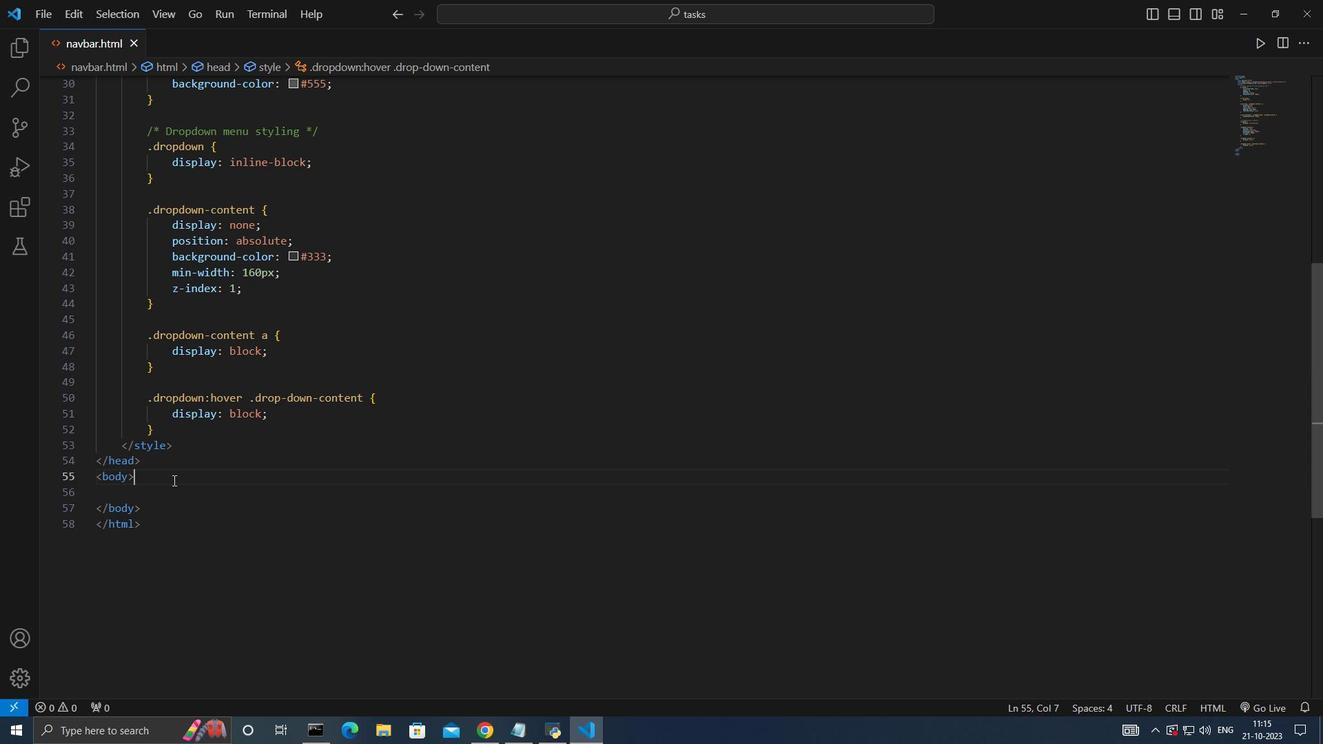 
Action: Mouse moved to (146, 259)
Screenshot: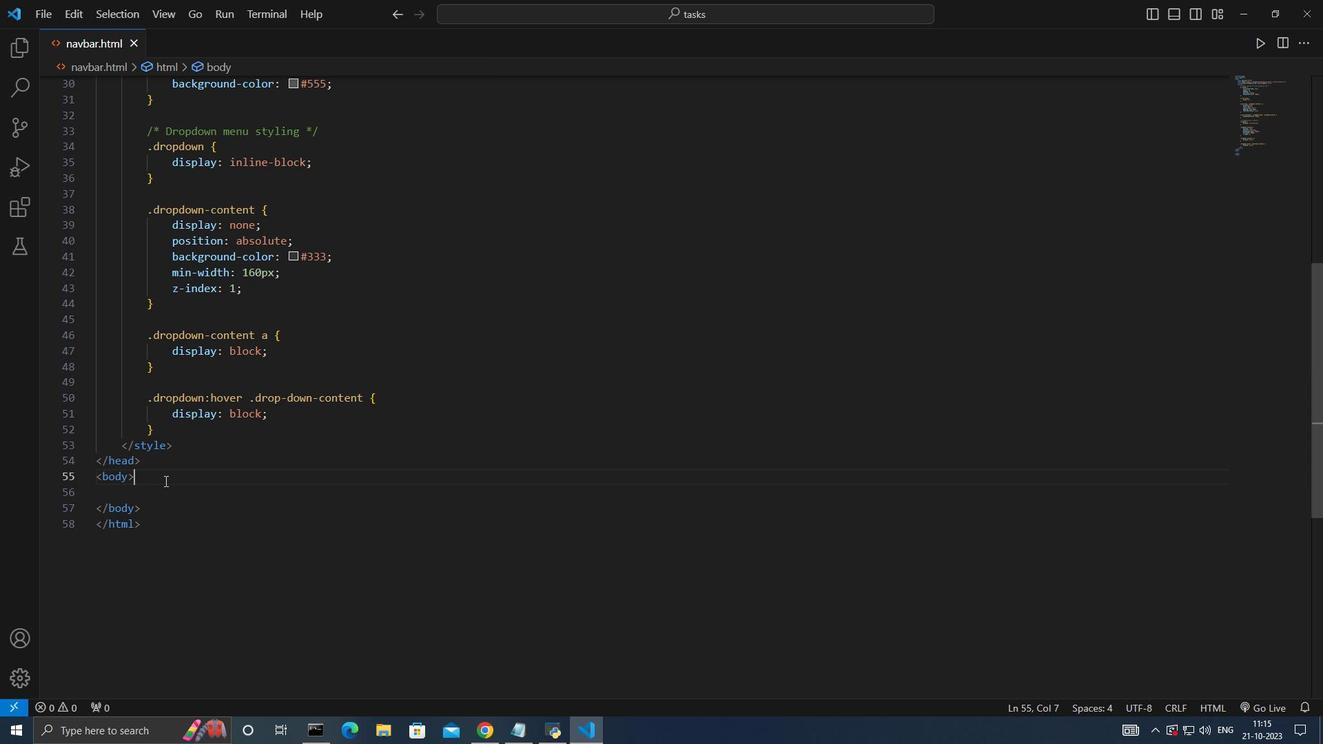 
Action: Key pressed <Key.down>ul<Key.enter><Key.left><Key.space>class<Key.enter>navbar<Key.right><Key.right><Key.enter>li.nav-item<Key.enter><Key.left><Key.right><Key.left><Key.right>a<Key.enter><Key.shift_r><Key.shift_r><Key.shift_r><Key.shift_r><Key.shift_r><Key.shift_r><Key.shift_r><Key.shift_r><Key.shift_r><Key.shift_r><Key.shift_r><Key.shift_r><Key.shift_r><Key.shift_r><Key.shift_r><Key.shift_r><Key.shift_r><Key.shift_r><Key.shift_r><Key.shift_r>#<Key.left><Key.left><Key.space><Key.left>clas<Key.enter>nav-link<Key.enter><Key.right><Key.right><Key.right><Key.left><Key.left><Key.shift>Home<Key.right><Key.right><Key.right><Key.right><Key.right><Key.right><Key.right><Key.right><Key.right><Key.enter>li.nav-itemdropdown<Key.enter><Key.left><Key.left><Key.right><Key.right><Key.right><Key.right><Key.right><Key.left><Key.space><Key.right><Key.right><Key.left><Key.right><Key.right><Key.enter>a.nav-link<Key.enter><Key.shift_r><Key.shift_r><Key.shift_r><Key.shift_r>#<Key.tab><Key.shift>Services<Key.enter>div.dropdown-content<Key.enter><Key.enter>a<Key.enter><Key.shift_r><Key.shift_r><Key.shift_r><Key.shift_r><Key.shift_r><Key.shift_r>#<Key.tab><Key.shift>Sre<Key.backspace><Key.backspace>ervice<Key.space>1<Key.enter>a<Key.enter><Key.shift_r><Key.shift_r><Key.shift_r><Key.shift_r>#<Key.tab><Key.shift><Key.shift><Key.shift><Key.shift><Key.shift><Key.shift><Key.shift><Key.shift><Key.shift>Service<Key.space>2<Key.enter>a<Key.enter><Key.shift><Key.shift><Key.shift><Key.shift><Key.shift><Key.shift><Key.shift><Key.shift><Key.shift>#<Key.space><Key.tab><Key.shift>Service<Key.space>3<Key.down><Key.down>
Screenshot: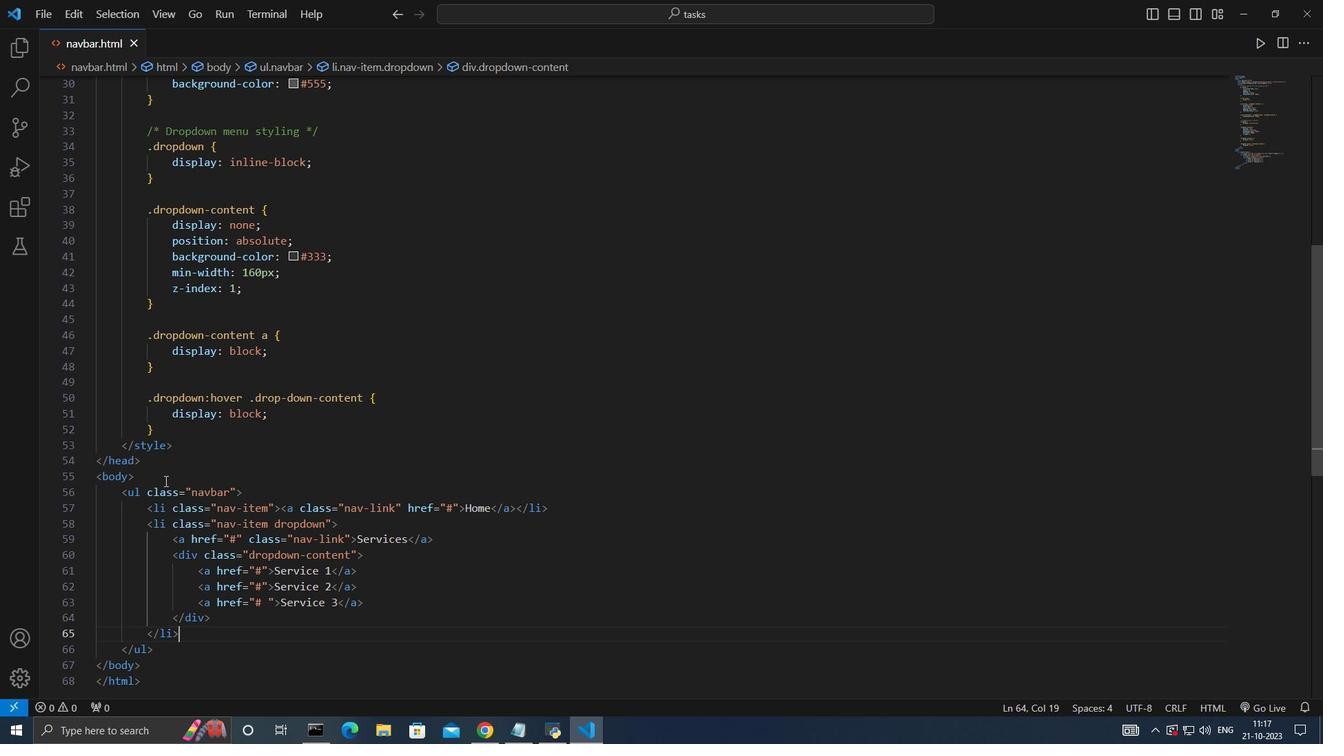 
Action: Mouse moved to (146, 259)
Screenshot: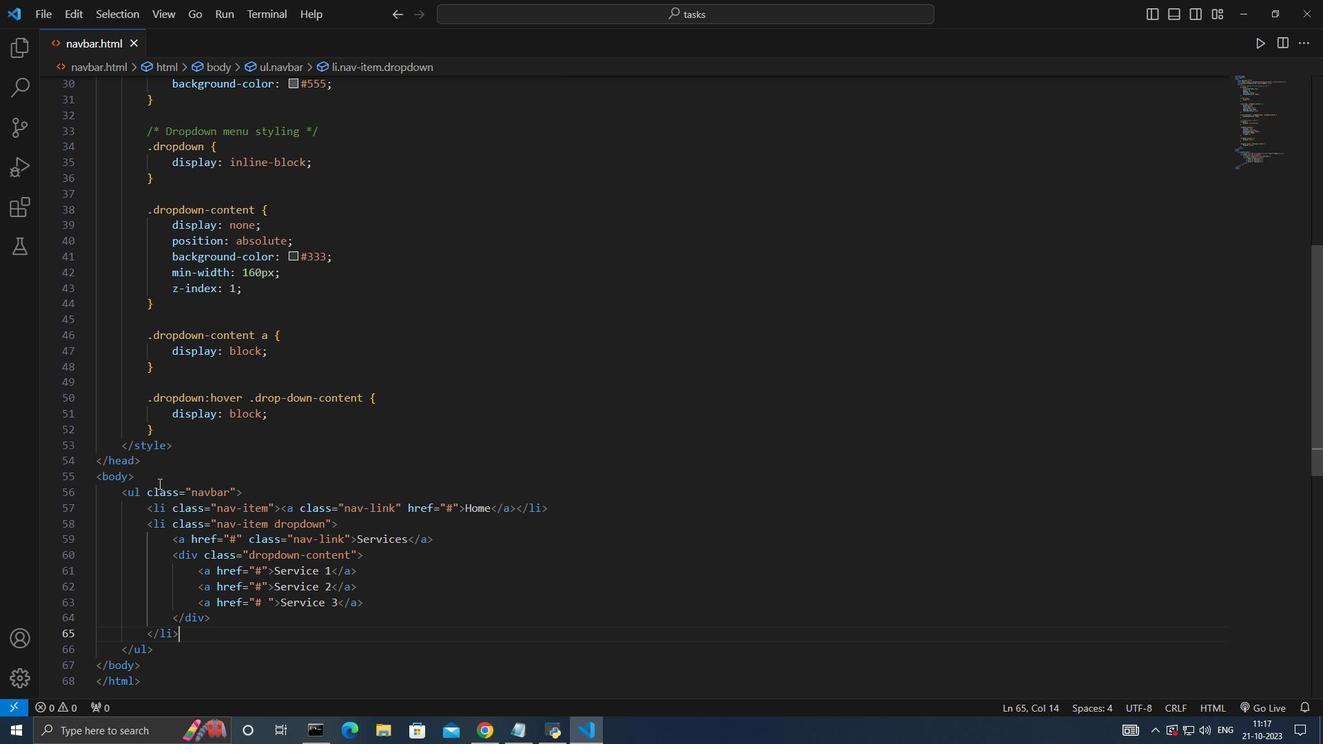 
Action: Mouse scrolled (146, 259) with delta (0, 0)
Screenshot: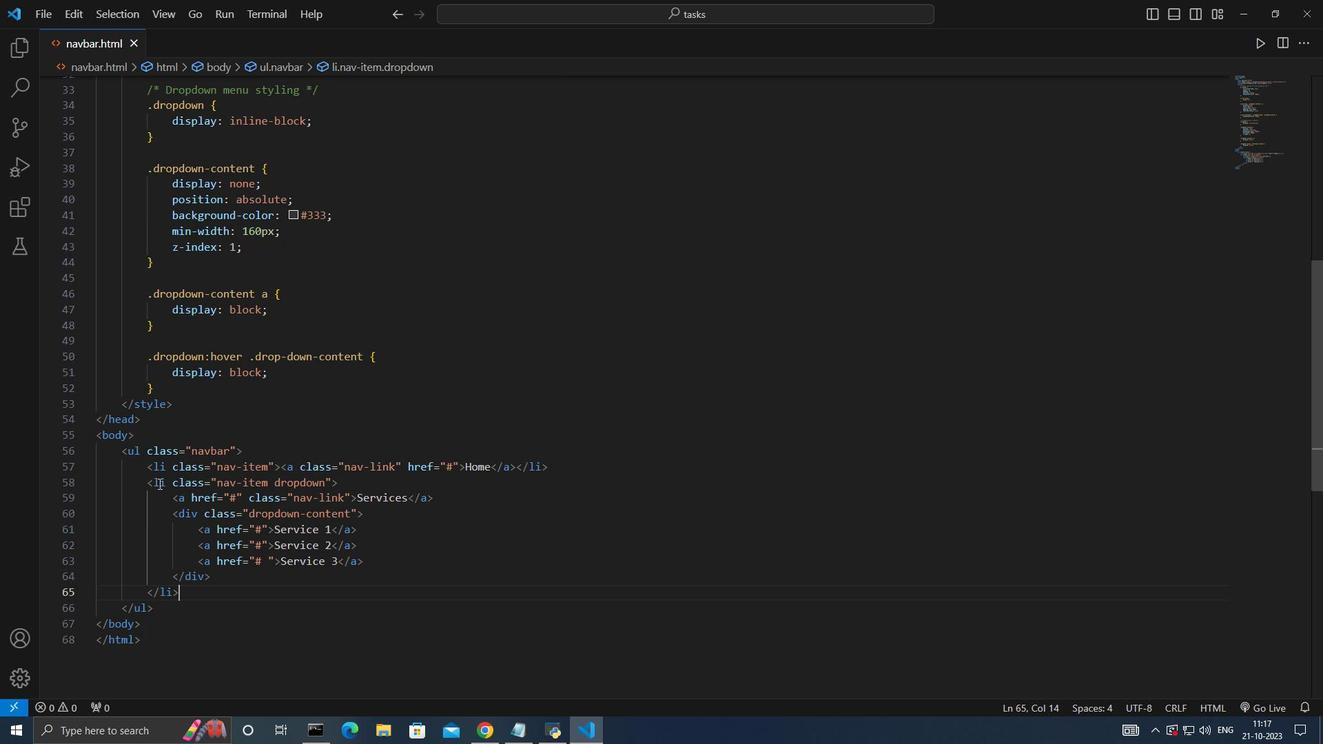 
Action: Mouse scrolled (146, 259) with delta (0, 0)
Screenshot: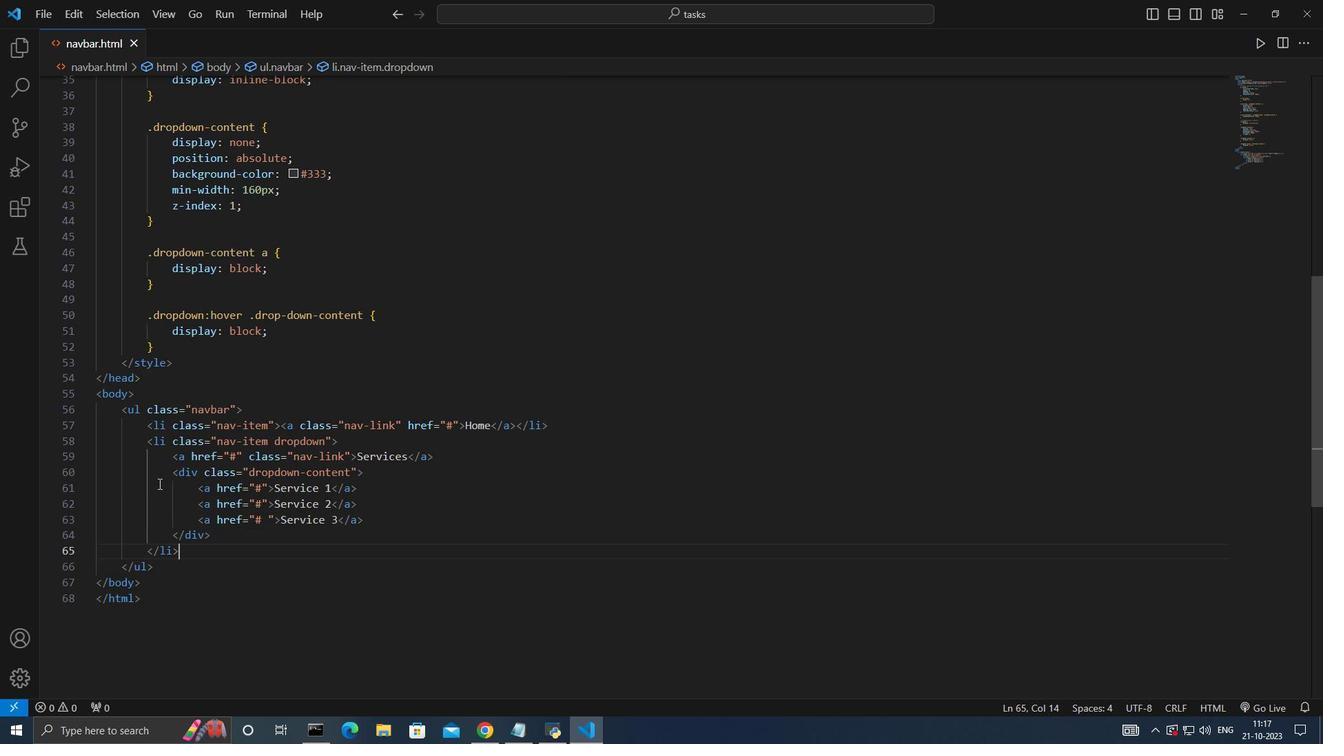 
Action: Mouse scrolled (146, 259) with delta (0, 0)
Screenshot: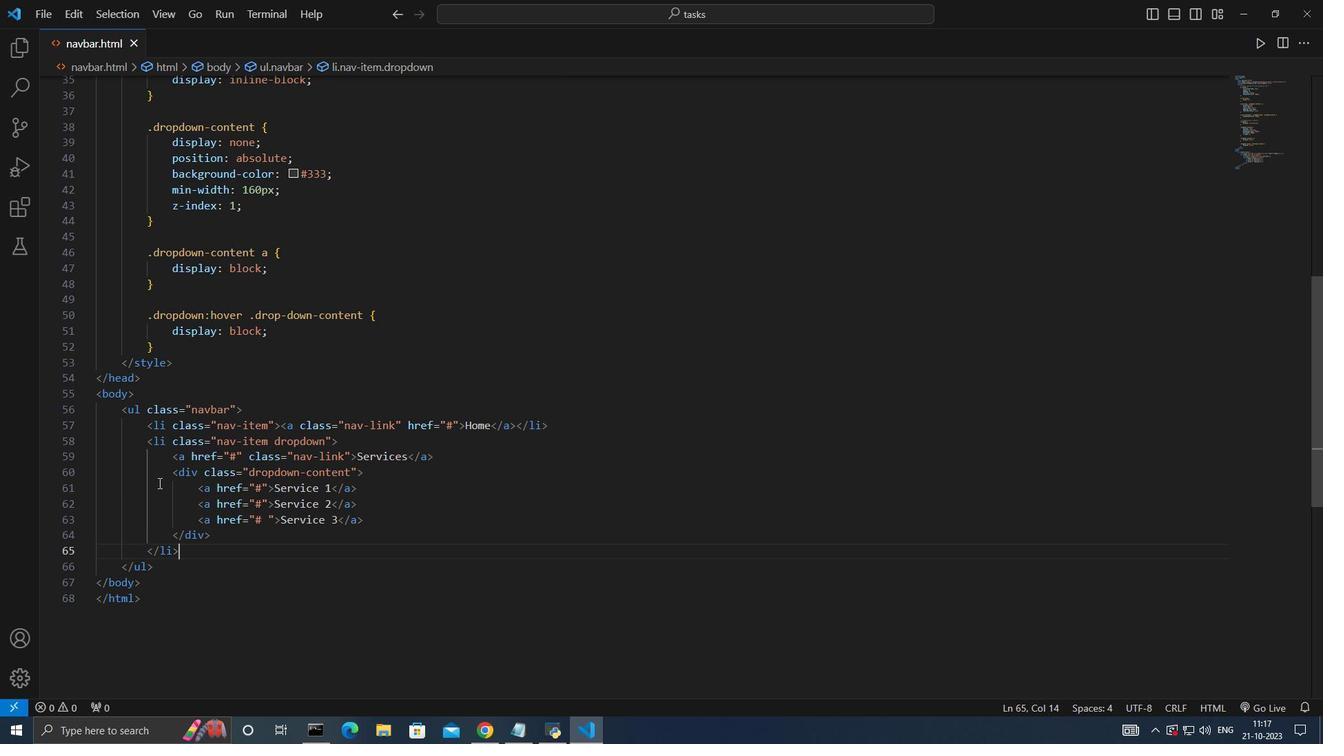 
Action: Mouse moved to (146, 259)
Screenshot: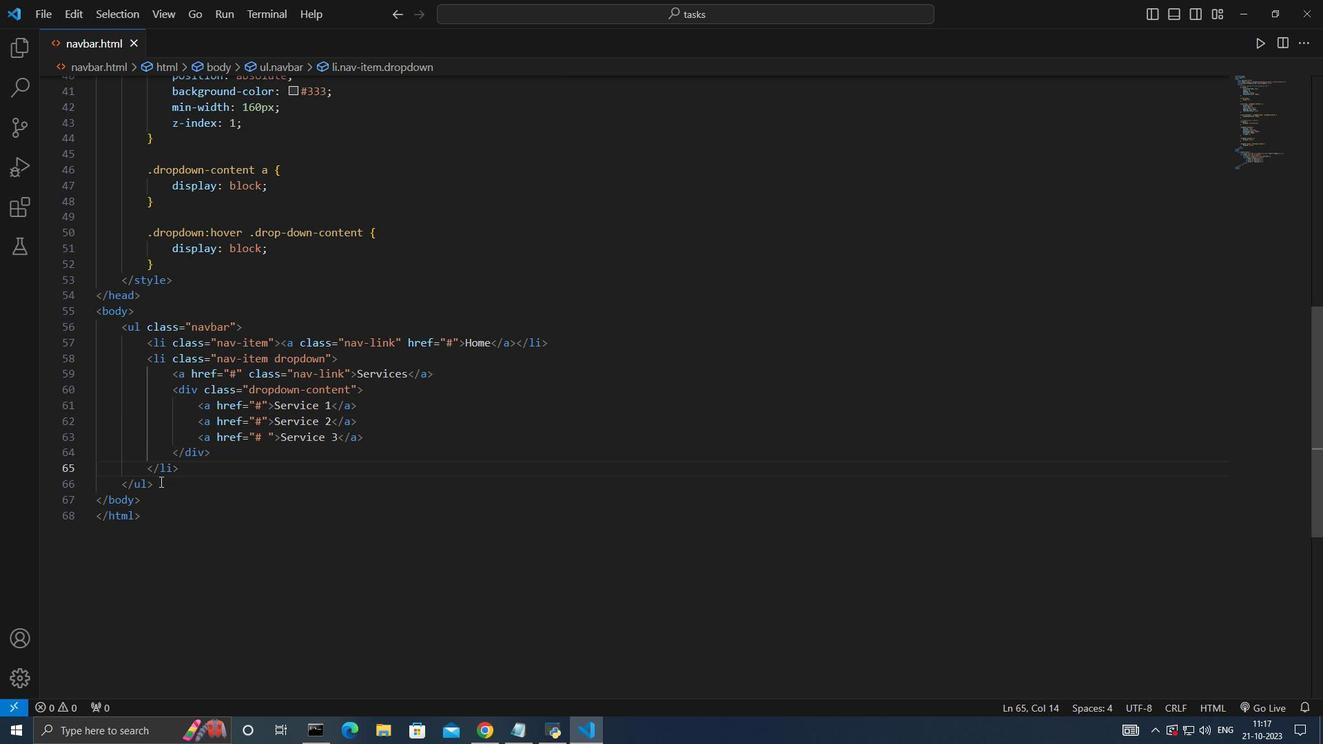 
Action: Mouse scrolled (146, 259) with delta (0, 0)
Screenshot: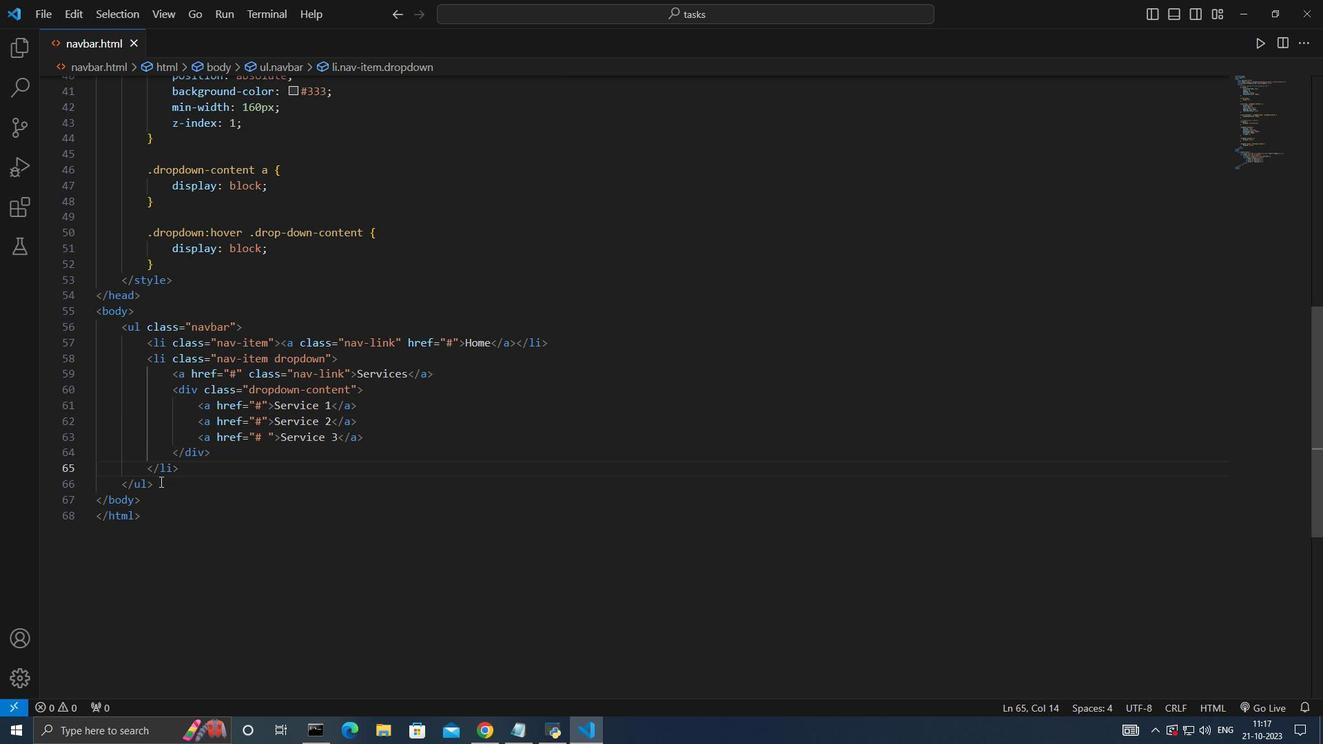 
Action: Mouse moved to (146, 259)
Screenshot: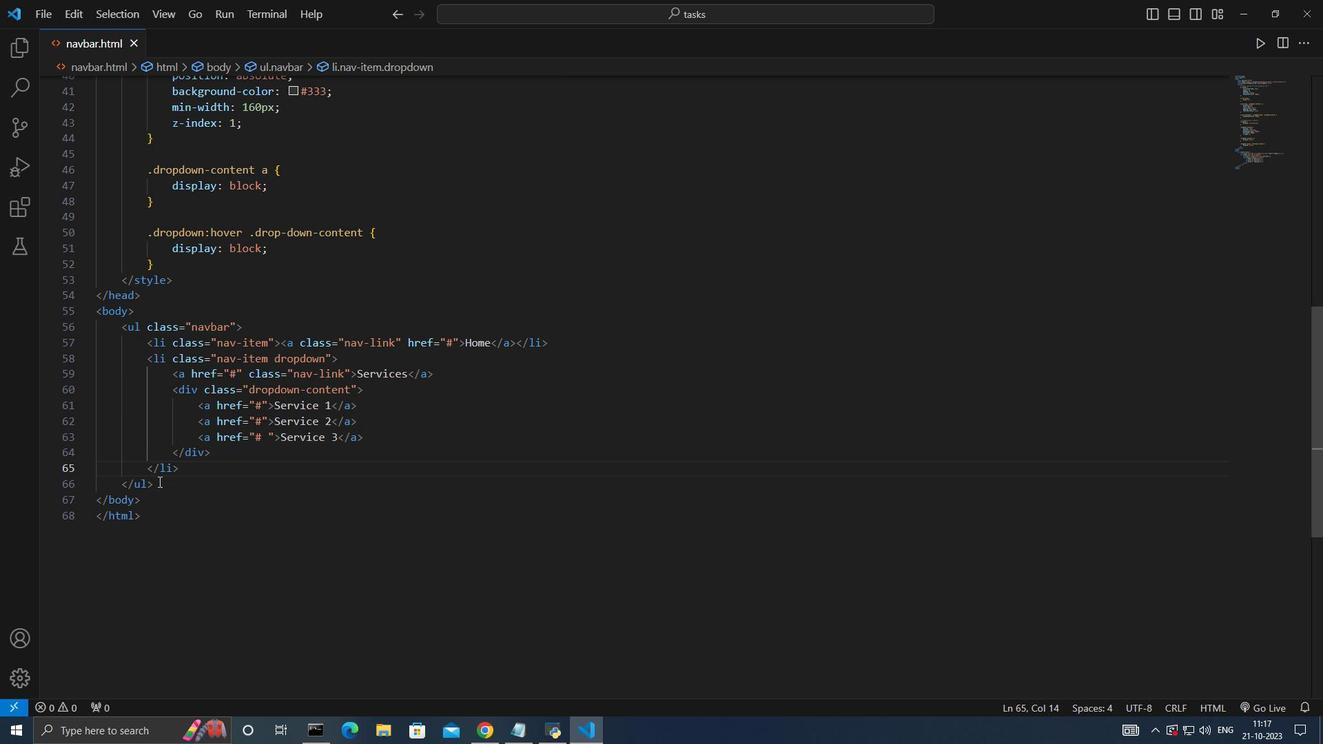 
Action: Key pressed <Key.enter>li.nav-item<Key.enter>a<Key.enter>
Screenshot: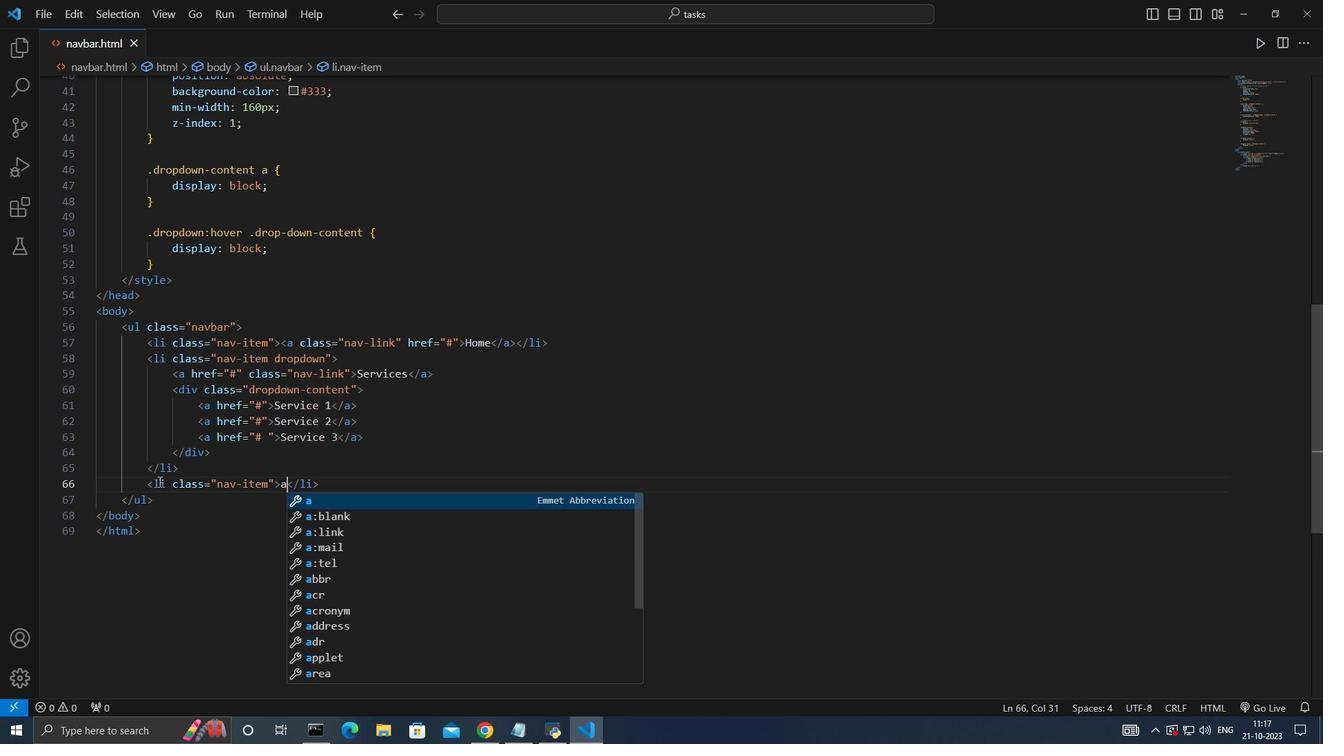 
Action: Mouse moved to (146, 259)
Screenshot: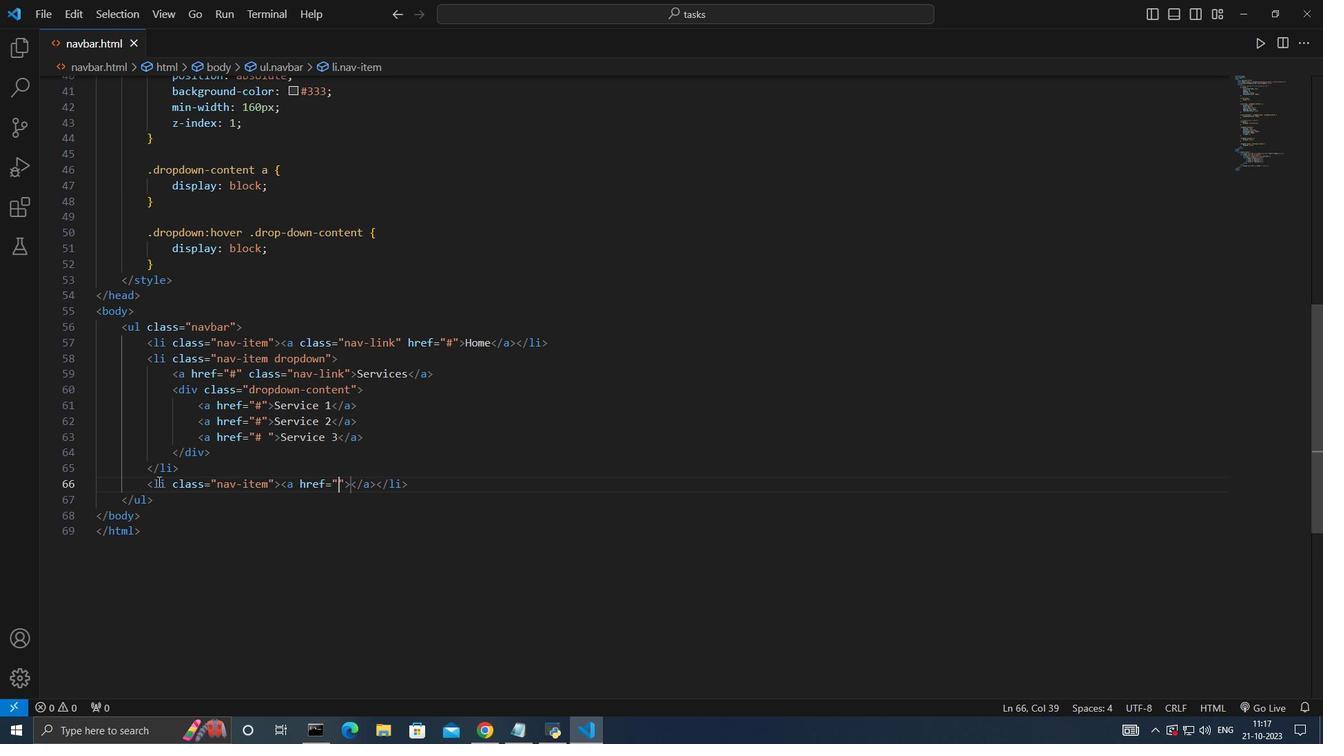 
Action: Key pressed <Key.shift_r><Key.shift_r><Key.shift_r><Key.shift_r><Key.shift_r><Key.shift_r><Key.shift_r><Key.shift_r><Key.shift_r><Key.shift_r><Key.shift_r><Key.shift_r><Key.shift_r><Key.shift_r><Key.shift_r><Key.shift_r><Key.shift_r><Key.shift_r>#
Screenshot: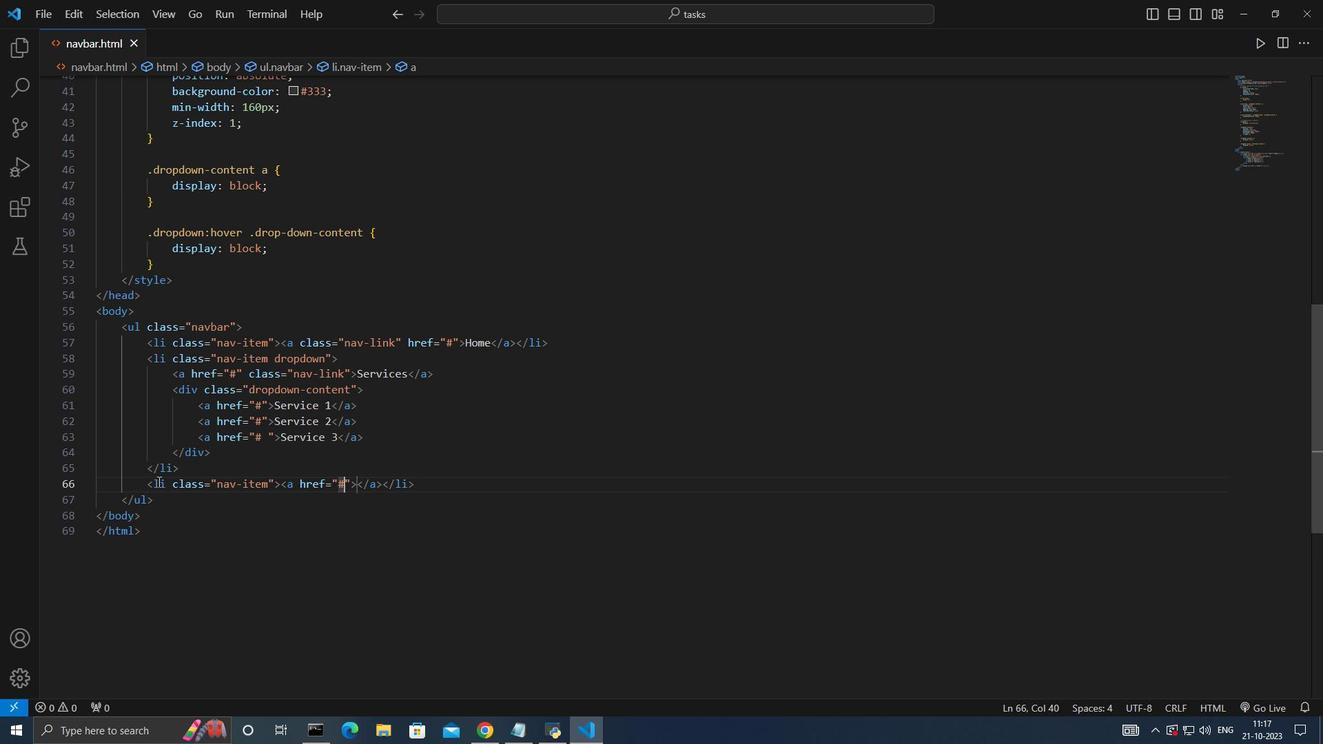 
Action: Mouse moved to (146, 259)
Screenshot: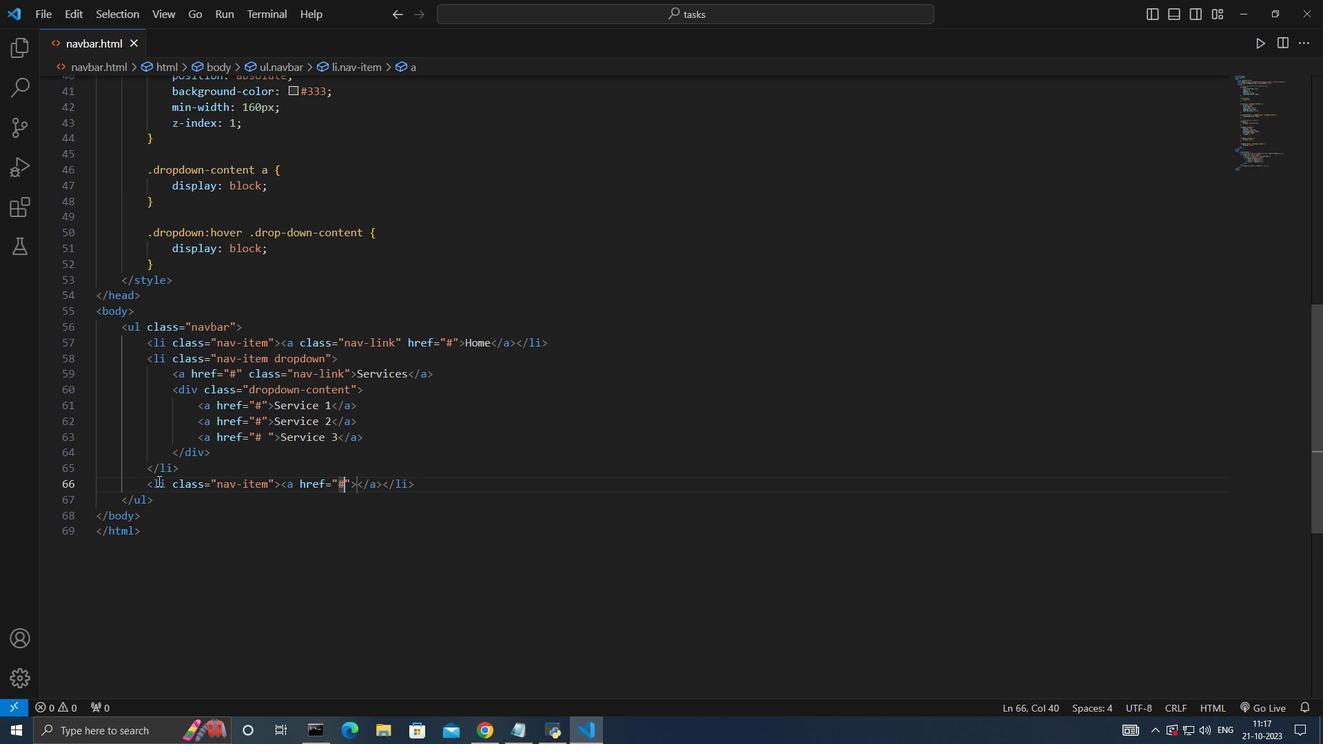 
Action: Key pressed <Key.tab><Key.left><Key.space>class<Key.enter>nav-link<Key.enter><Key.right><Key.right><Key.shift>About<Key.esc><Key.enter>li.nav-item<Key.enter>a.nav-link<Key.enter><Key.shift><Key.shift><Key.shift><Key.shift><Key.shift><Key.shift><Key.shift><Key.shift><Key.shift><Key.shift><Key.shift><Key.shift><Key.shift><Key.shift><Key.shift><Key.shift><Key.shift><Key.shift><Key.shift><Key.shift>#<Key.right><Key.right><Key.right><Key.right><Key.right><Key.right><Key.right><Key.shift><Key.shift><Key.shift><Key.shift><Key.shift><Key.shift><Key.shift><Key.shift><Key.shift><Key.shift><Key.shift><Key.shift><Key.shift>Contact
Screenshot: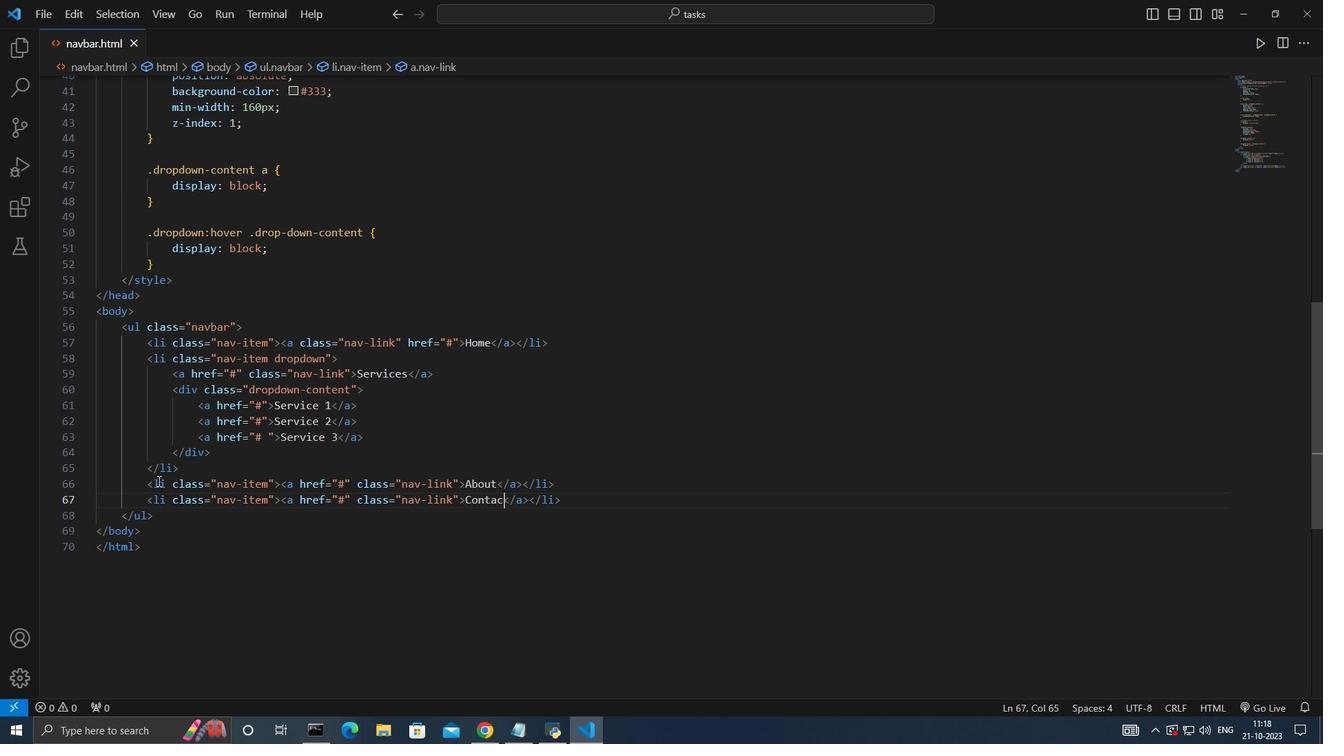 
Action: Mouse moved to (146, 259)
Screenshot: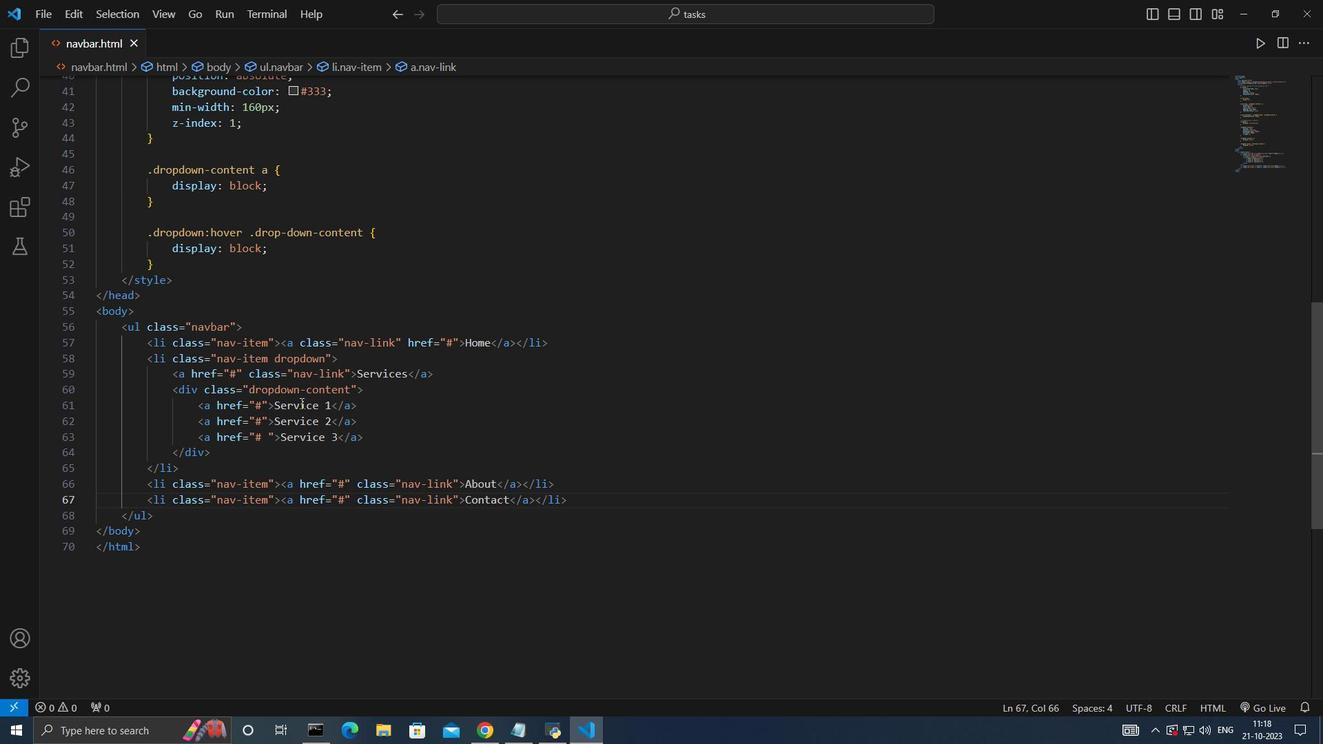 
Action: Mouse pressed left at (146, 259)
Screenshot: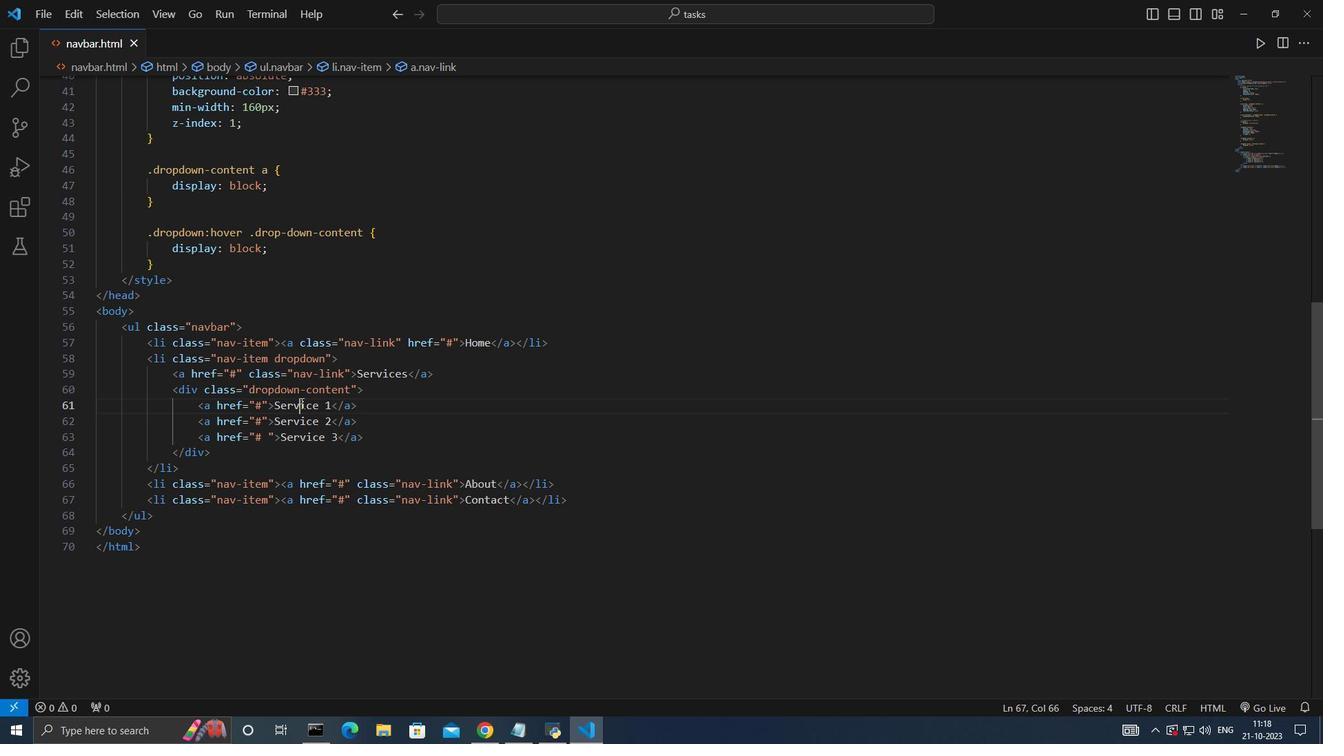 
Action: Mouse moved to (146, 259)
Screenshot: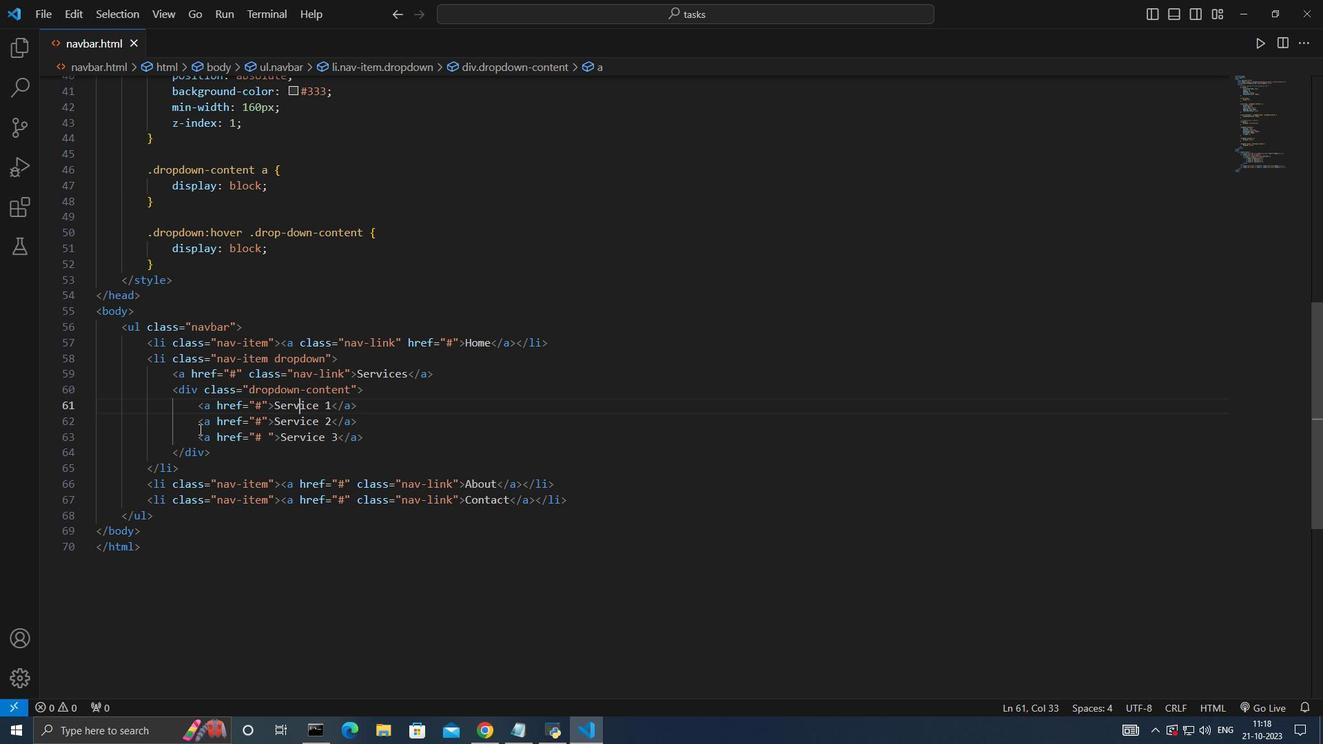 
Action: Key pressed <Key.alt_l>lo
Screenshot: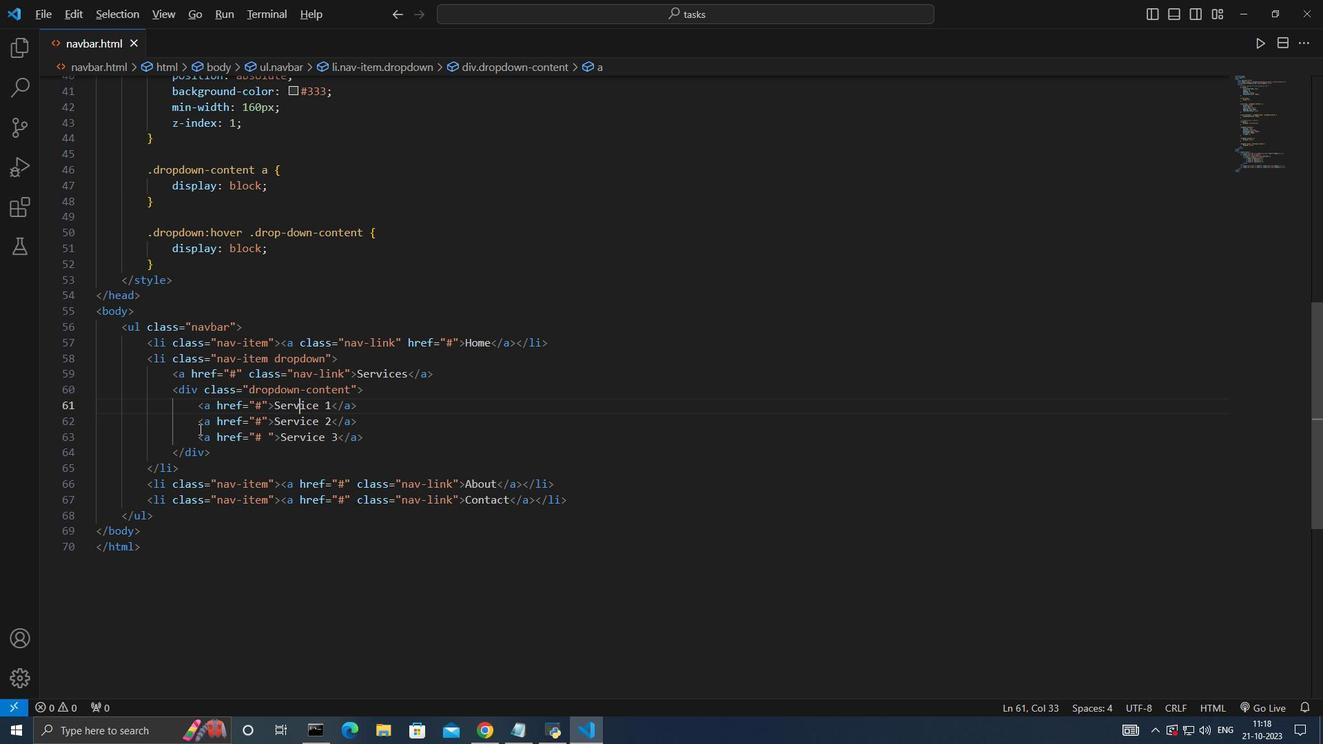 
Action: Mouse moved to (146, 260)
Screenshot: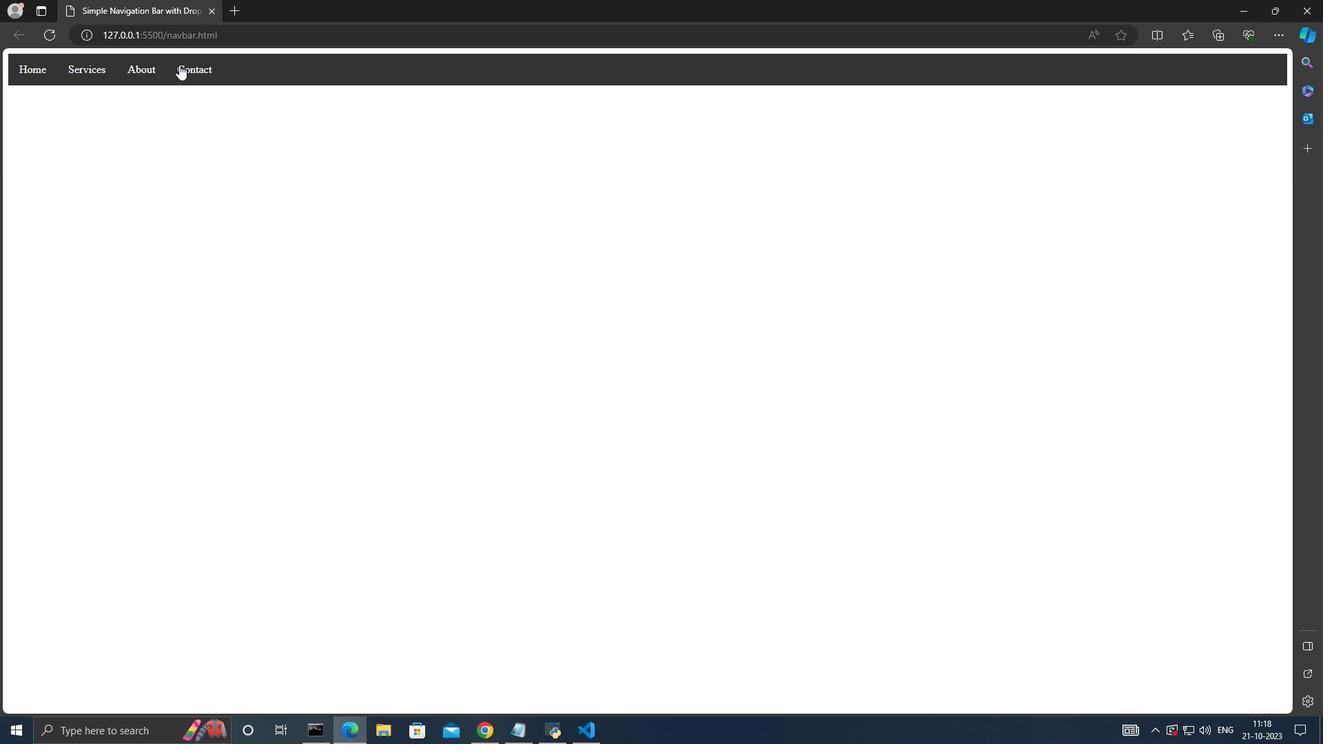 
Action: Mouse pressed left at (146, 260)
Screenshot: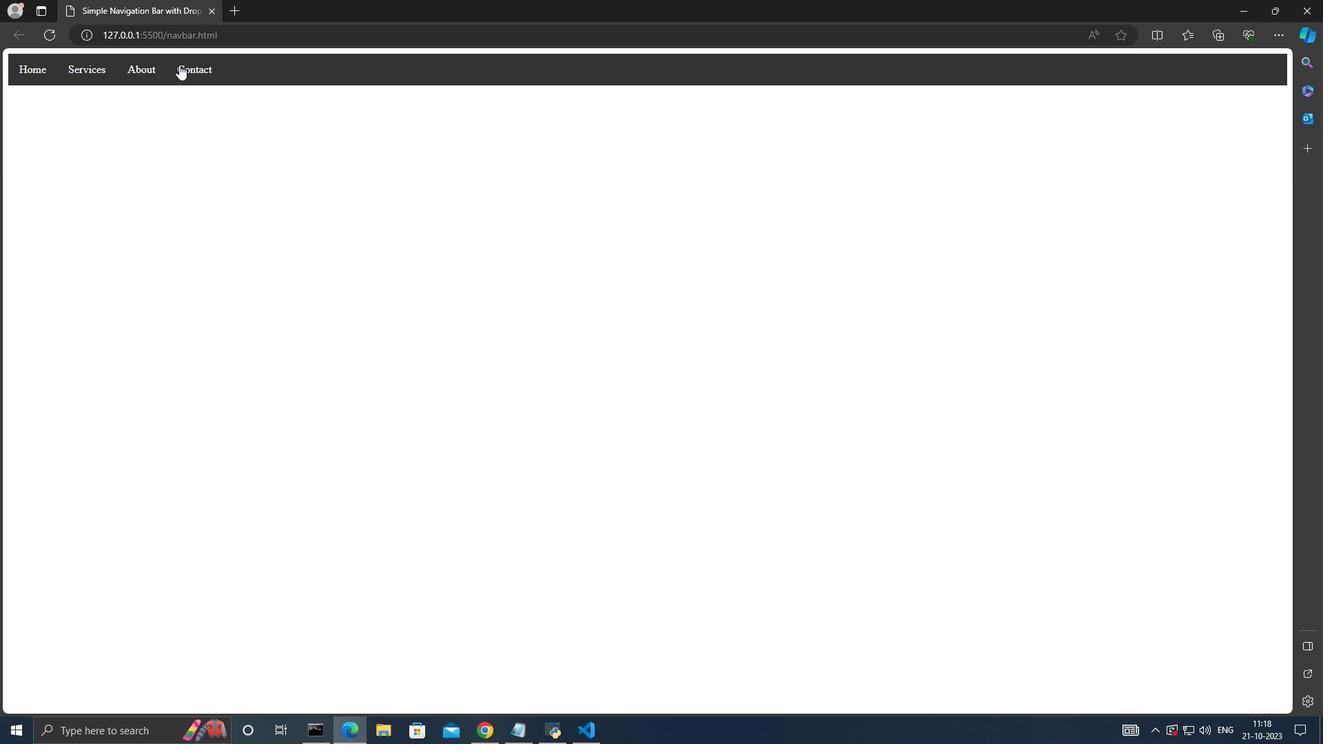 
Action: Mouse moved to (146, 260)
Screenshot: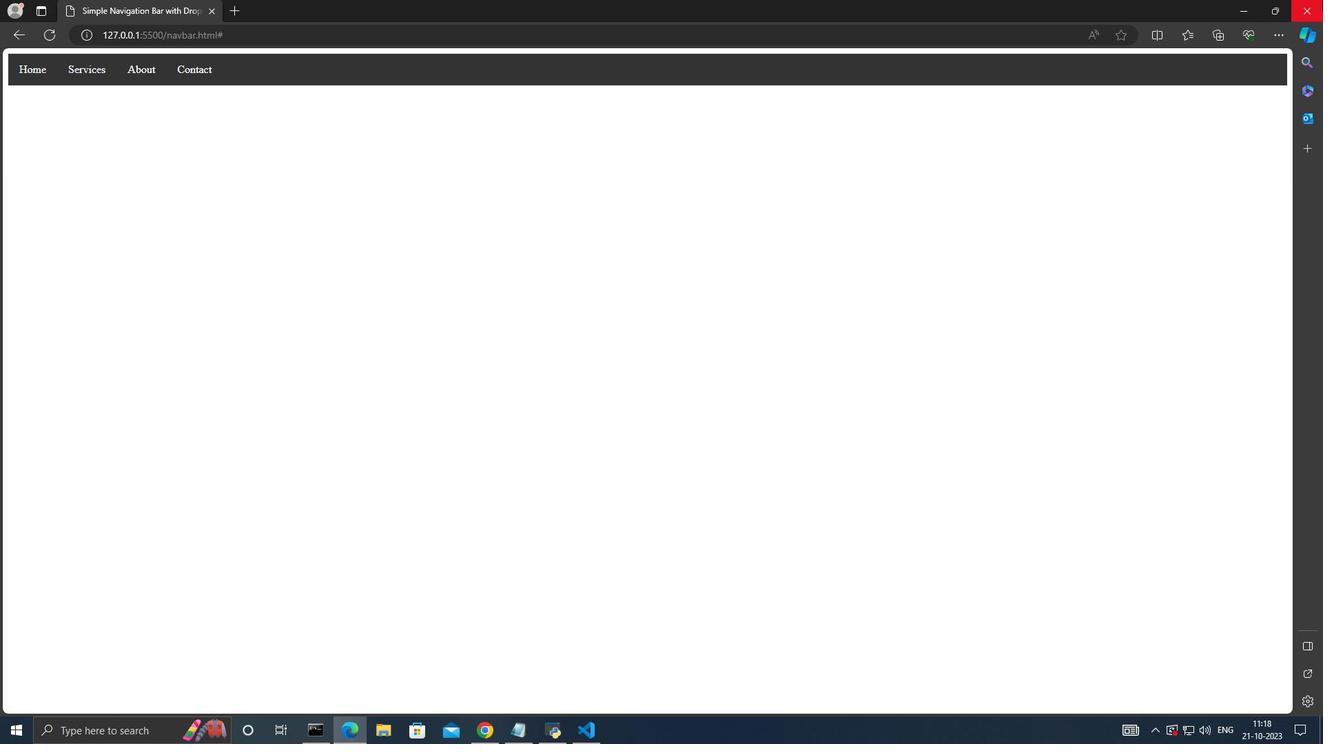 
Action: Mouse pressed left at (146, 260)
Screenshot: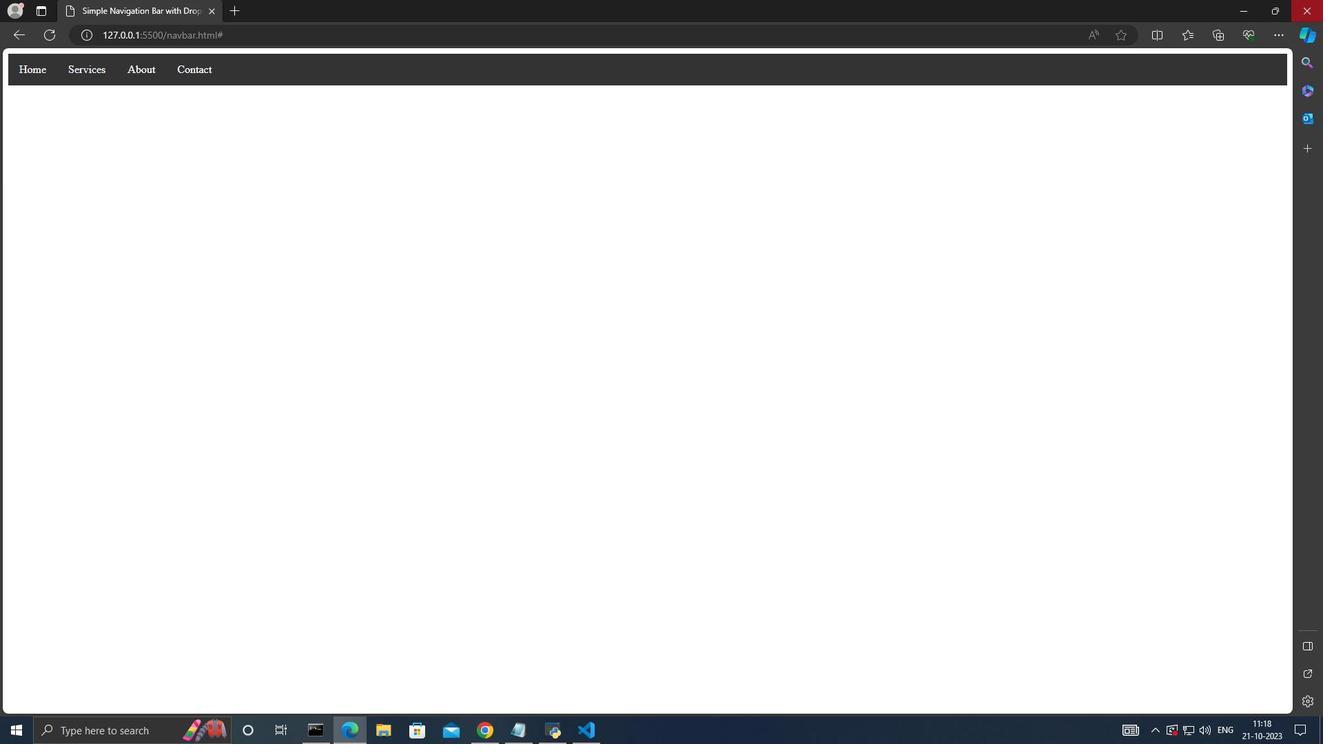 
Action: Mouse moved to (146, 259)
Screenshot: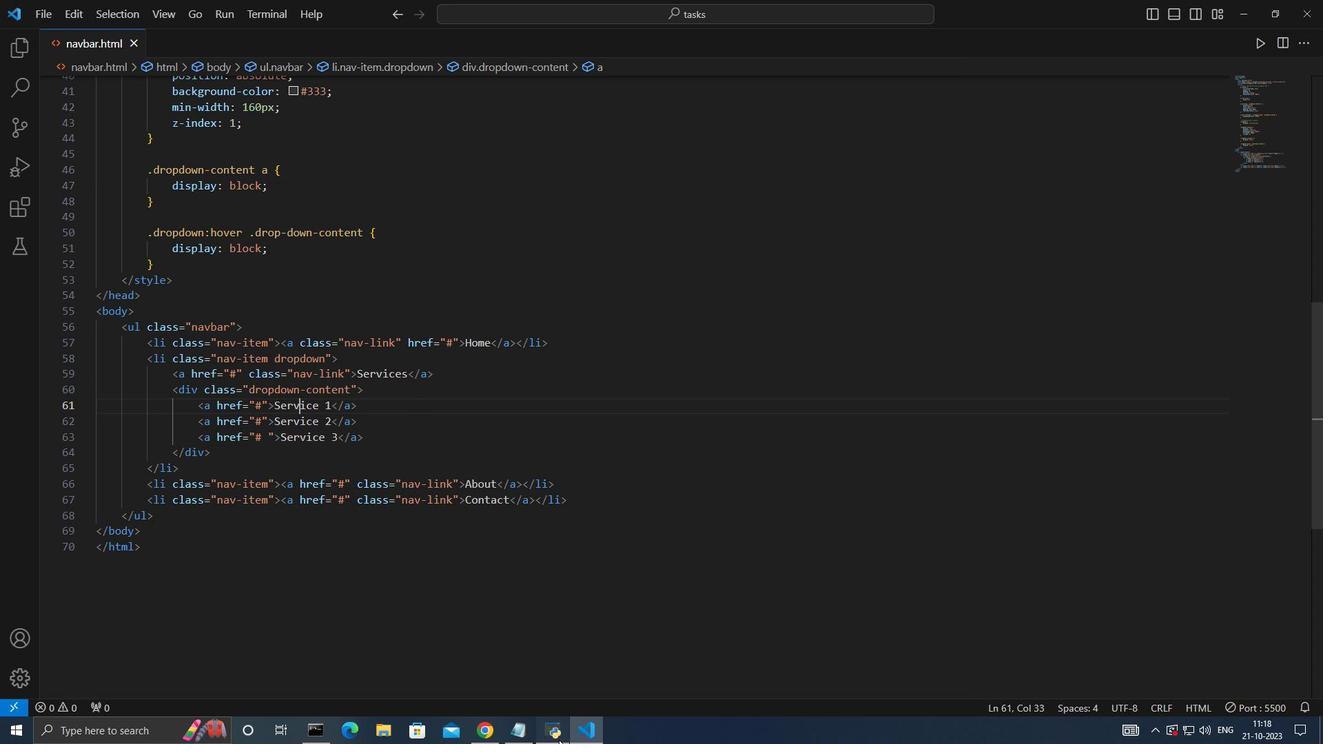 
Action: Mouse pressed left at (146, 259)
Screenshot: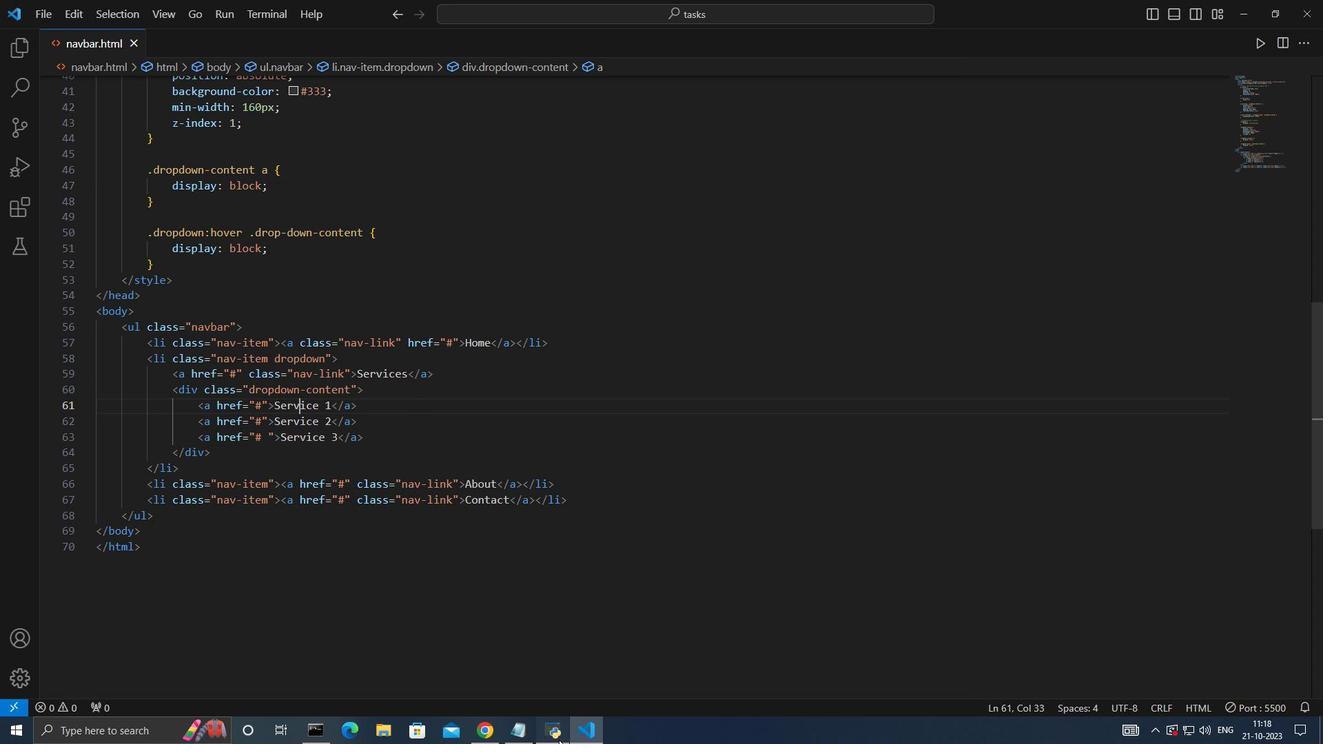 
Action: Mouse moved to (146, 259)
Screenshot: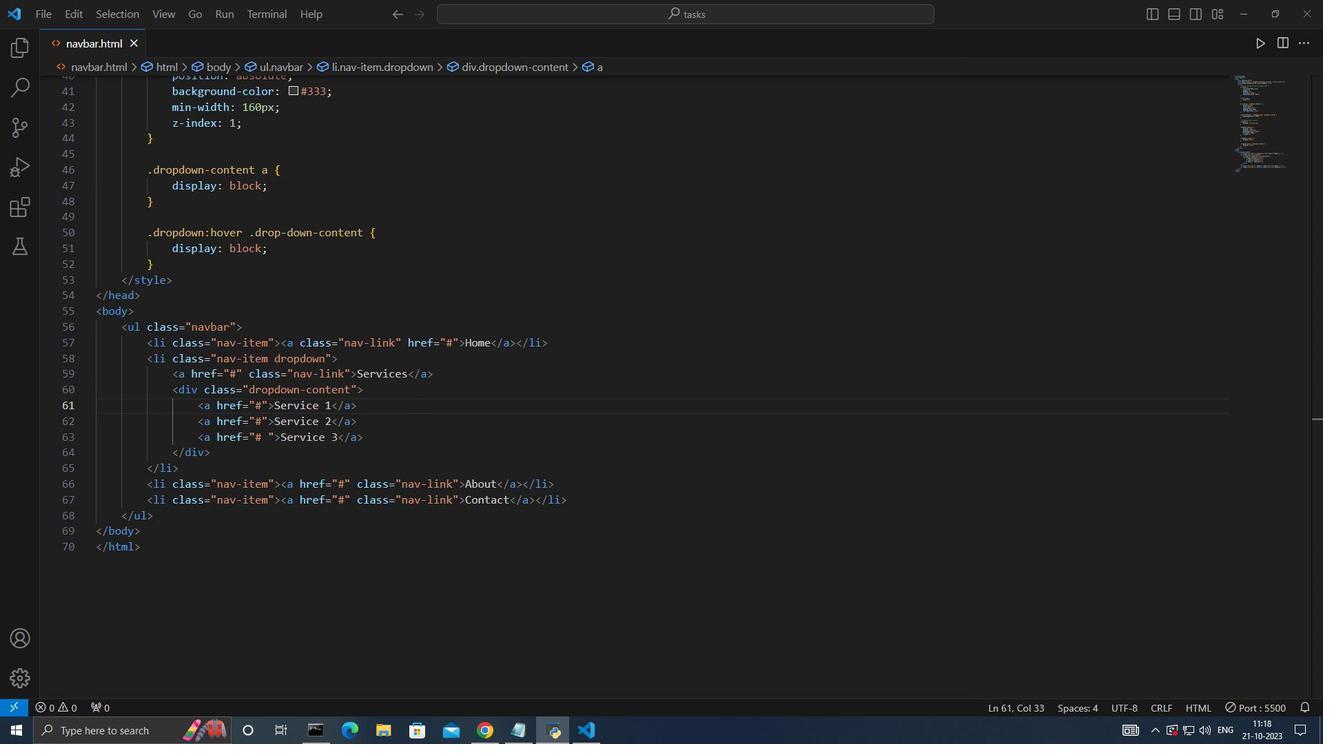 
Action: Mouse pressed left at (146, 259)
Screenshot: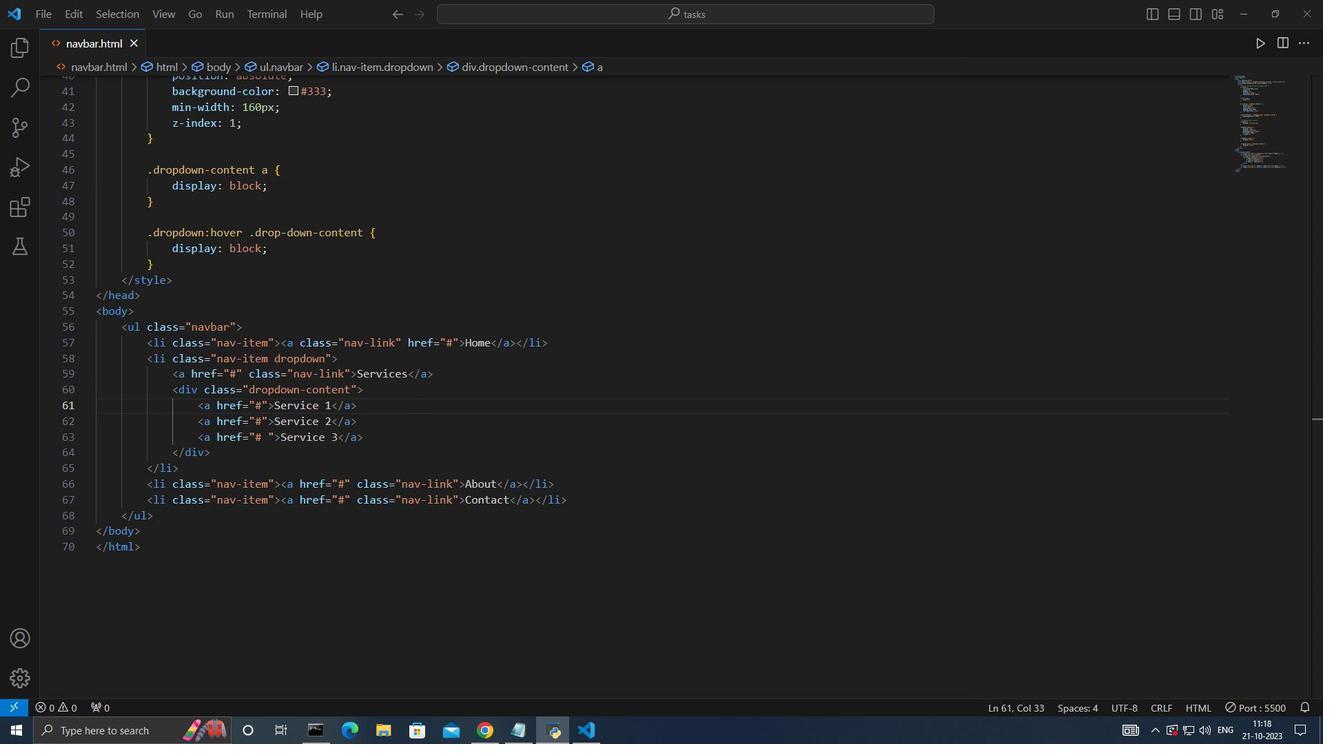 
Action: Mouse moved to (146, 259)
Screenshot: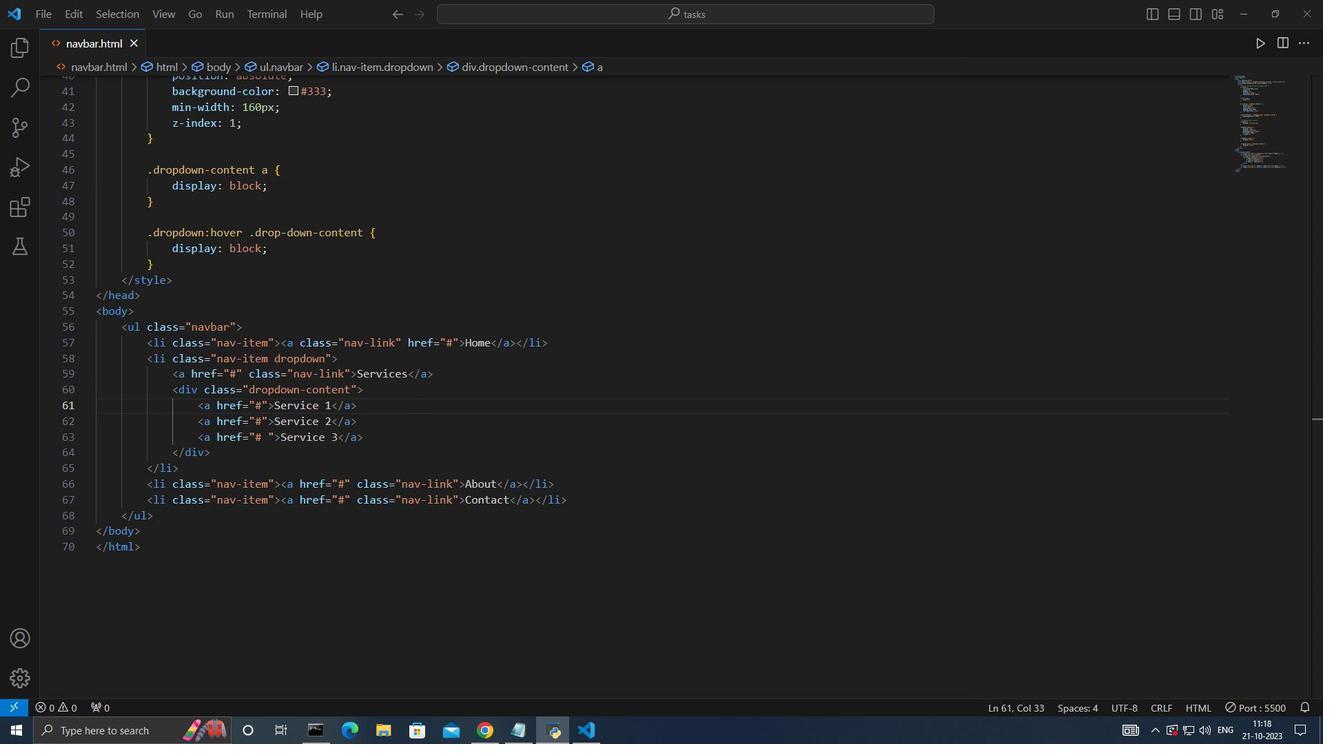 
